Task: Find the way through the Chicago O'Hare International Airport to reach Terminal 5.
Action: Mouse moved to (246, 59)
Screenshot: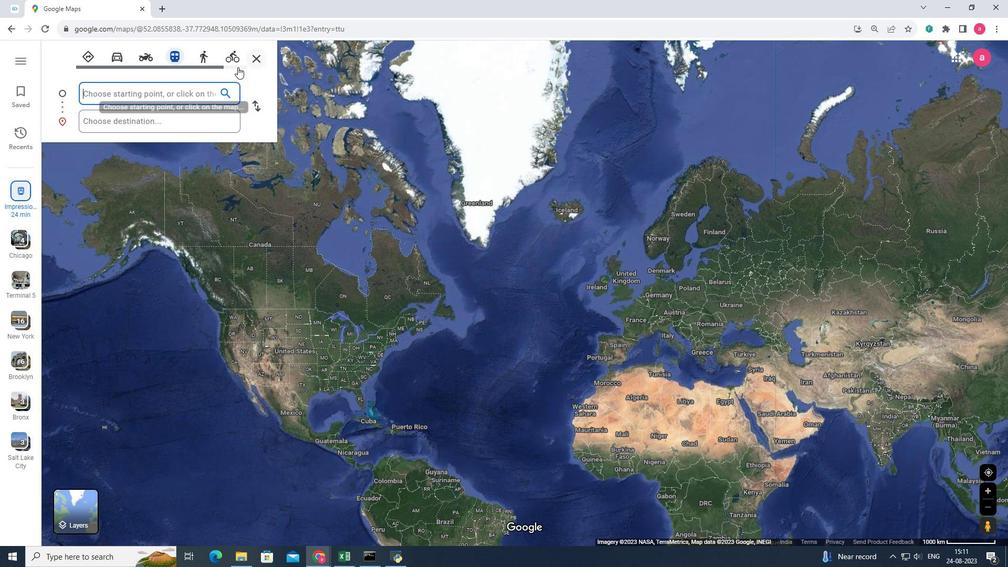 
Action: Mouse pressed left at (246, 59)
Screenshot: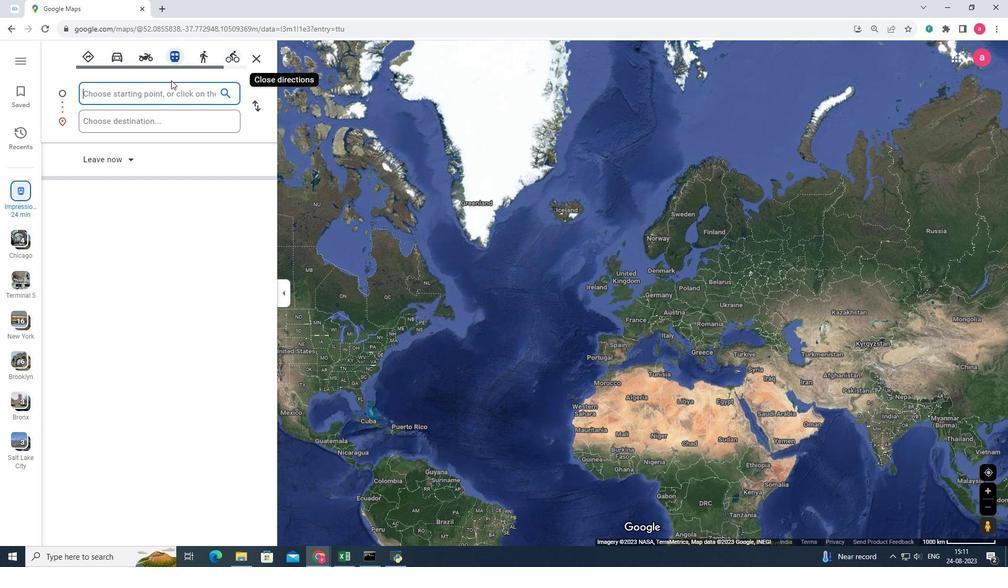 
Action: Mouse moved to (128, 91)
Screenshot: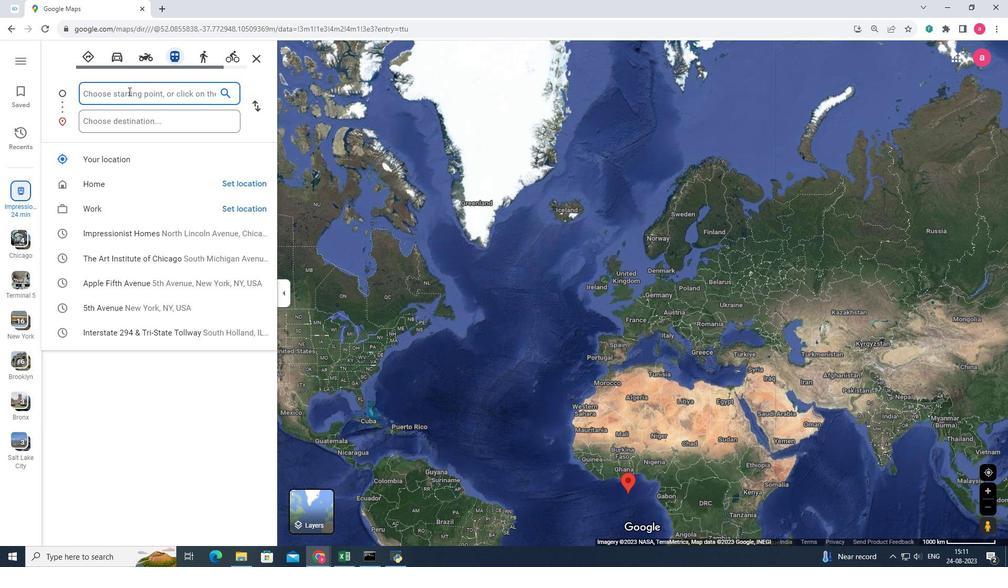 
Action: Mouse pressed left at (128, 91)
Screenshot: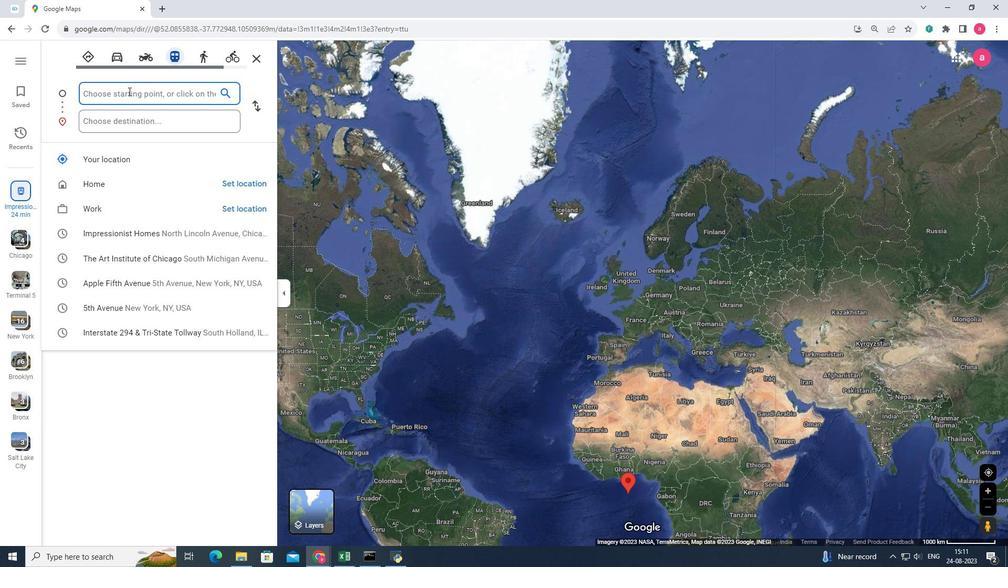 
Action: Key pressed <Key.shift>Chicago<Key.space><Key.shift>O<Key.shift_r><Key.shift_r><Key.shift_r>'<Key.shift>Hare<Key.space>international<Key.space><Key.shift>Airport<Key.enter>
Screenshot: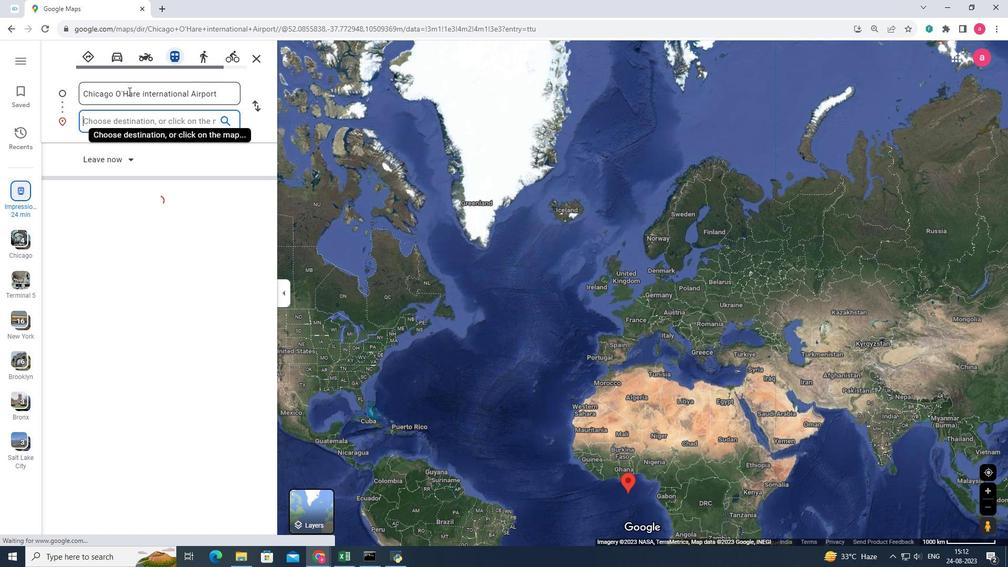 
Action: Mouse moved to (121, 122)
Screenshot: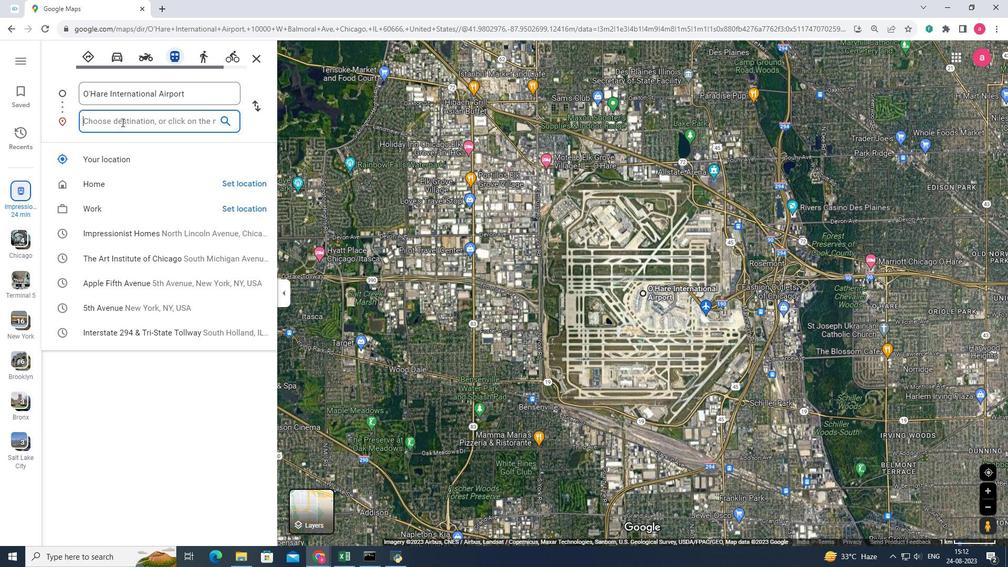 
Action: Mouse pressed left at (121, 122)
Screenshot: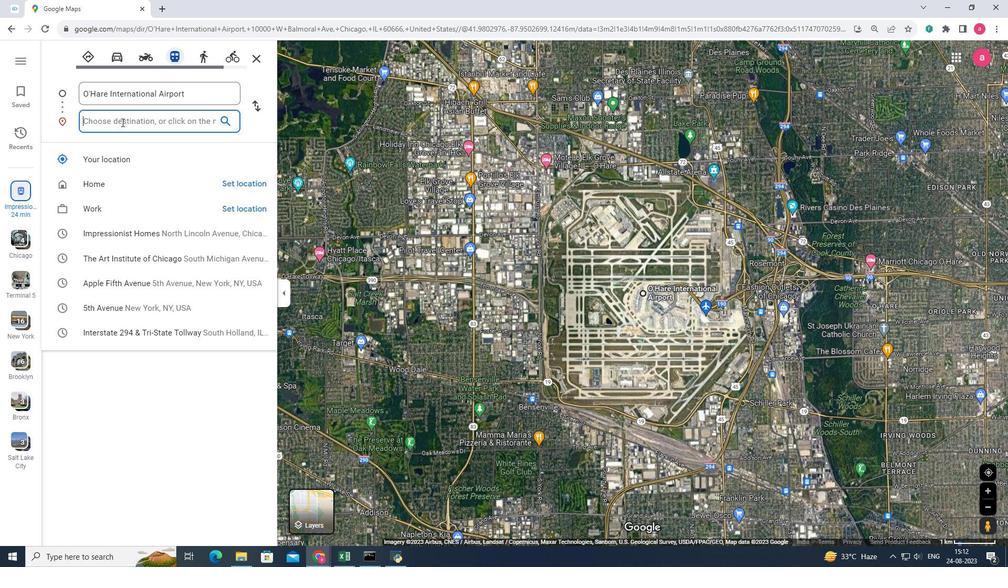 
Action: Mouse moved to (121, 122)
Screenshot: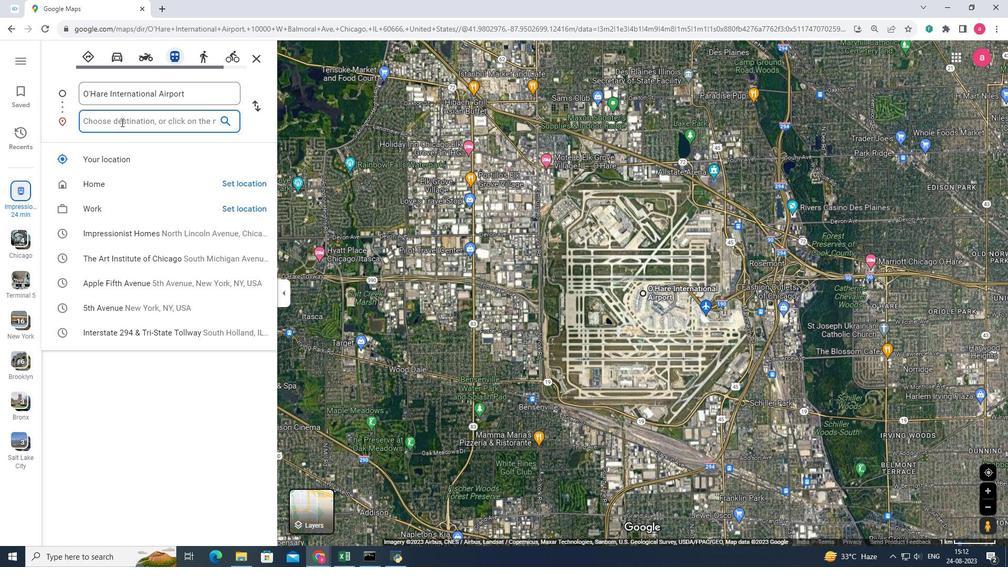 
Action: Key pressed terminal<Key.space>
Screenshot: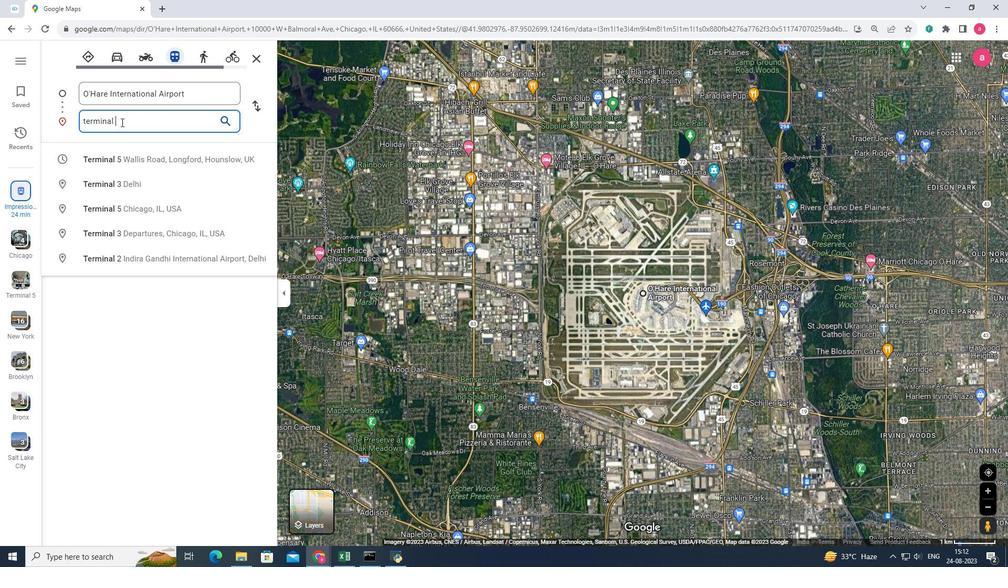 
Action: Mouse moved to (139, 212)
Screenshot: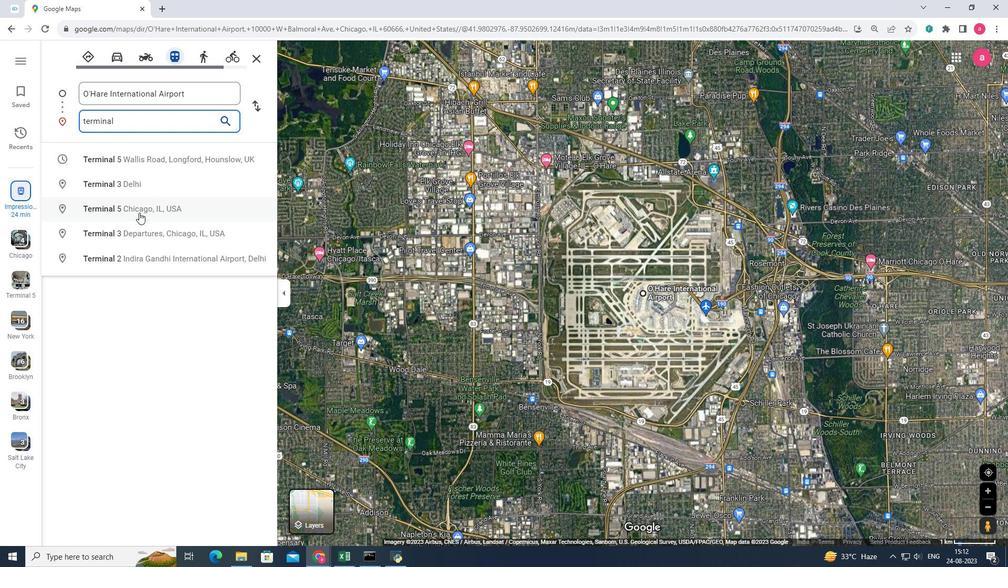 
Action: Mouse pressed left at (139, 212)
Screenshot: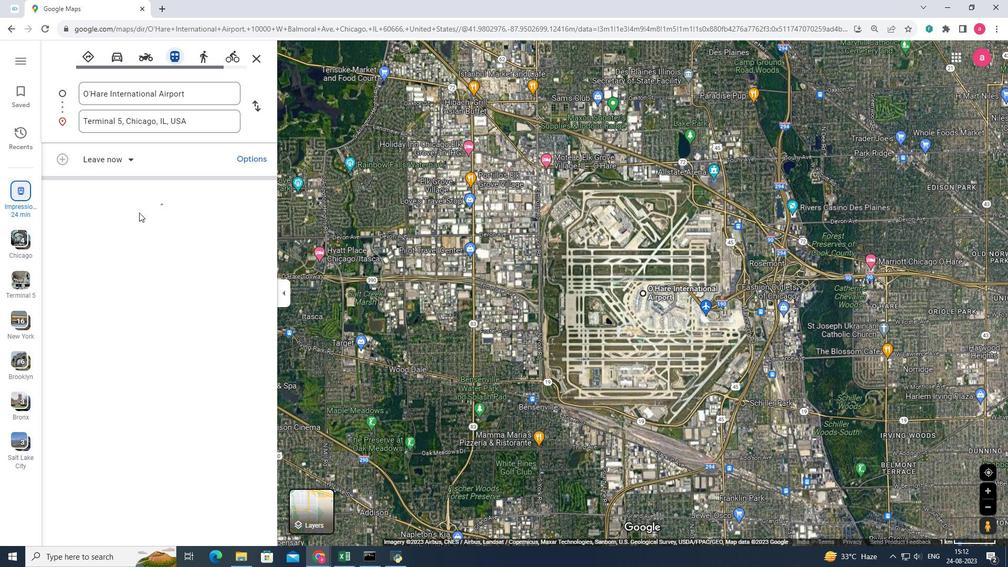 
Action: Mouse moved to (89, 292)
Screenshot: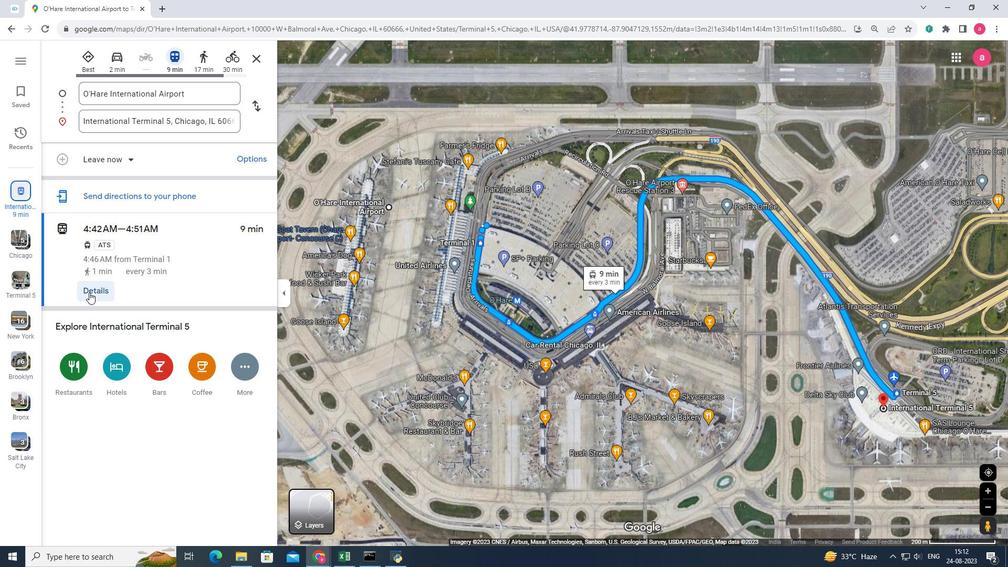 
Action: Mouse pressed left at (89, 292)
Screenshot: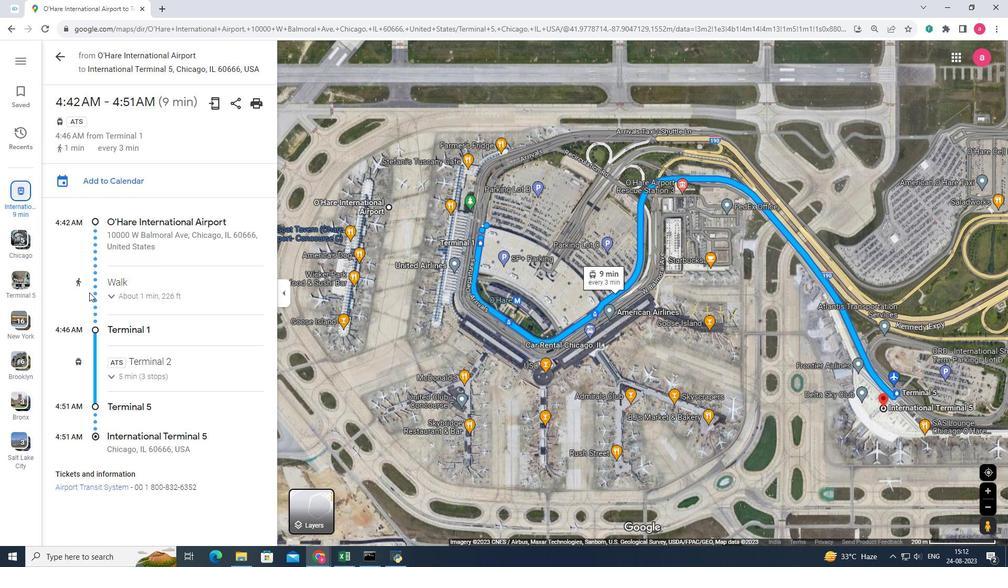 
Action: Mouse moved to (116, 298)
Screenshot: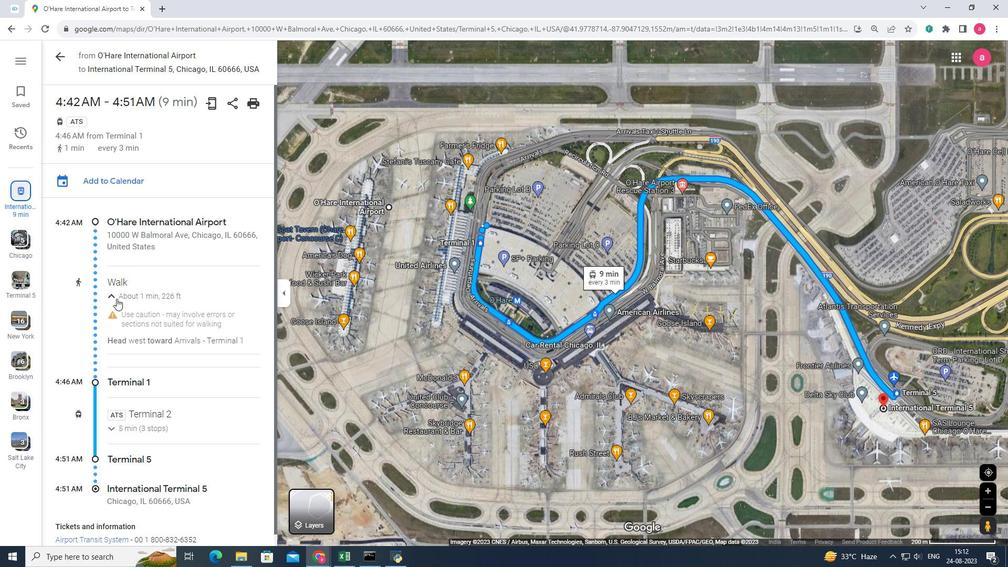 
Action: Mouse pressed left at (116, 298)
Screenshot: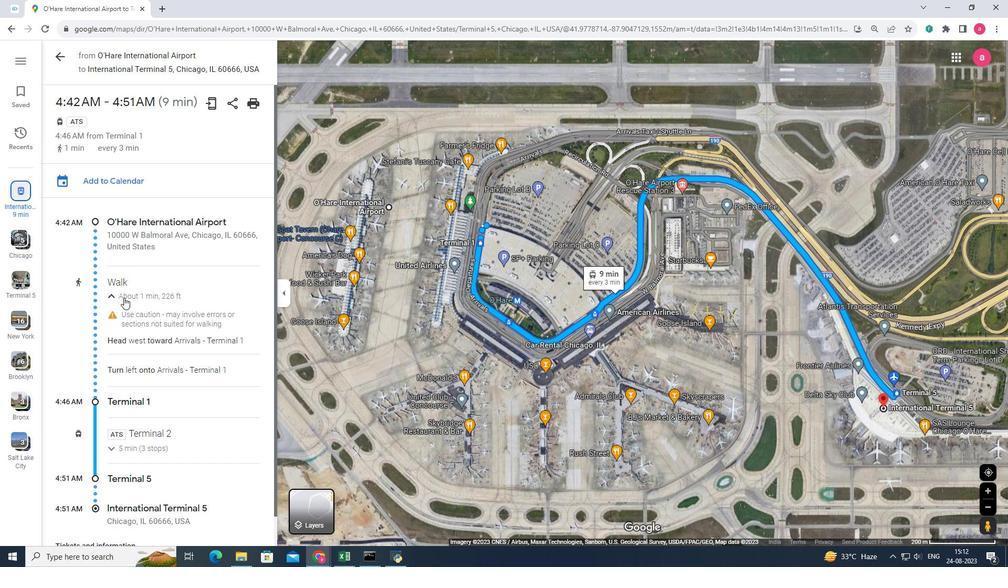 
Action: Mouse moved to (177, 269)
Screenshot: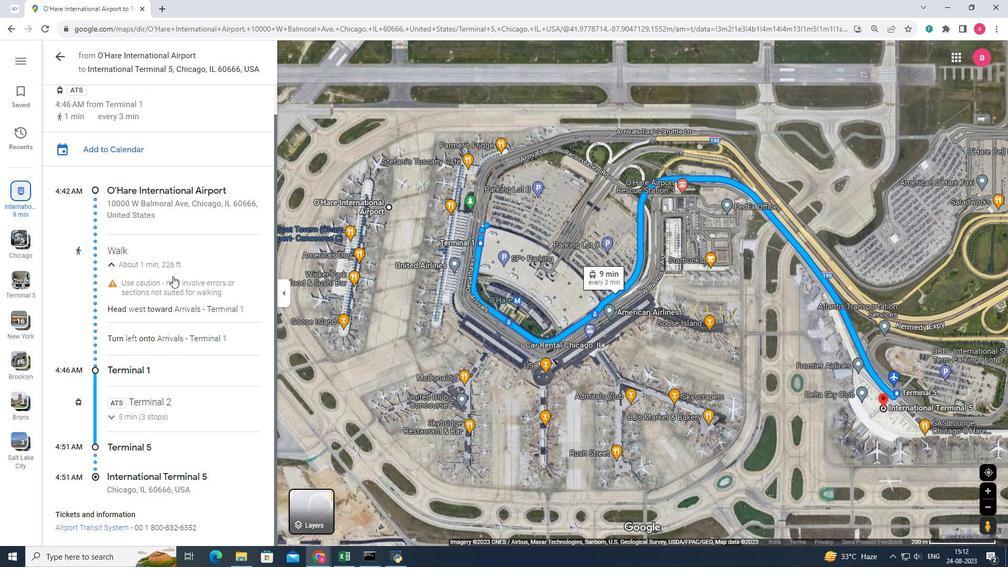 
Action: Mouse scrolled (177, 268) with delta (0, 0)
Screenshot: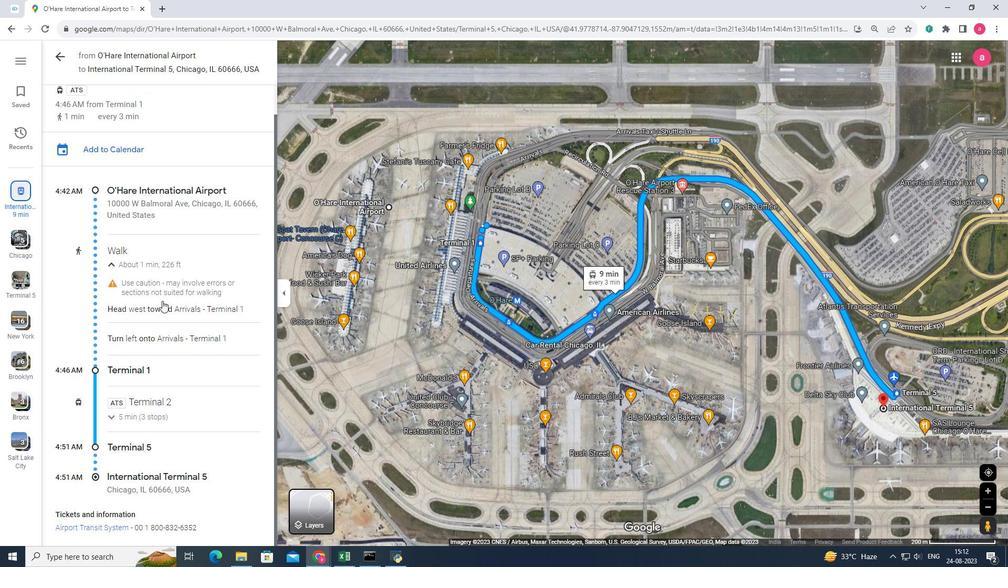 
Action: Mouse scrolled (177, 268) with delta (0, 0)
Screenshot: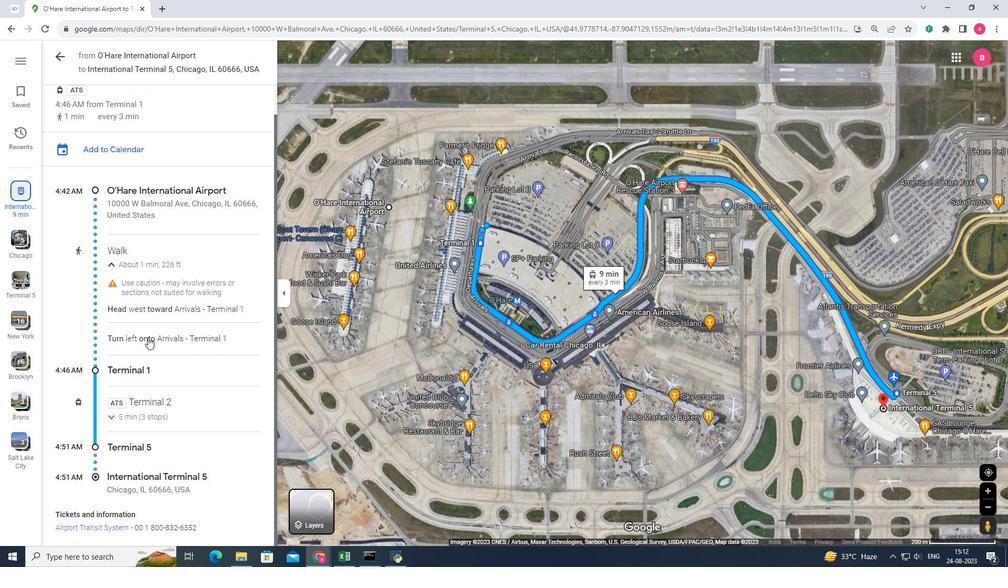 
Action: Mouse scrolled (177, 268) with delta (0, 0)
Screenshot: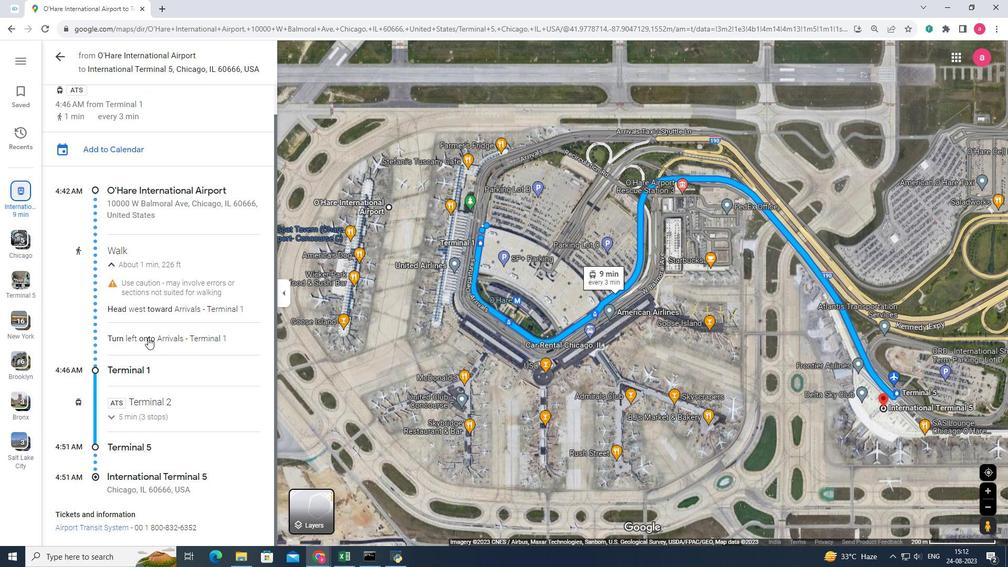 
Action: Mouse moved to (131, 418)
Screenshot: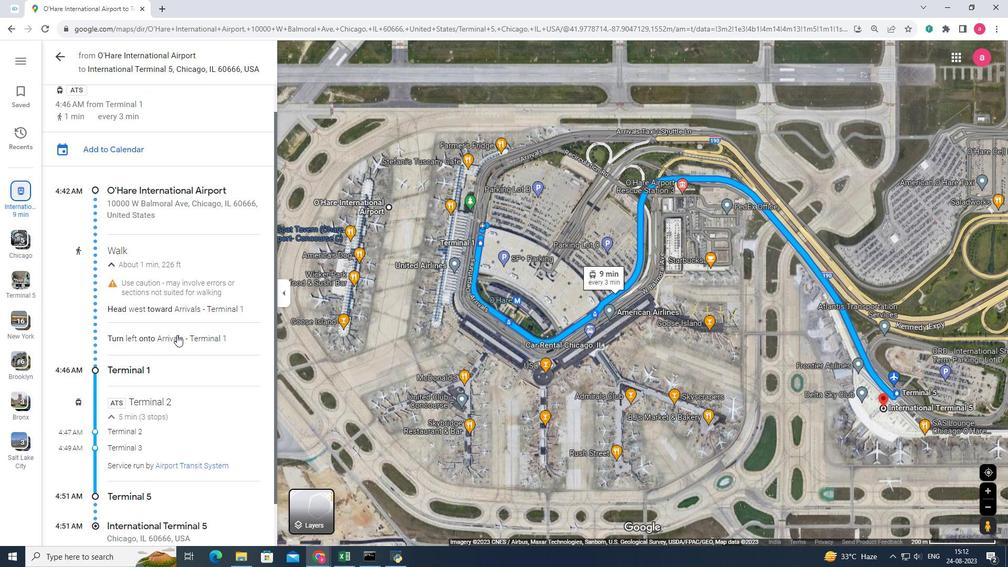 
Action: Mouse pressed left at (131, 418)
Screenshot: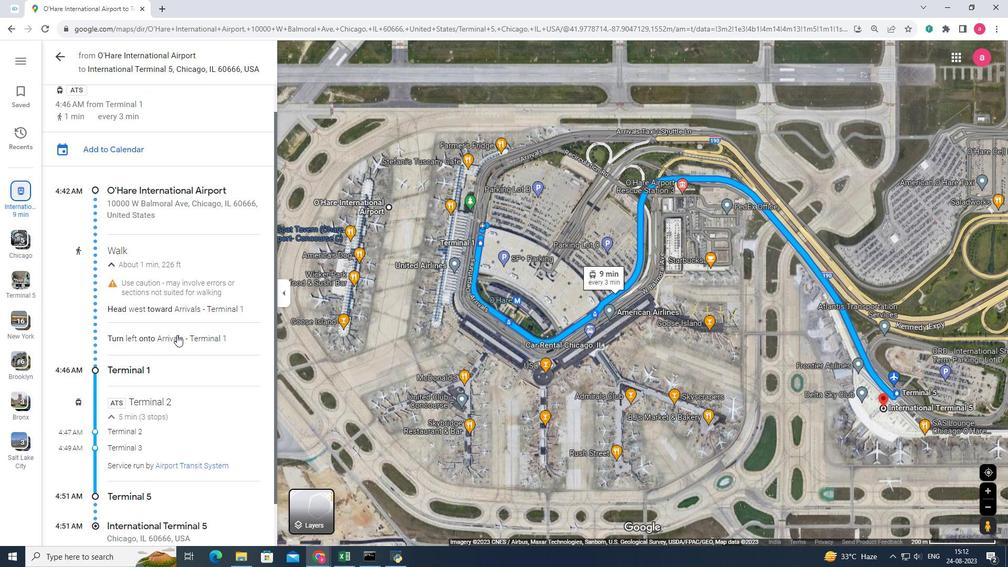 
Action: Mouse moved to (177, 335)
Screenshot: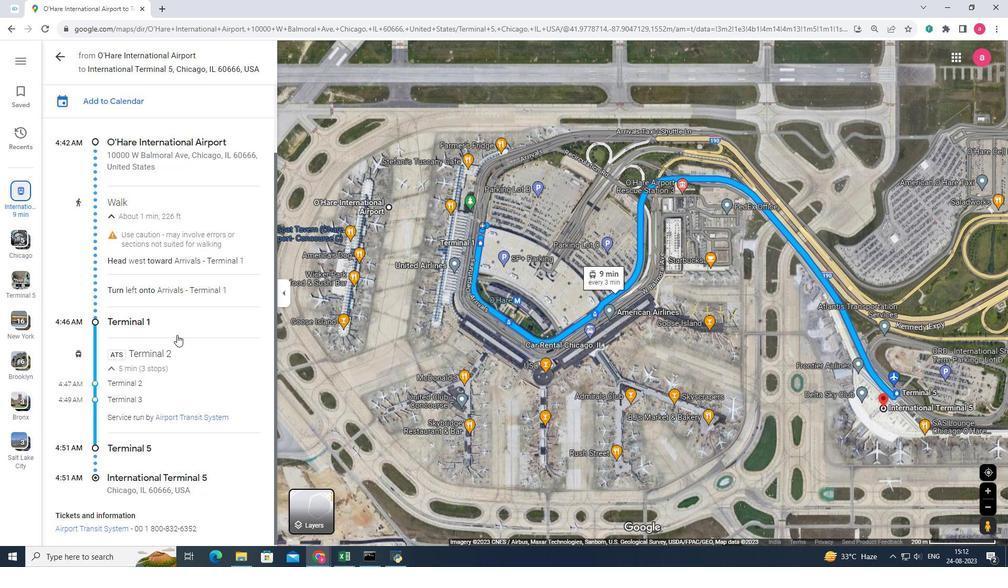 
Action: Mouse scrolled (177, 334) with delta (0, 0)
Screenshot: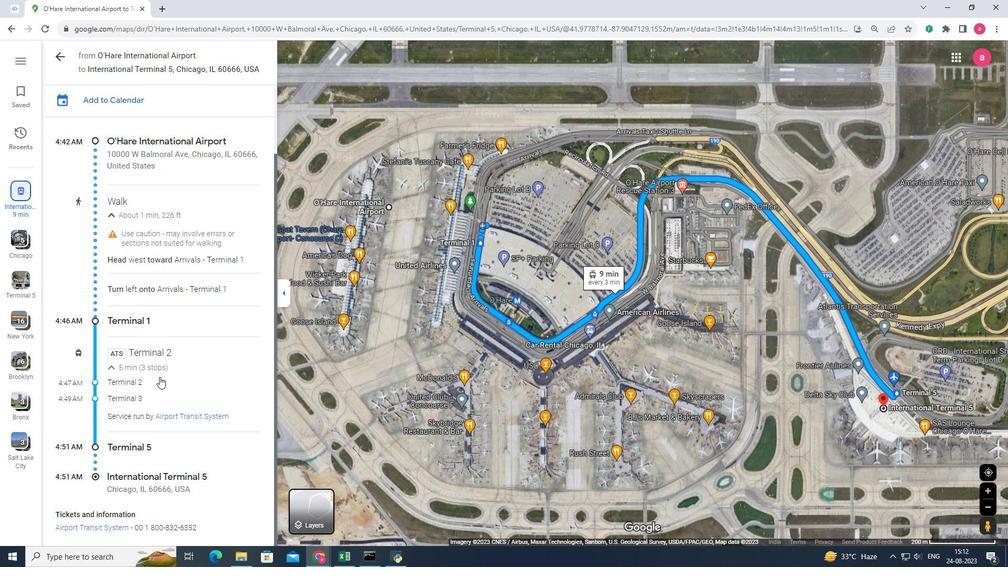 
Action: Mouse scrolled (177, 334) with delta (0, 0)
Screenshot: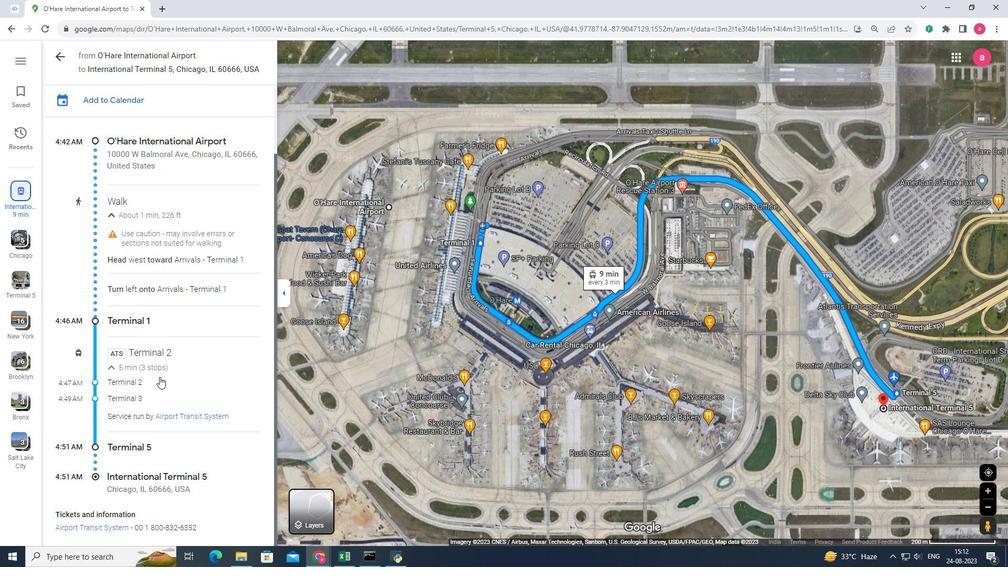 
Action: Mouse scrolled (177, 334) with delta (0, 0)
Screenshot: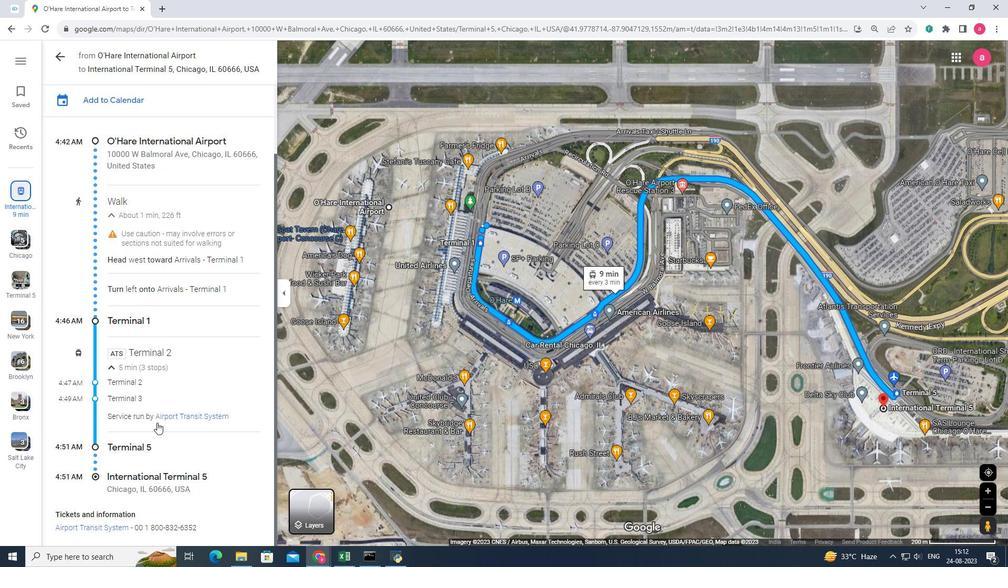 
Action: Mouse moved to (147, 384)
Screenshot: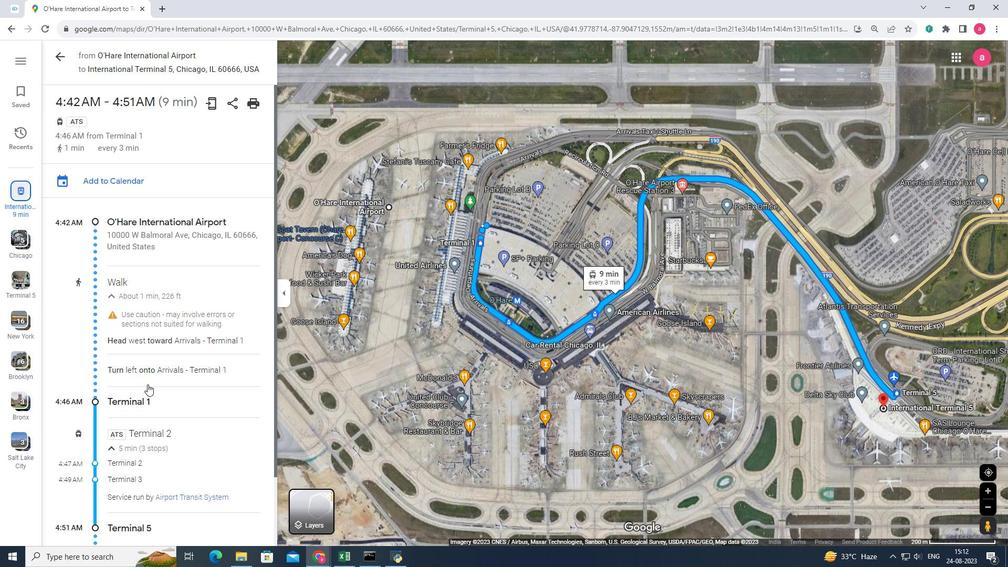 
Action: Mouse scrolled (147, 385) with delta (0, 0)
Screenshot: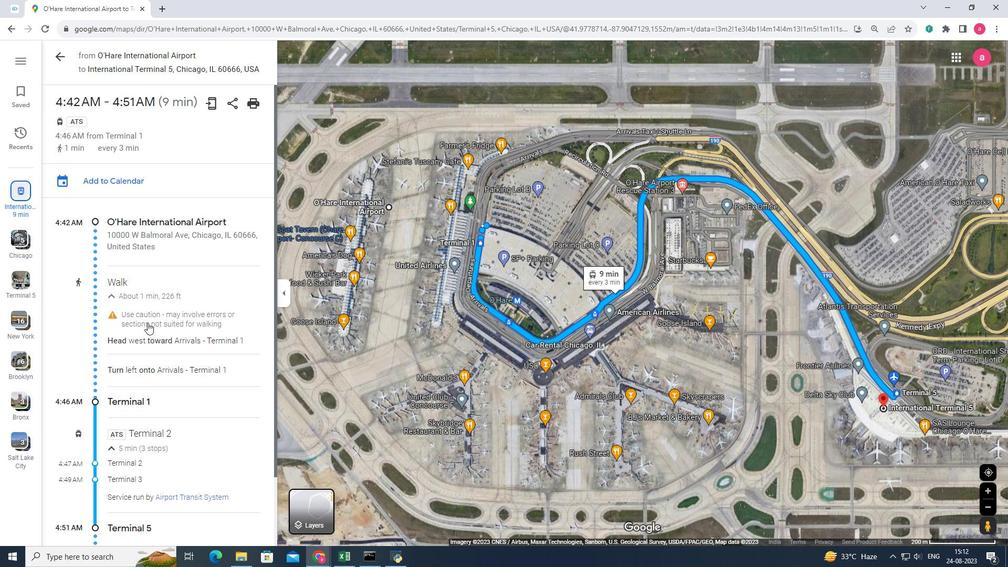 
Action: Mouse scrolled (147, 385) with delta (0, 0)
Screenshot: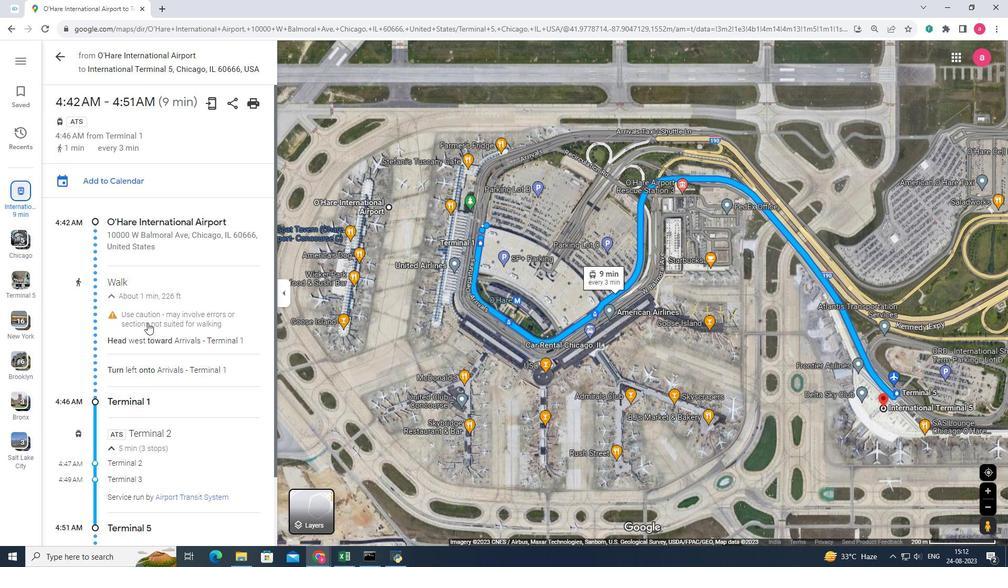 
Action: Mouse scrolled (147, 385) with delta (0, 0)
Screenshot: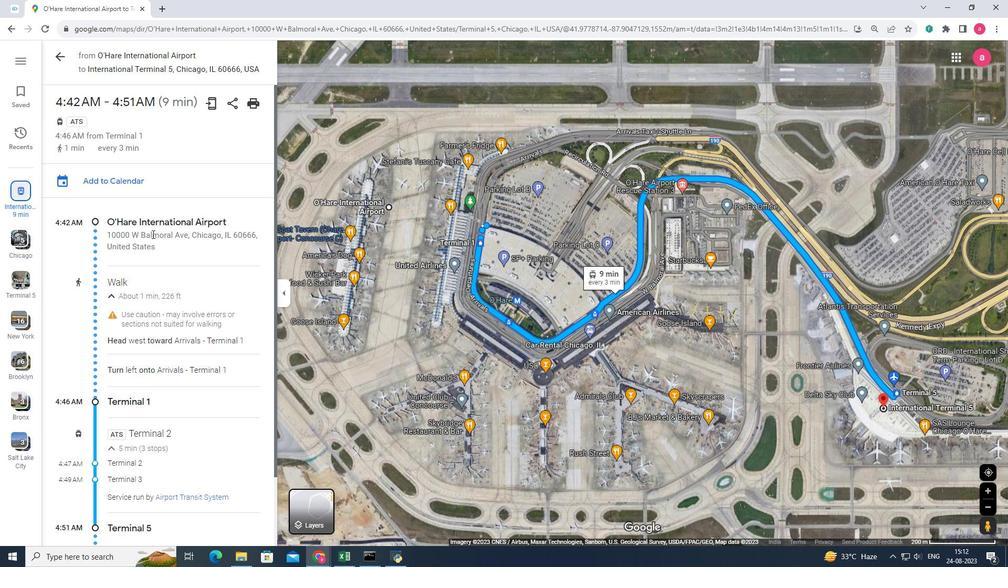 
Action: Mouse scrolled (147, 385) with delta (0, 0)
Screenshot: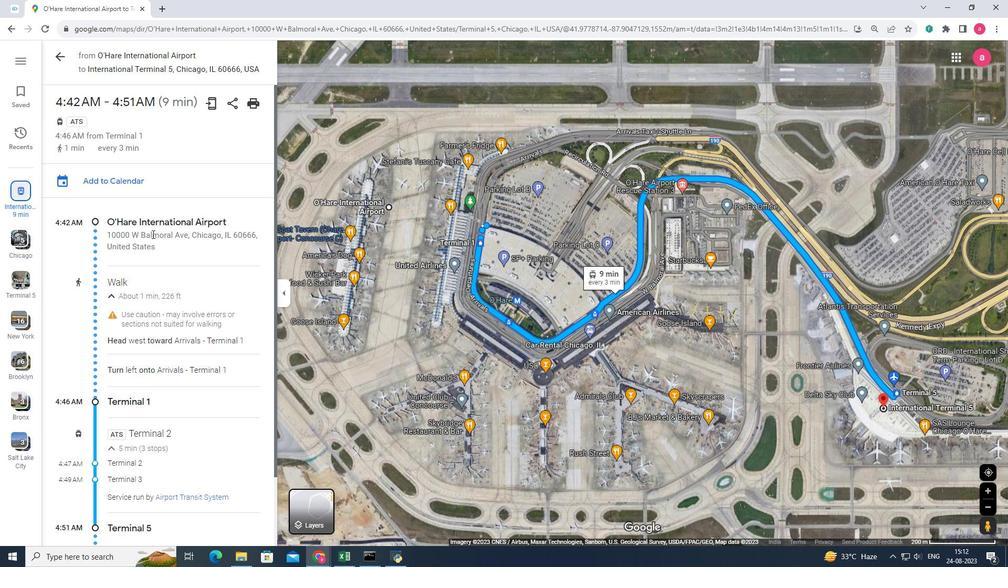 
Action: Mouse scrolled (147, 385) with delta (0, 0)
Screenshot: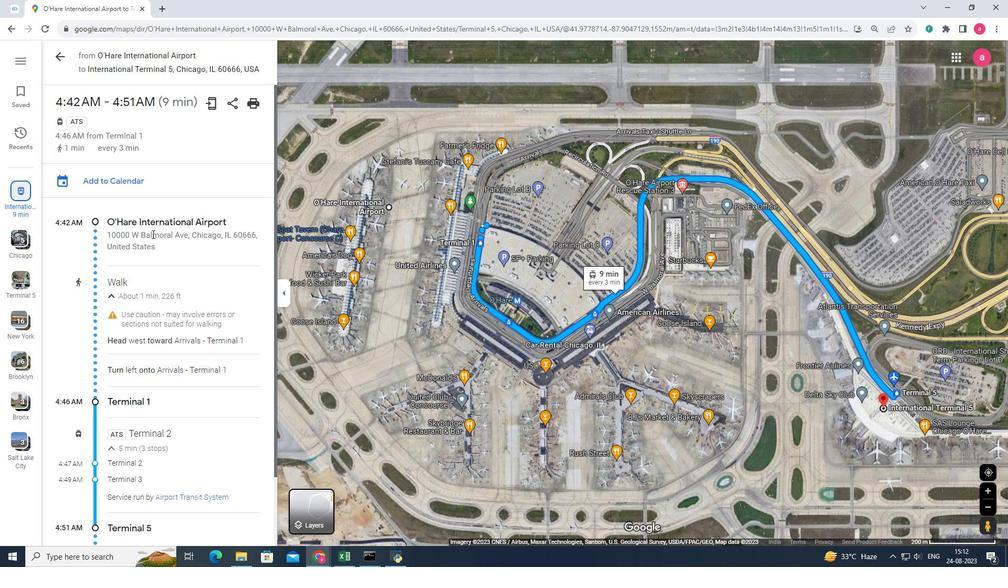 
Action: Mouse scrolled (147, 385) with delta (0, 0)
Screenshot: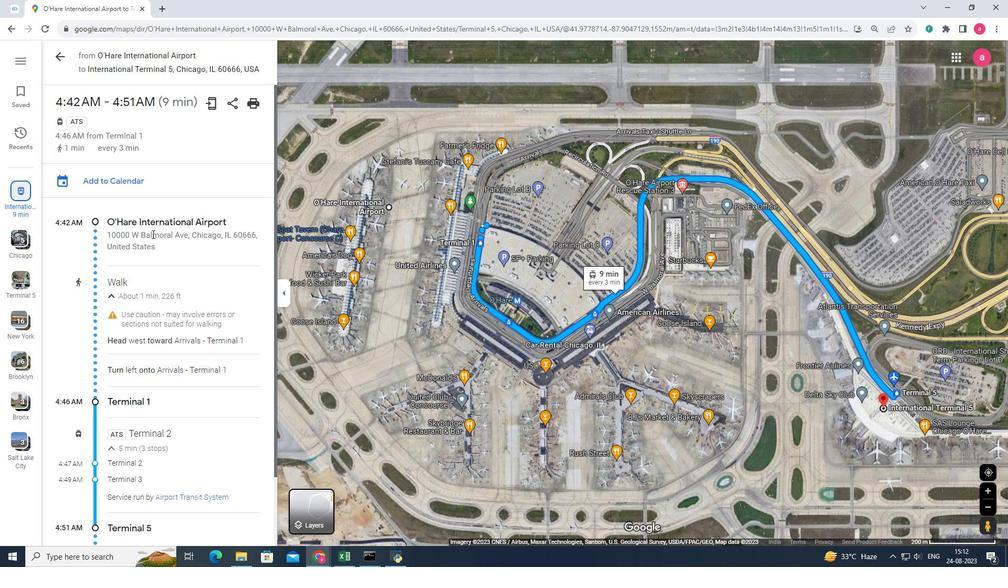 
Action: Mouse scrolled (147, 385) with delta (0, 0)
Screenshot: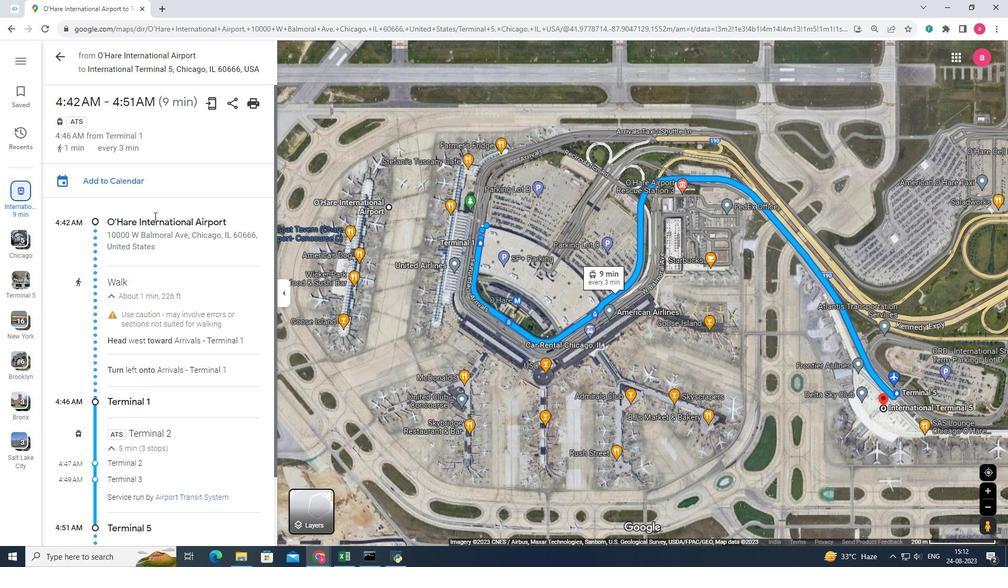 
Action: Mouse scrolled (147, 385) with delta (0, 0)
Screenshot: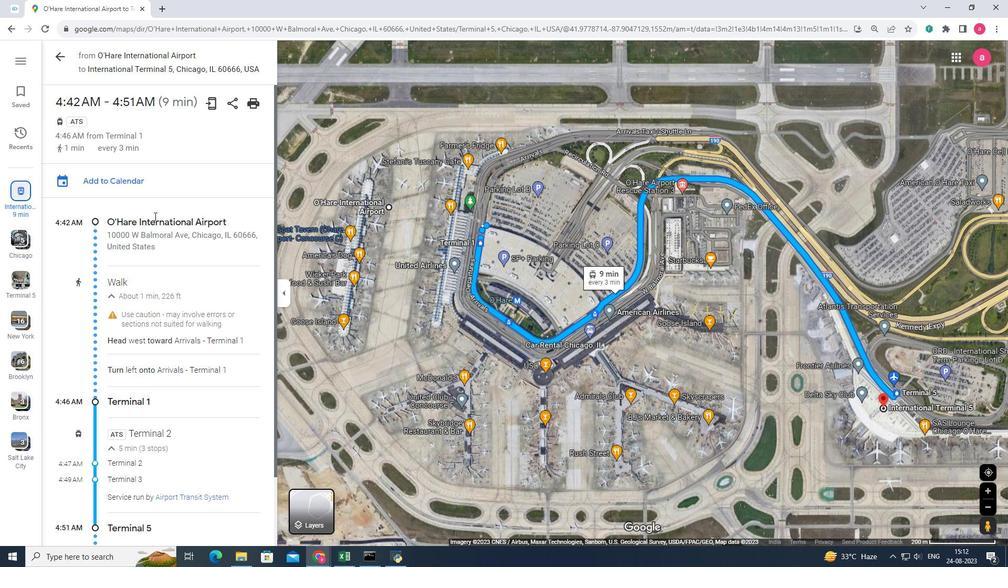 
Action: Mouse scrolled (147, 385) with delta (0, 0)
Screenshot: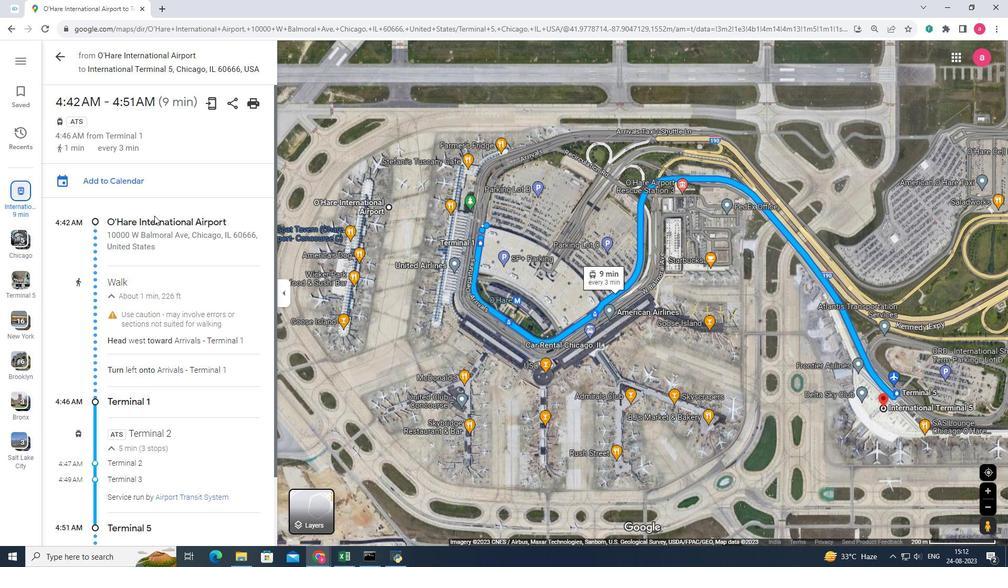 
Action: Mouse moved to (57, 56)
Screenshot: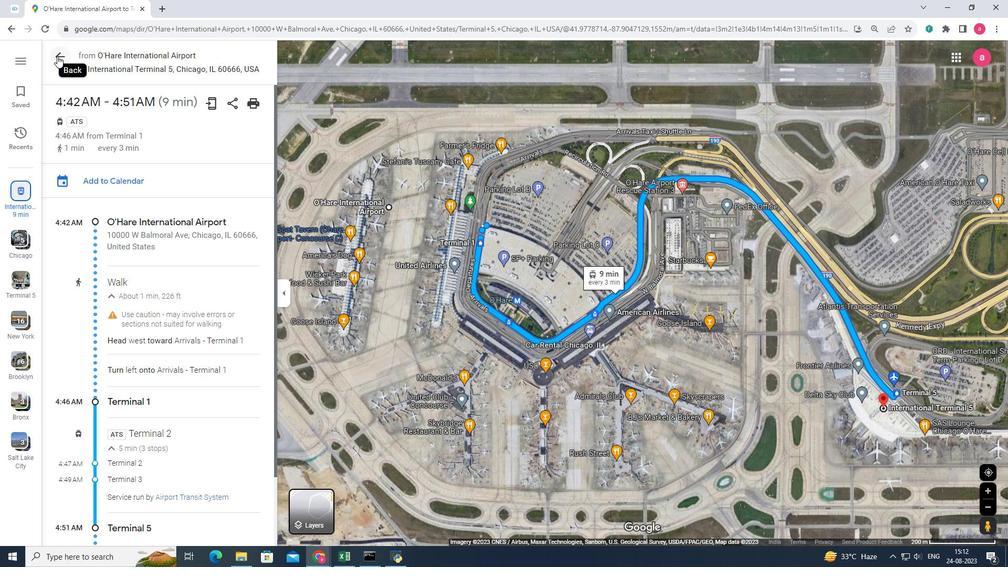 
Action: Mouse pressed left at (57, 56)
Screenshot: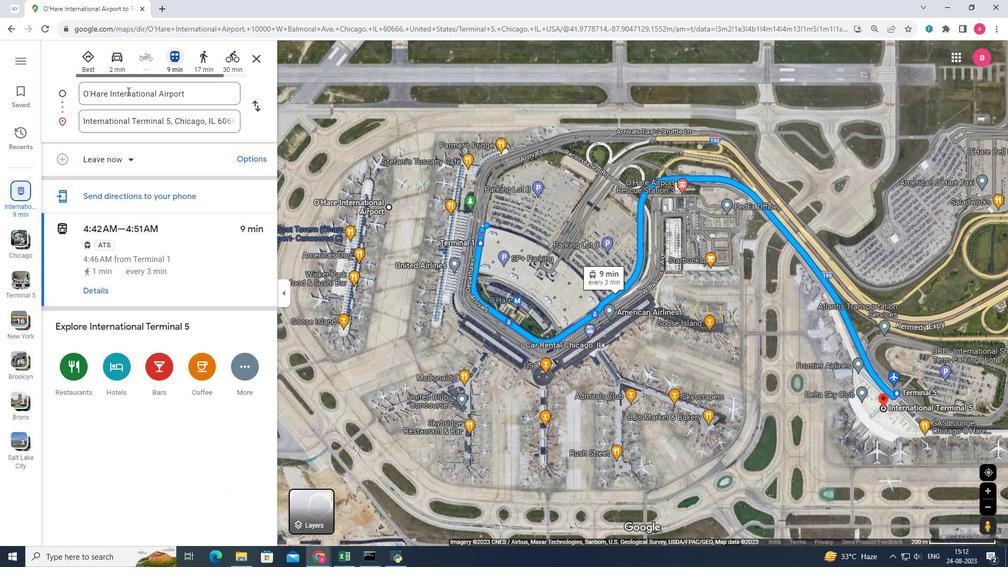 
Action: Mouse moved to (221, 60)
Screenshot: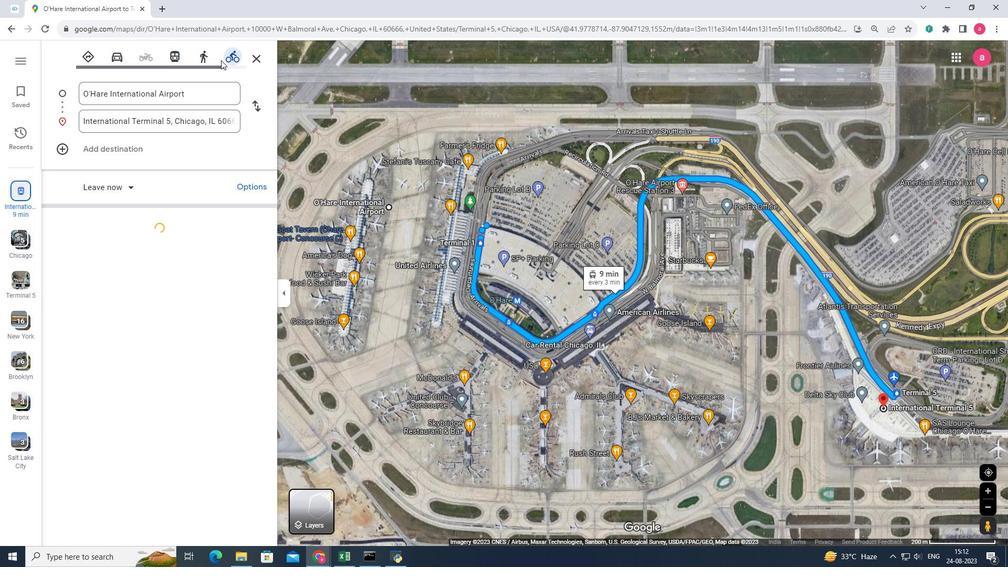 
Action: Mouse pressed left at (221, 60)
Screenshot: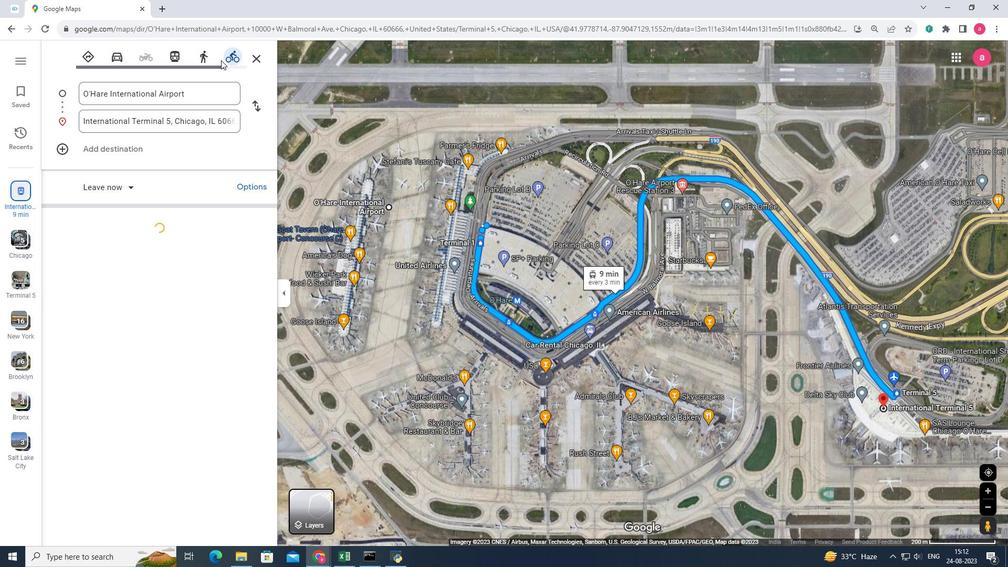 
Action: Mouse moved to (105, 298)
Screenshot: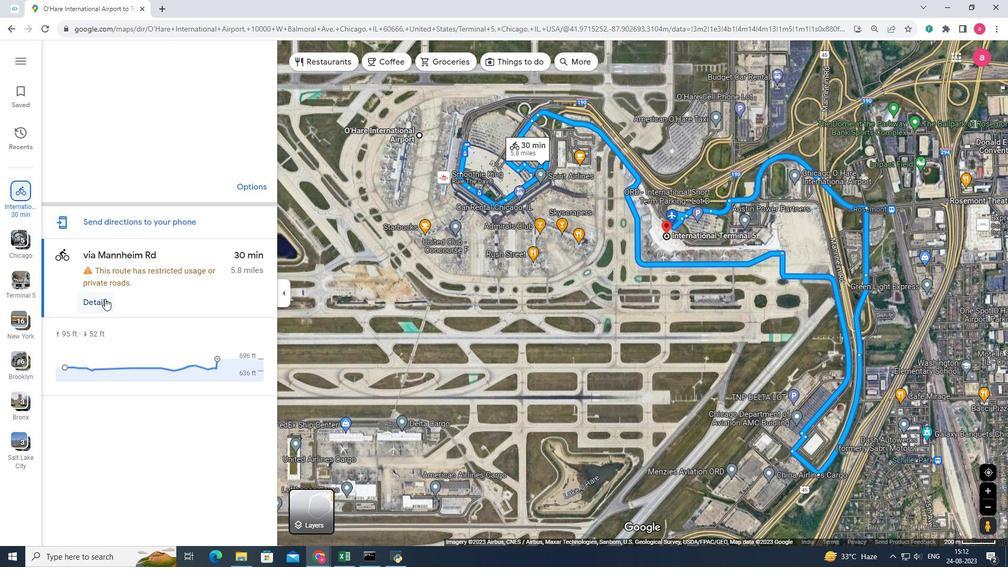 
Action: Mouse pressed left at (105, 298)
Screenshot: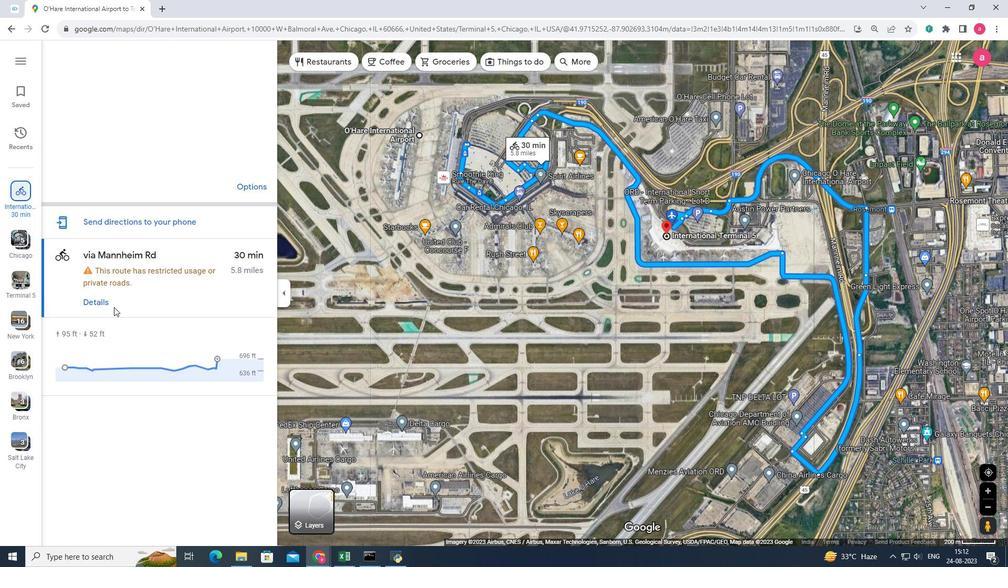 
Action: Mouse moved to (161, 256)
Screenshot: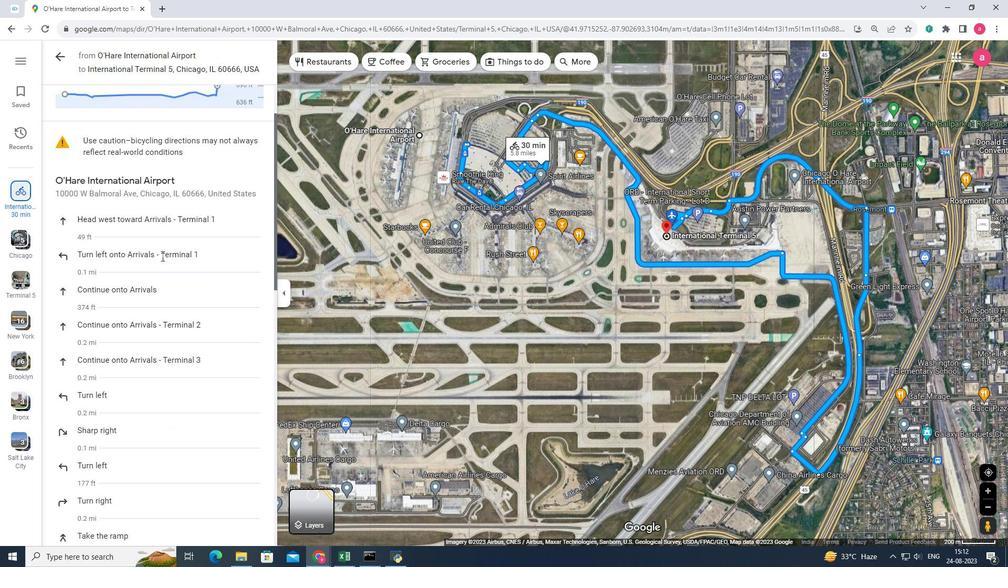 
Action: Mouse scrolled (161, 256) with delta (0, 0)
Screenshot: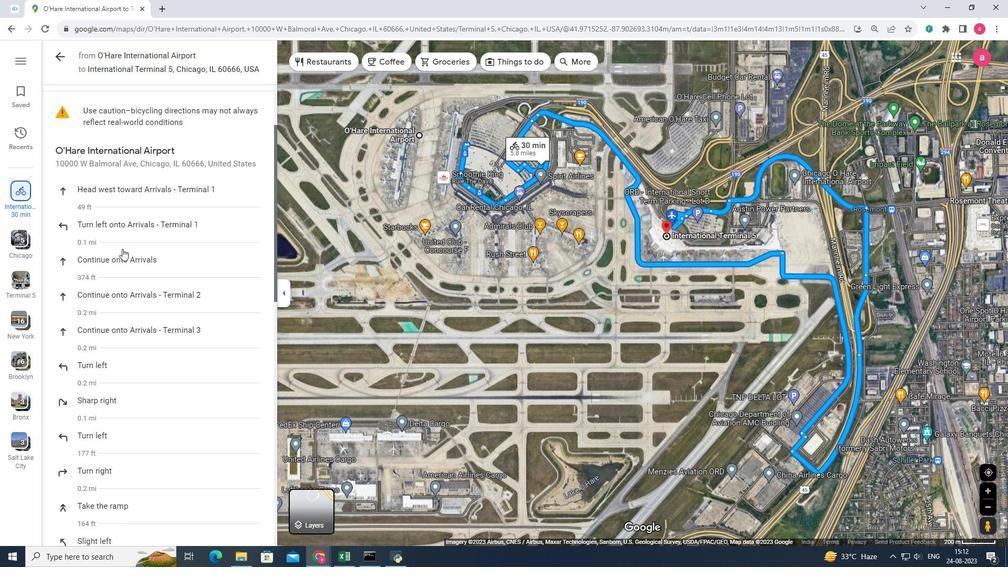 
Action: Mouse scrolled (161, 256) with delta (0, 0)
Screenshot: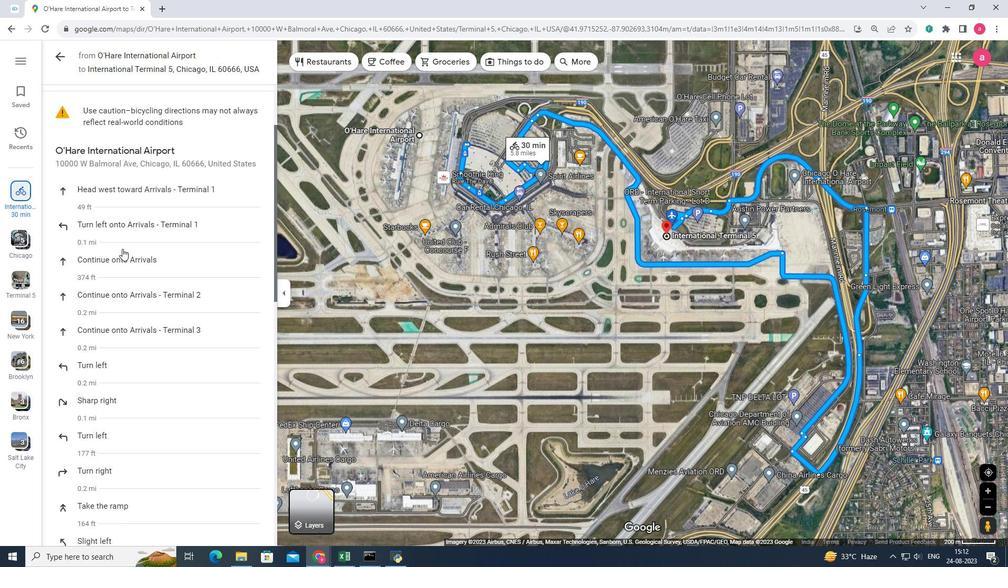 
Action: Mouse moved to (197, 305)
Screenshot: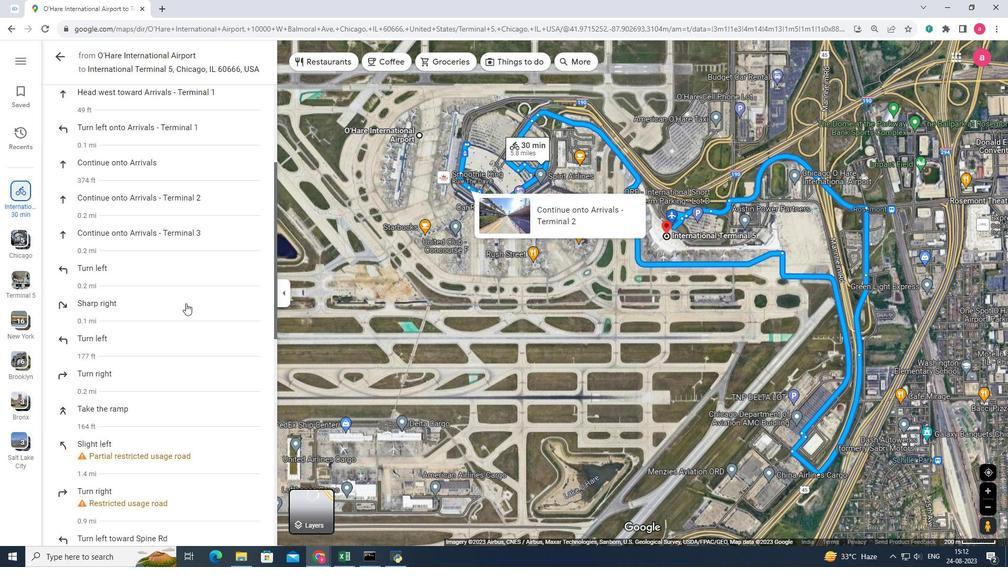 
Action: Mouse scrolled (197, 305) with delta (0, 0)
Screenshot: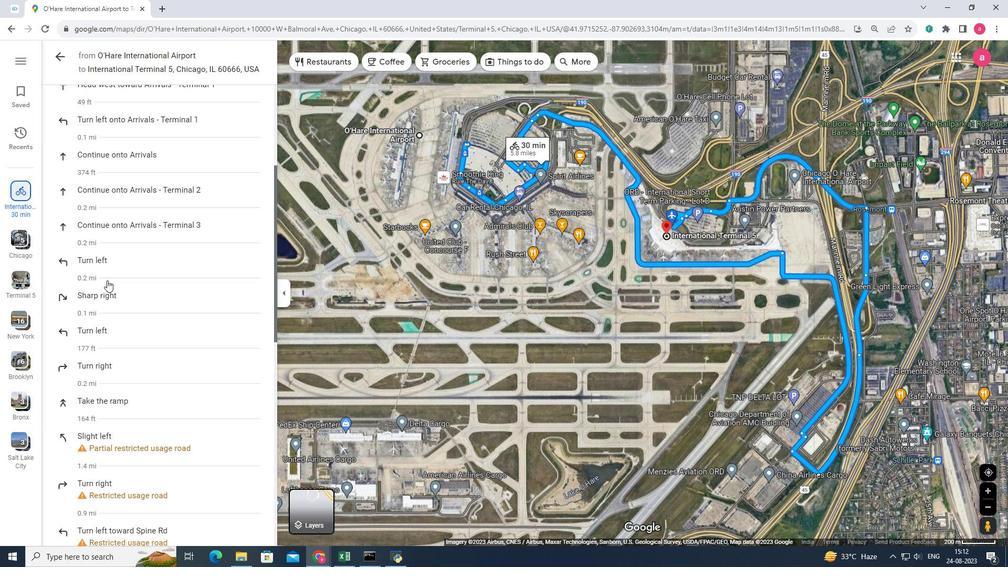 
Action: Mouse scrolled (197, 305) with delta (0, 0)
Screenshot: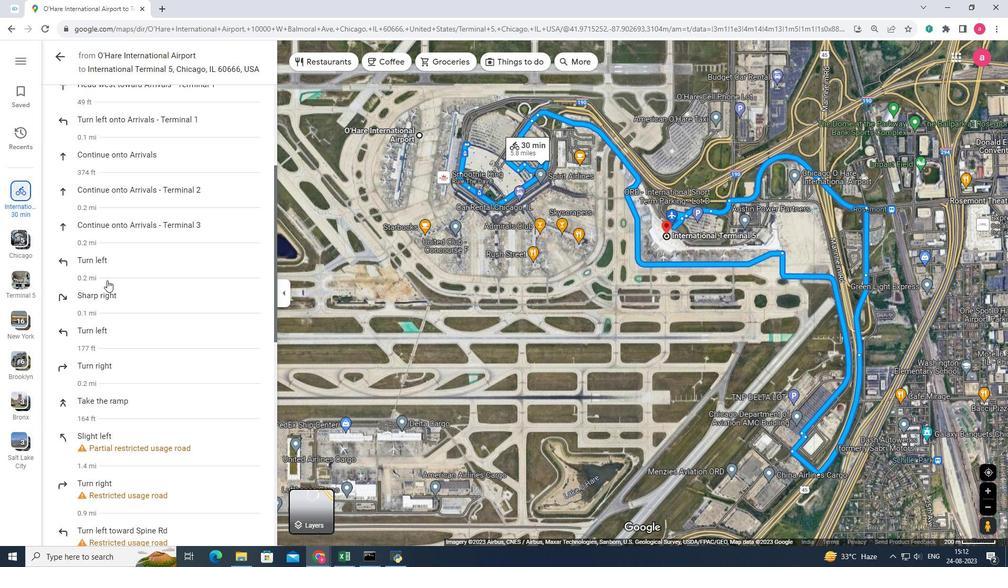 
Action: Mouse moved to (152, 280)
Screenshot: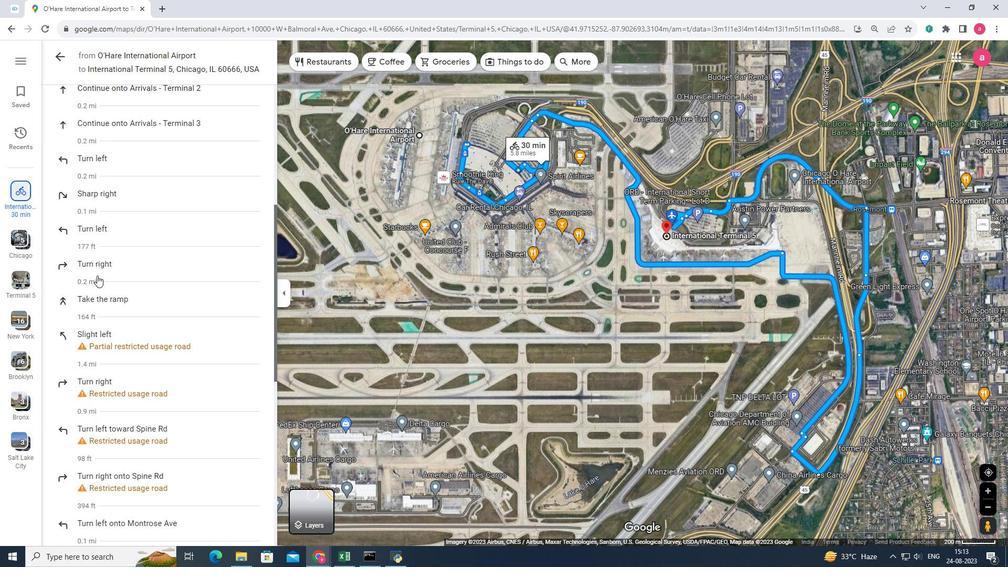 
Action: Mouse scrolled (152, 279) with delta (0, 0)
Screenshot: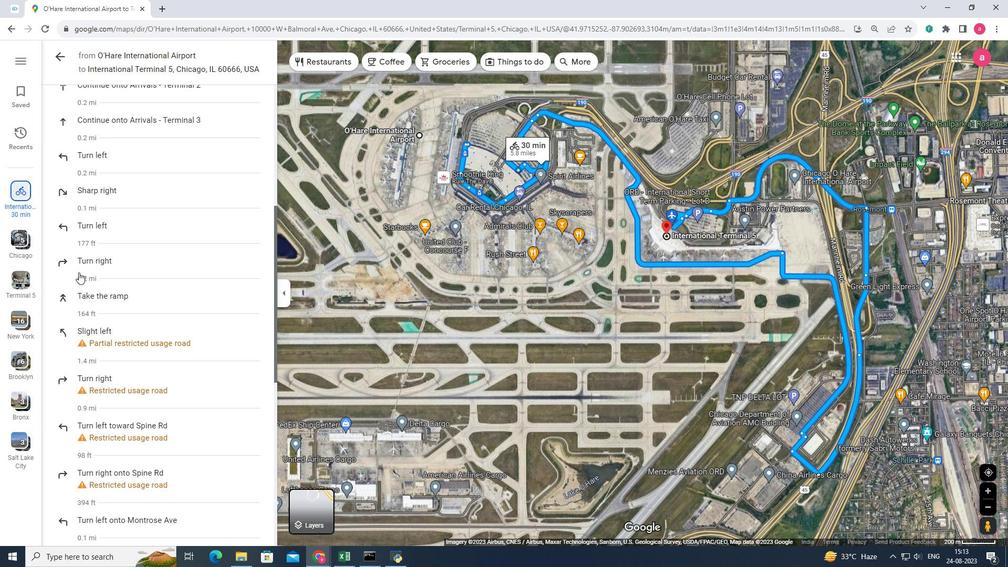 
Action: Mouse scrolled (152, 279) with delta (0, 0)
Screenshot: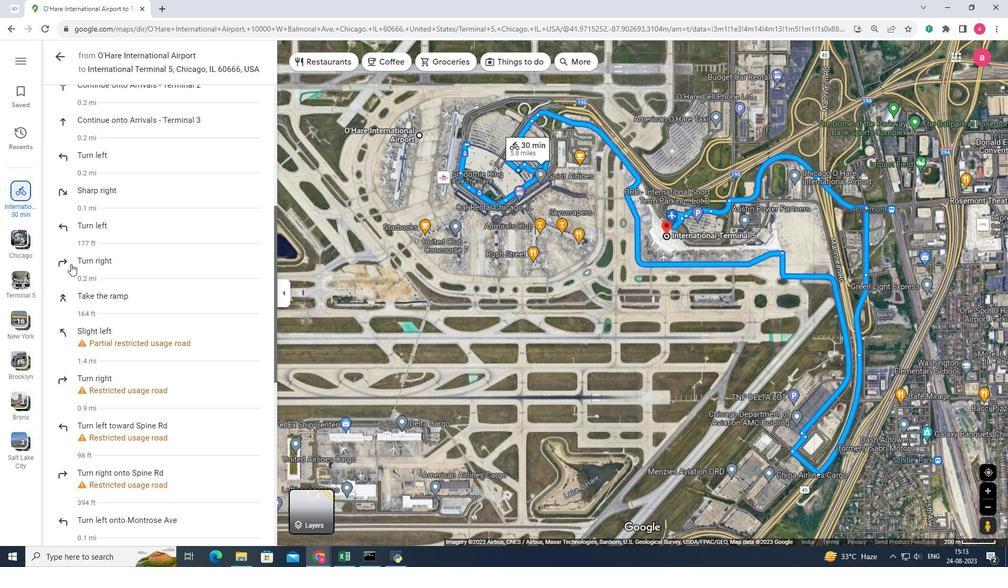 
Action: Mouse moved to (167, 307)
Screenshot: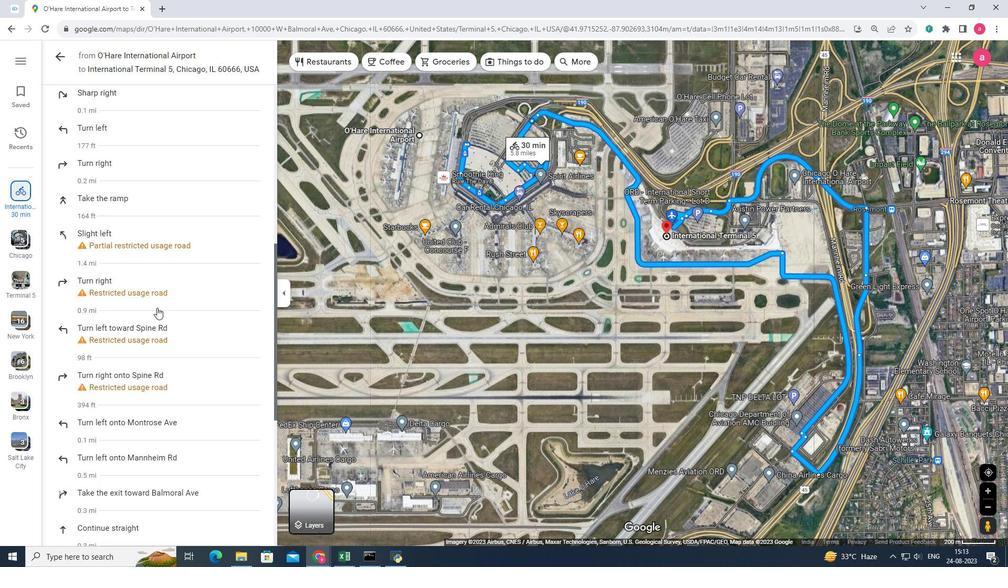 
Action: Mouse scrolled (167, 307) with delta (0, 0)
Screenshot: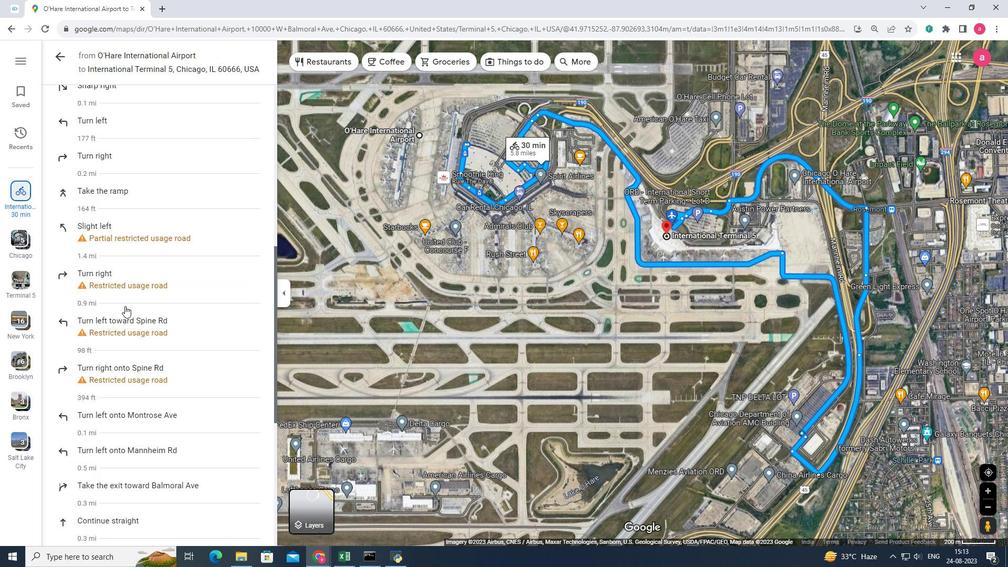 
Action: Mouse moved to (167, 307)
Screenshot: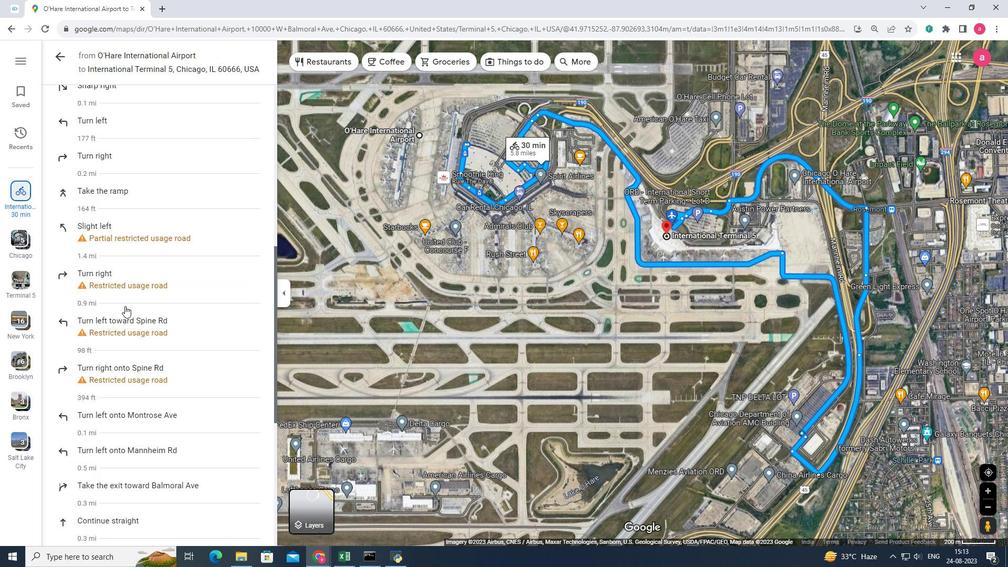 
Action: Mouse scrolled (167, 307) with delta (0, 0)
Screenshot: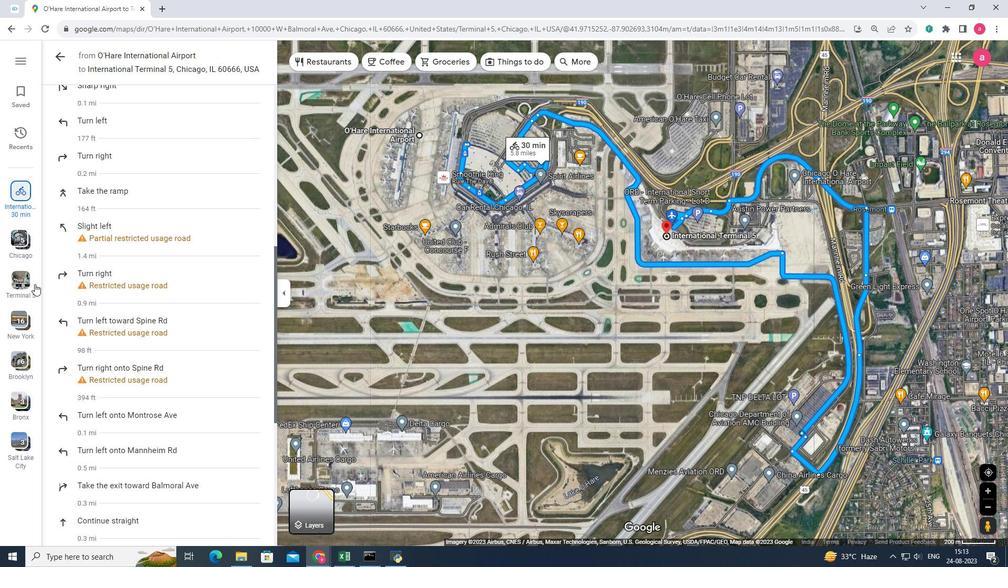 
Action: Mouse moved to (168, 304)
Screenshot: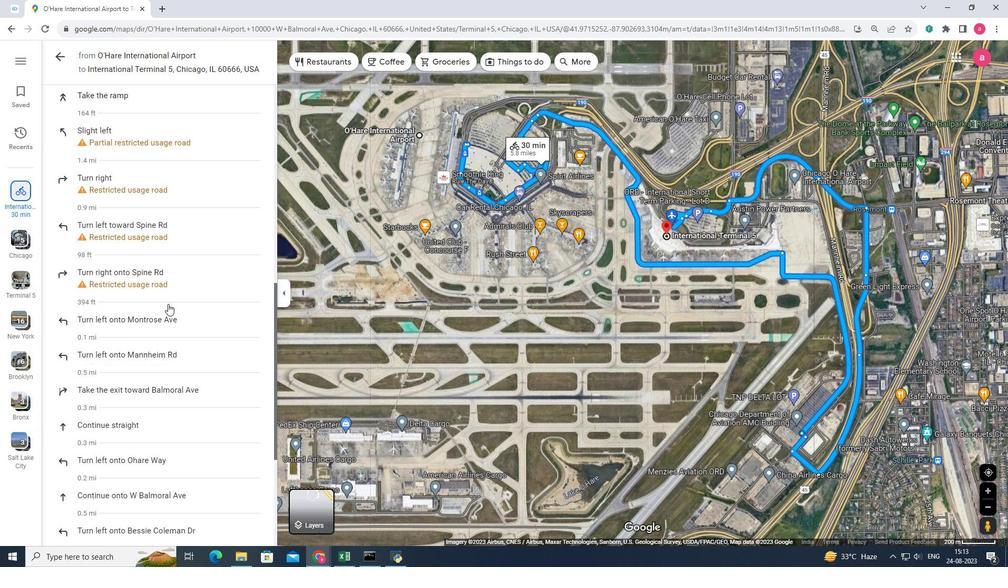 
Action: Mouse scrolled (168, 303) with delta (0, 0)
Screenshot: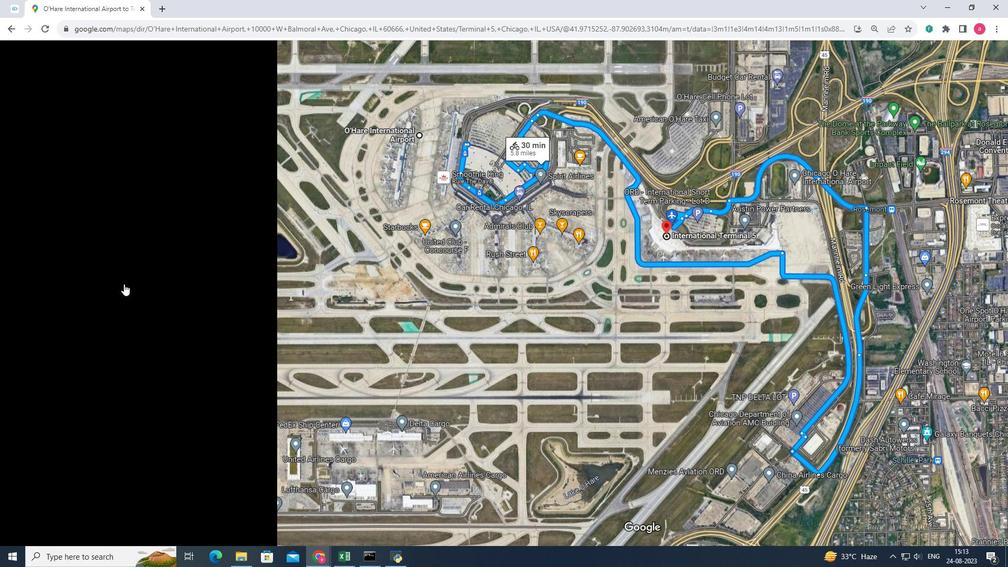 
Action: Mouse scrolled (168, 303) with delta (0, 0)
Screenshot: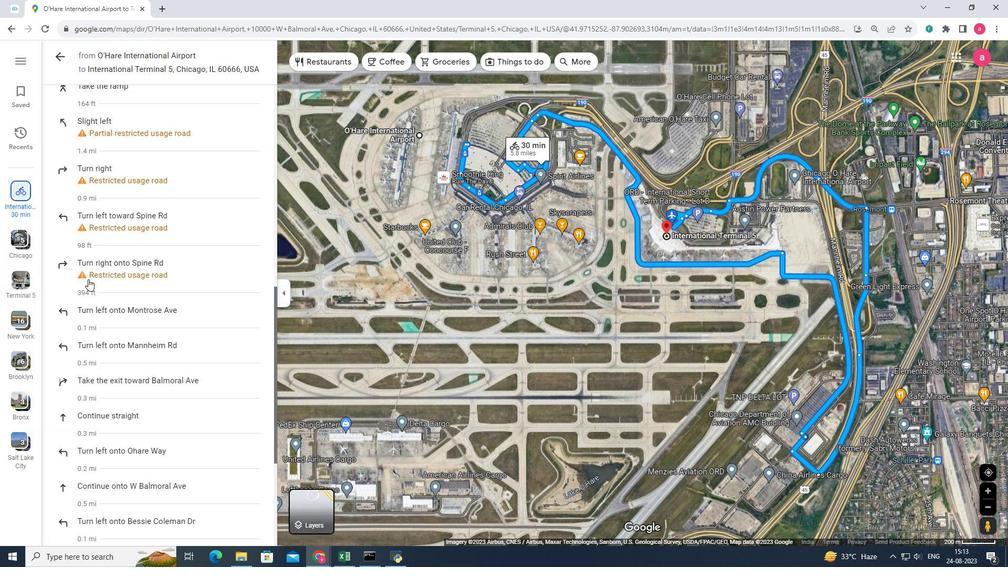 
Action: Mouse moved to (188, 295)
Screenshot: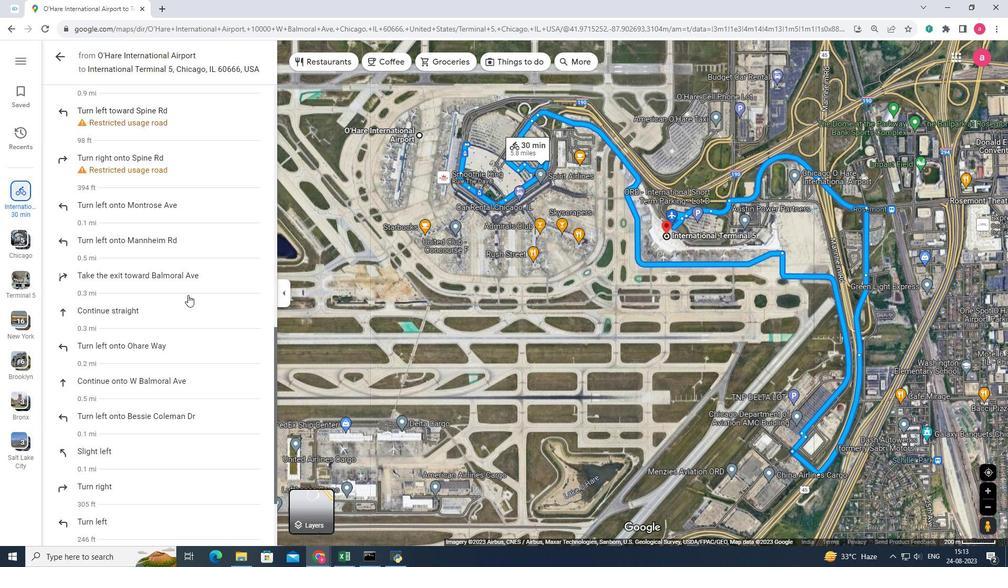 
Action: Mouse scrolled (188, 294) with delta (0, 0)
Screenshot: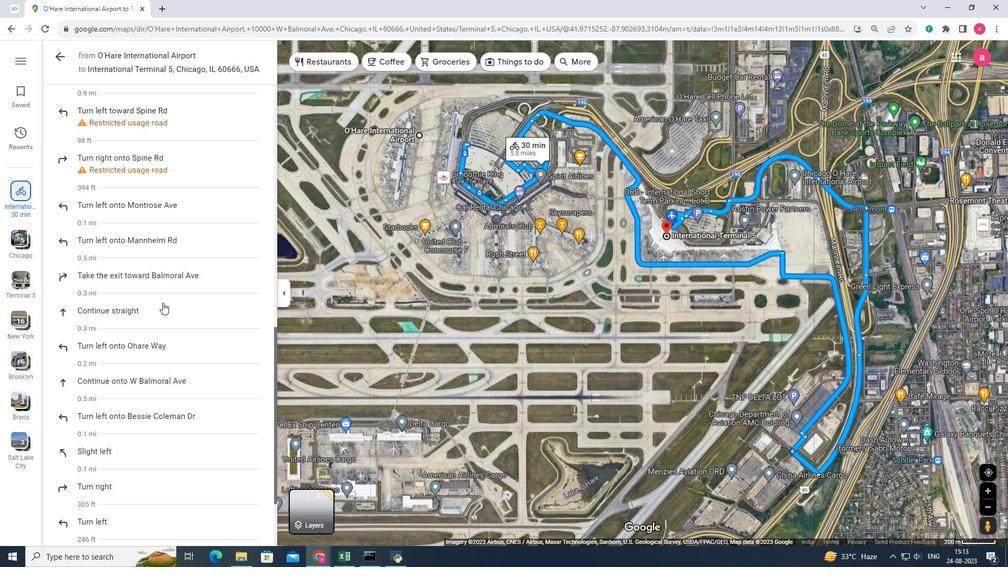 
Action: Mouse scrolled (188, 294) with delta (0, 0)
Screenshot: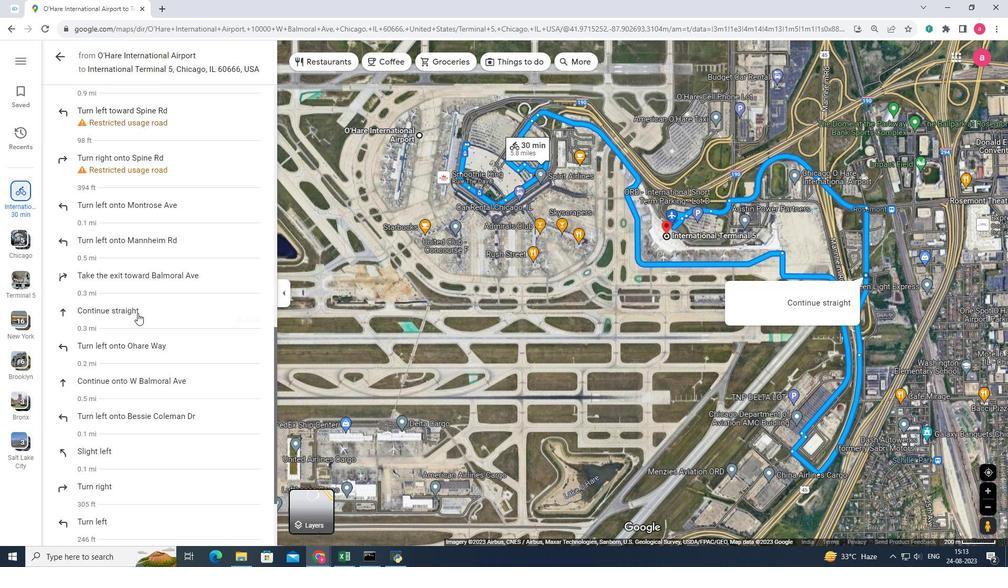 
Action: Mouse moved to (160, 353)
Screenshot: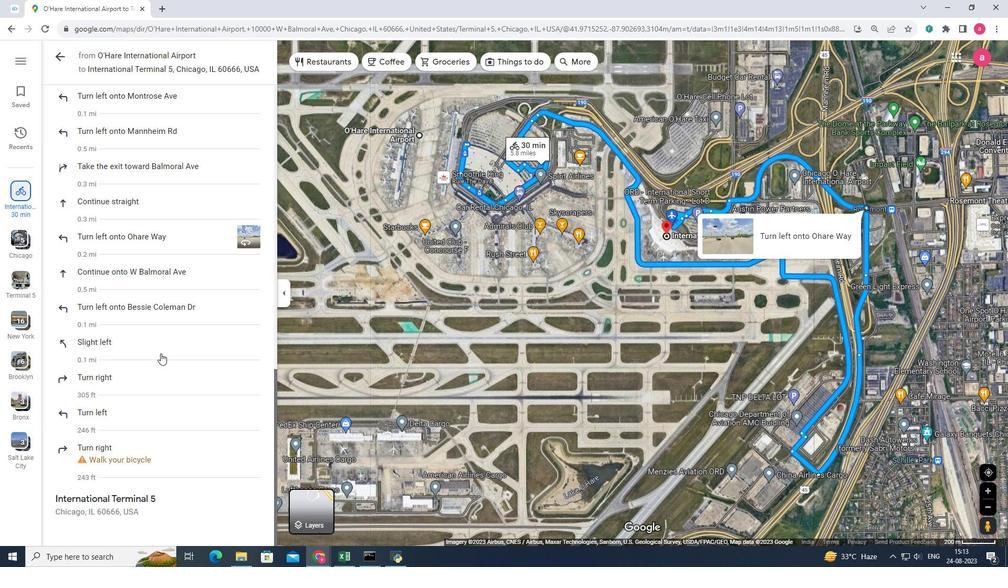 
Action: Mouse scrolled (160, 353) with delta (0, 0)
Screenshot: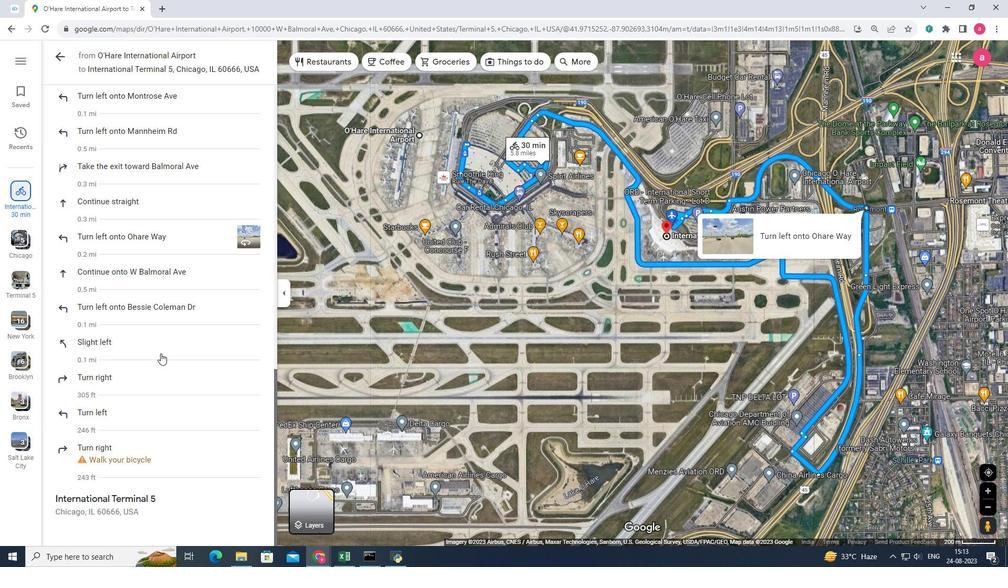 
Action: Mouse scrolled (160, 353) with delta (0, 0)
Screenshot: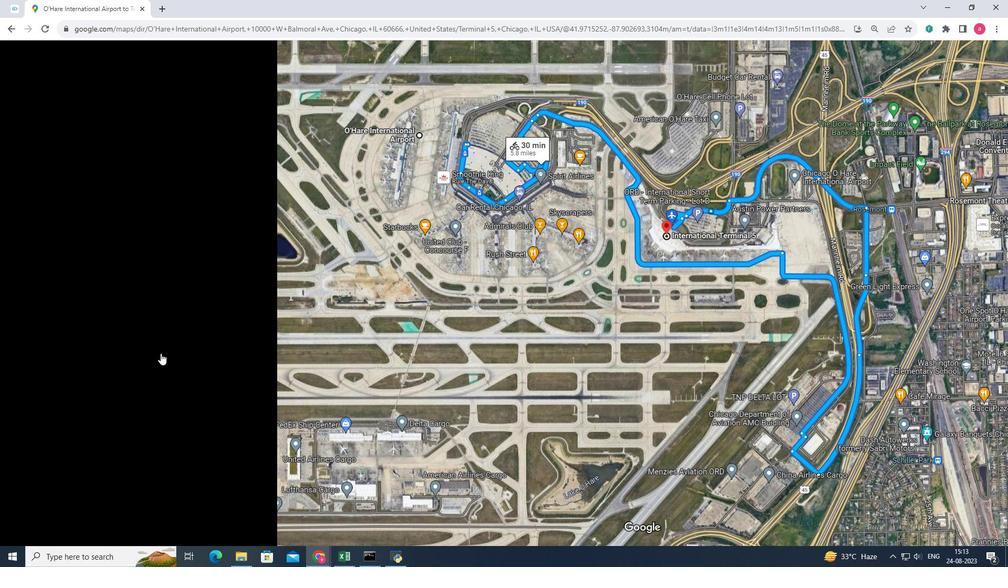 
Action: Mouse scrolled (160, 353) with delta (0, 0)
Screenshot: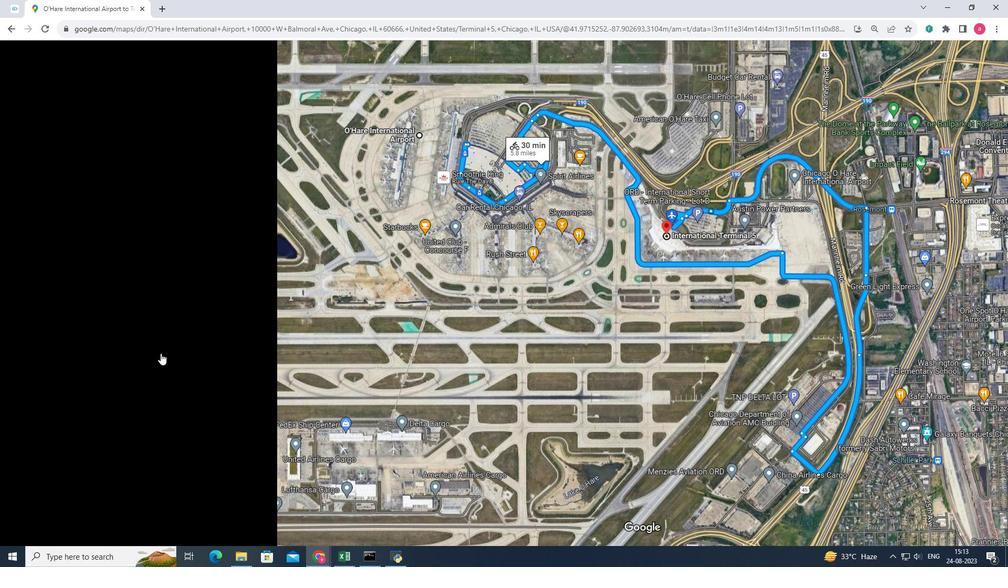 
Action: Mouse scrolled (160, 353) with delta (0, 0)
Screenshot: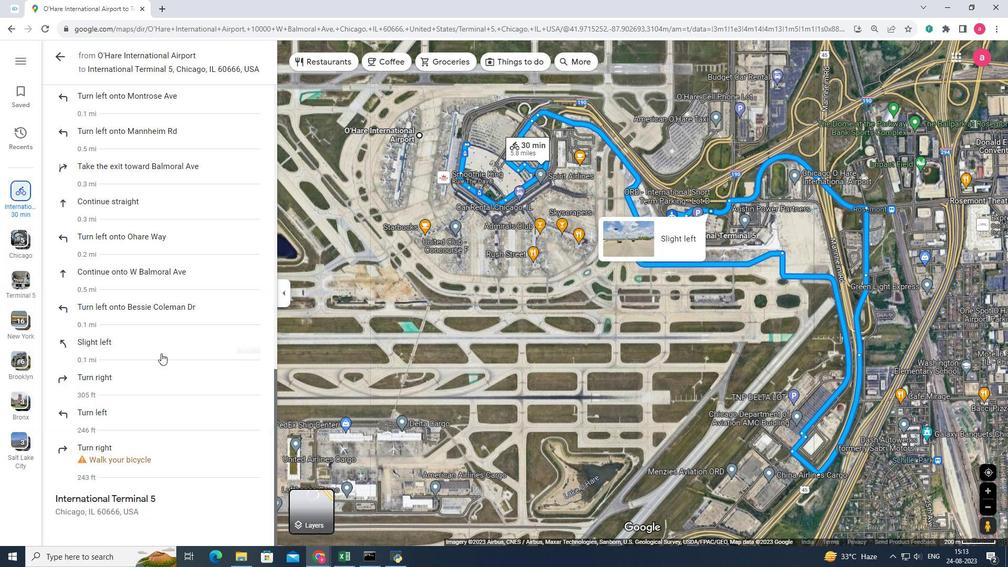 
Action: Mouse moved to (161, 353)
Screenshot: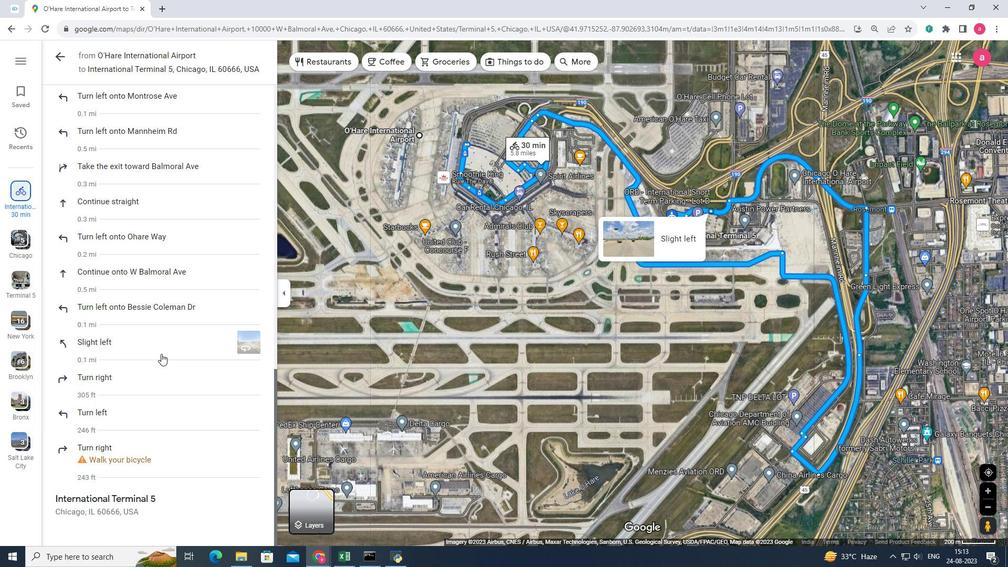 
Action: Mouse scrolled (161, 353) with delta (0, 0)
Screenshot: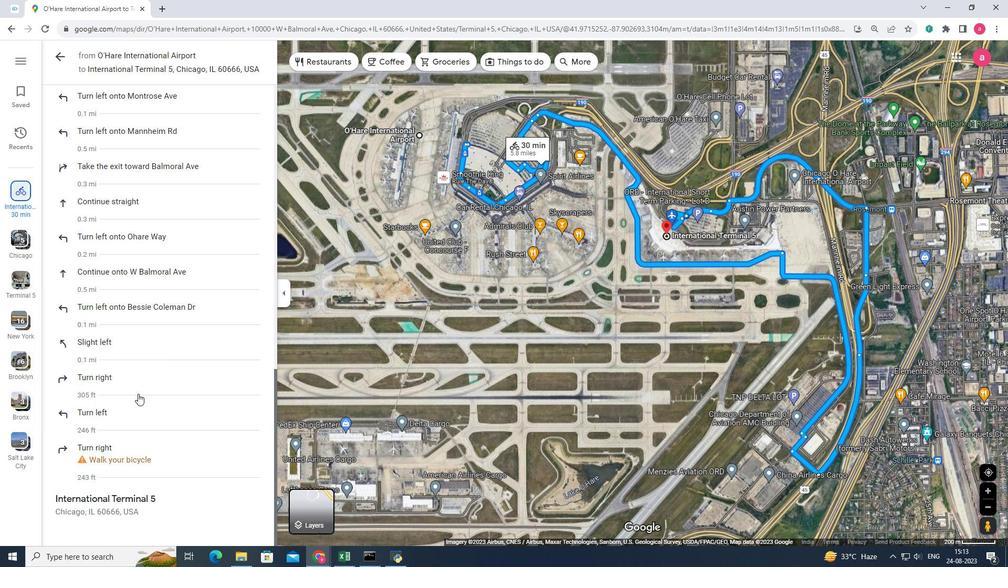 
Action: Mouse scrolled (161, 353) with delta (0, 0)
Screenshot: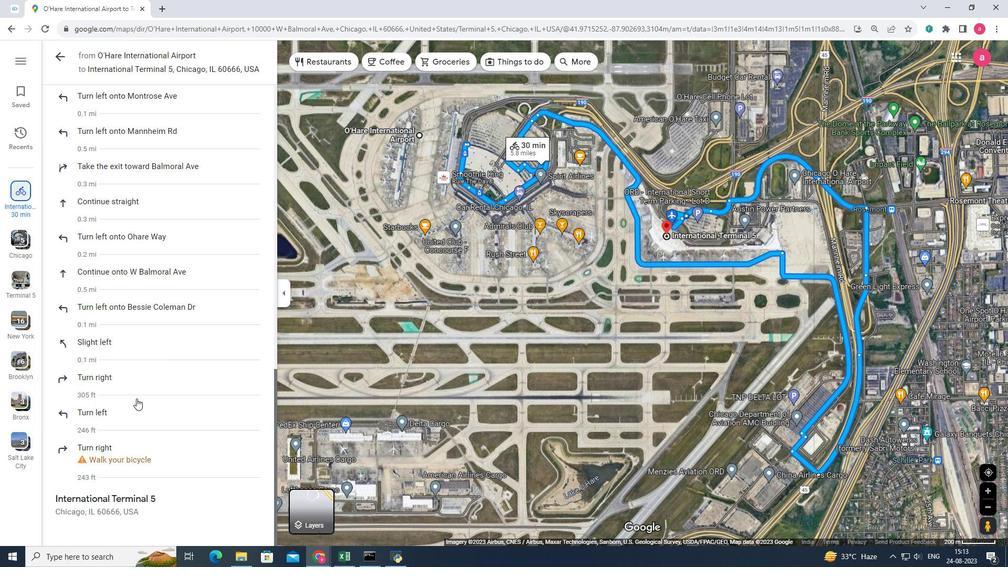 
Action: Mouse moved to (63, 59)
Screenshot: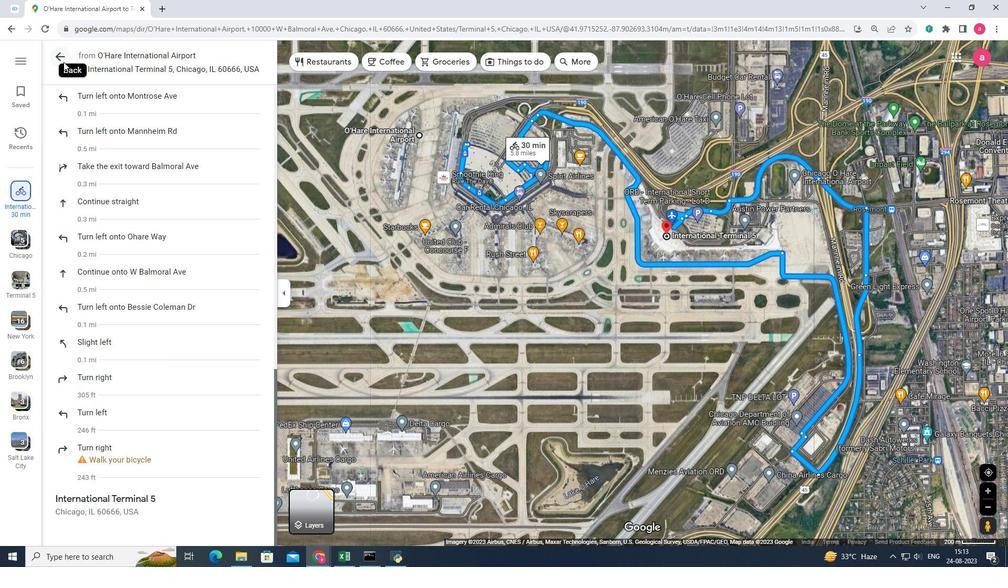 
Action: Mouse pressed left at (63, 59)
Screenshot: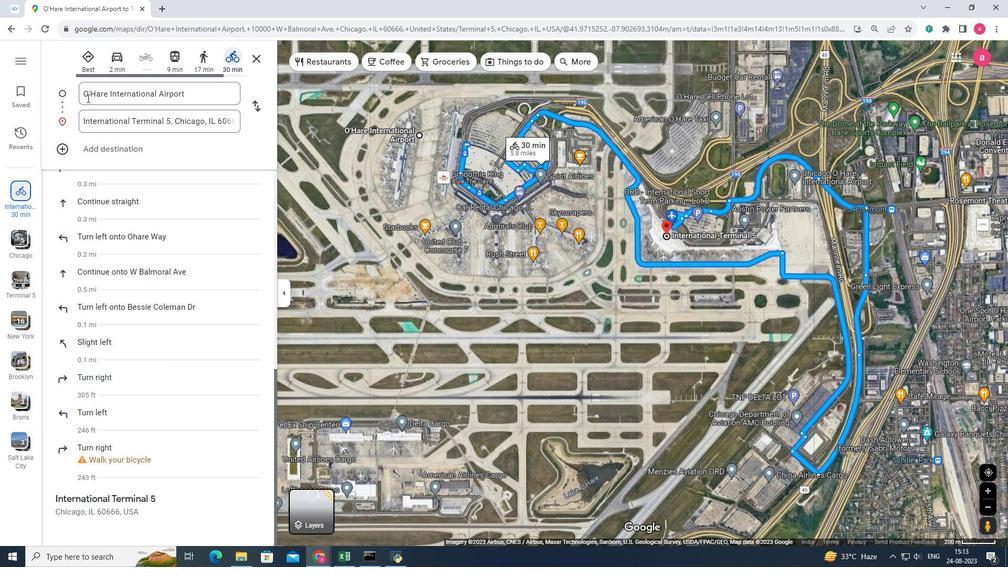
Action: Mouse moved to (171, 55)
Screenshot: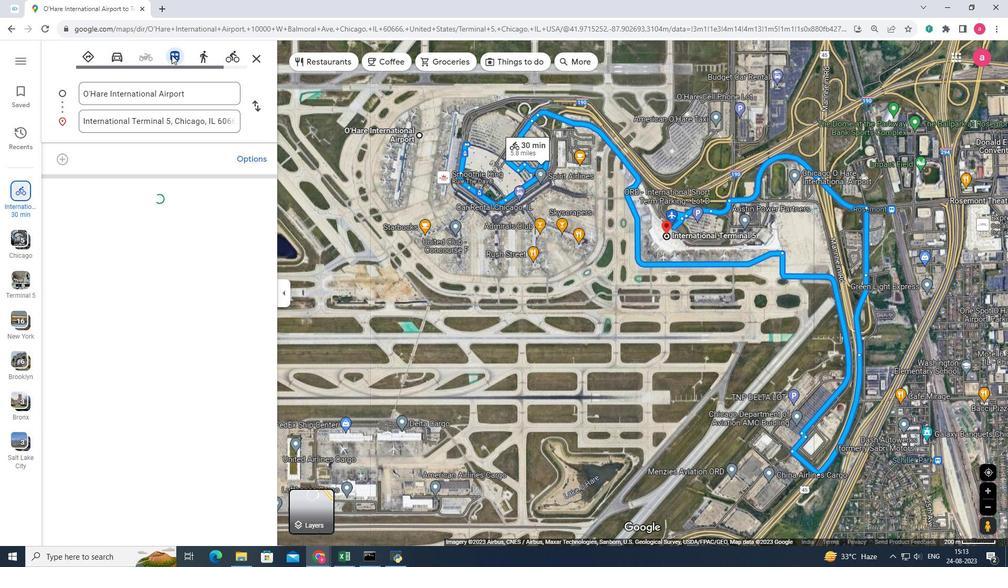 
Action: Mouse pressed left at (171, 55)
Screenshot: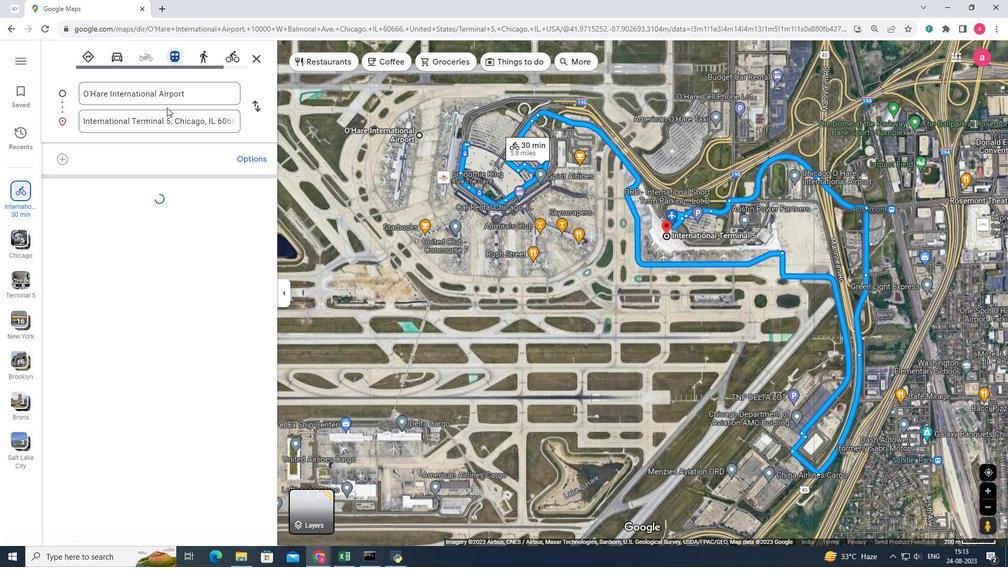 
Action: Mouse moved to (105, 297)
Screenshot: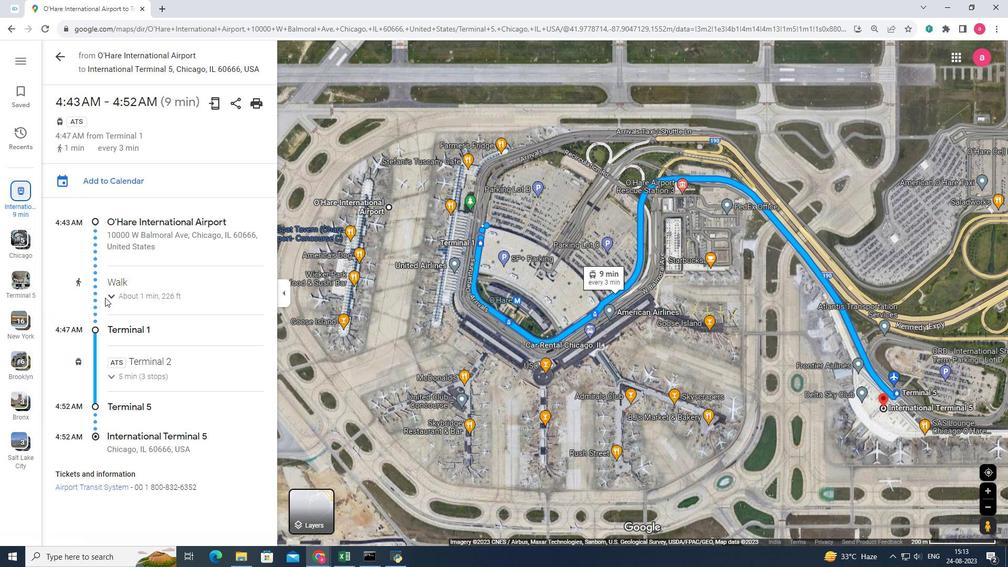 
Action: Mouse pressed left at (105, 297)
Screenshot: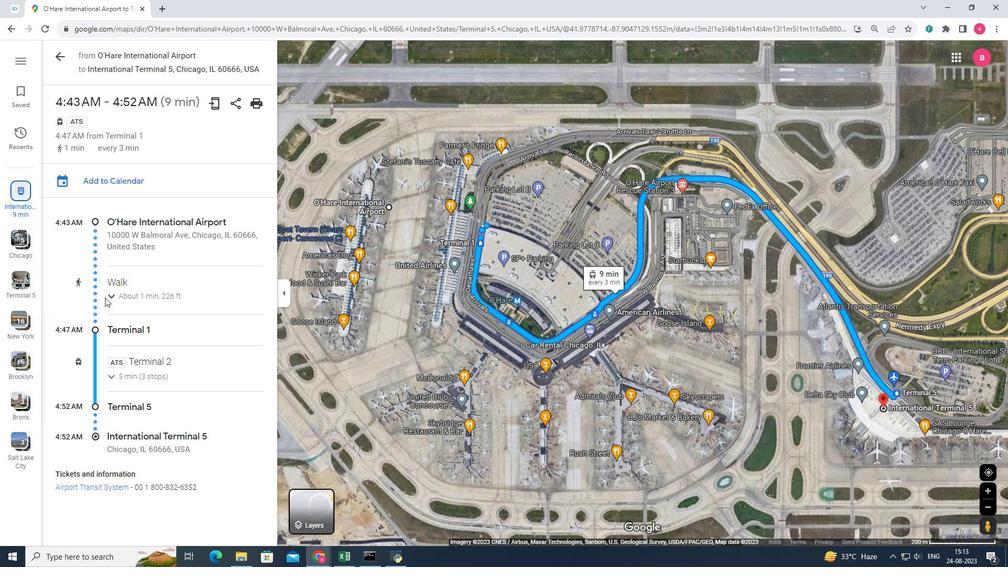 
Action: Mouse moved to (125, 289)
Screenshot: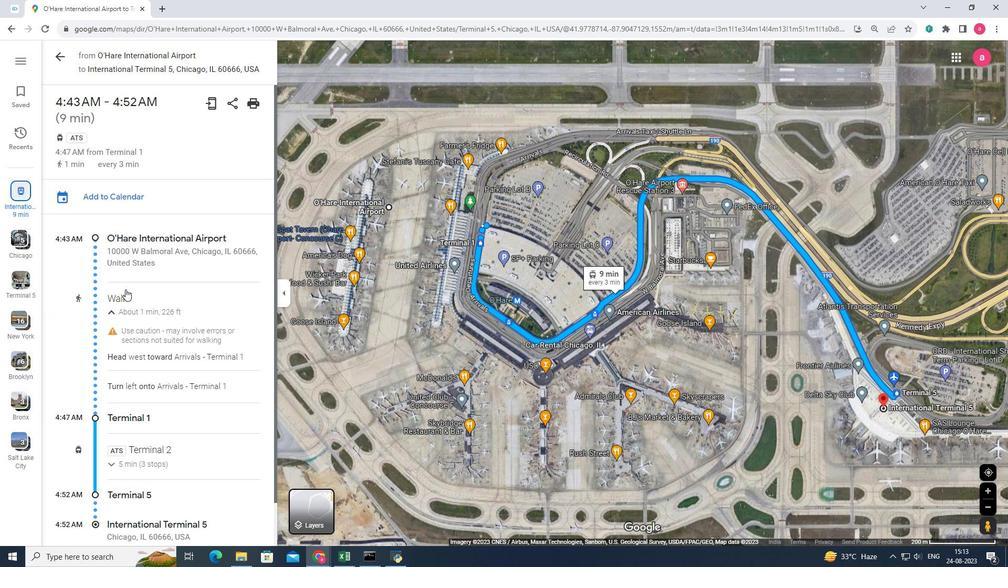 
Action: Mouse pressed left at (125, 289)
Screenshot: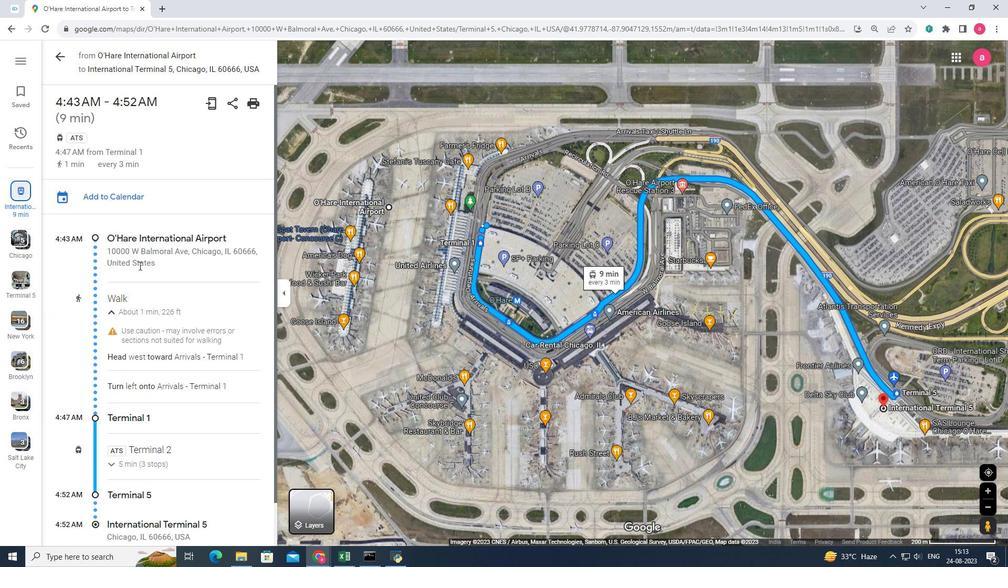
Action: Mouse moved to (142, 255)
Screenshot: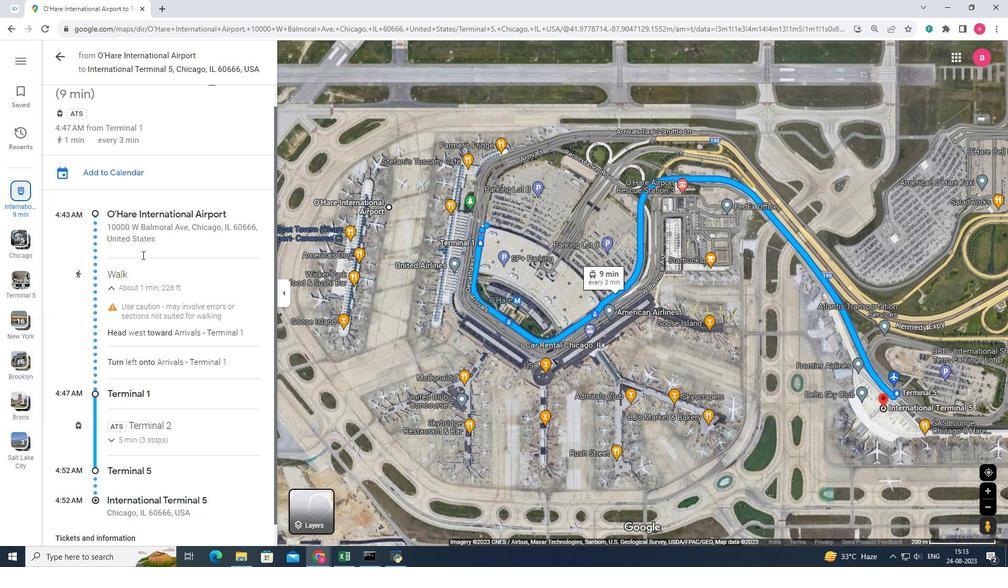 
Action: Mouse scrolled (142, 254) with delta (0, 0)
Screenshot: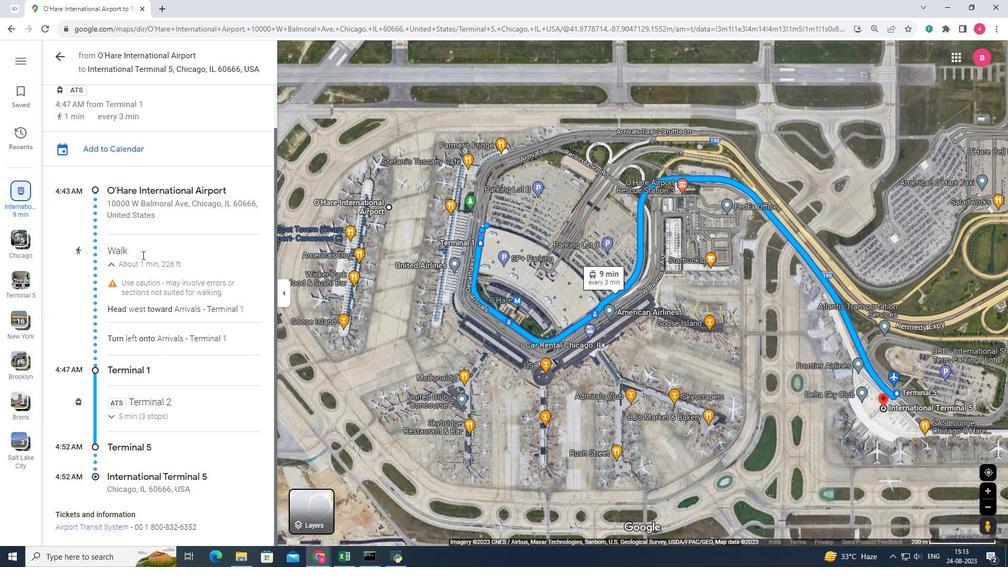 
Action: Mouse scrolled (142, 254) with delta (0, 0)
Screenshot: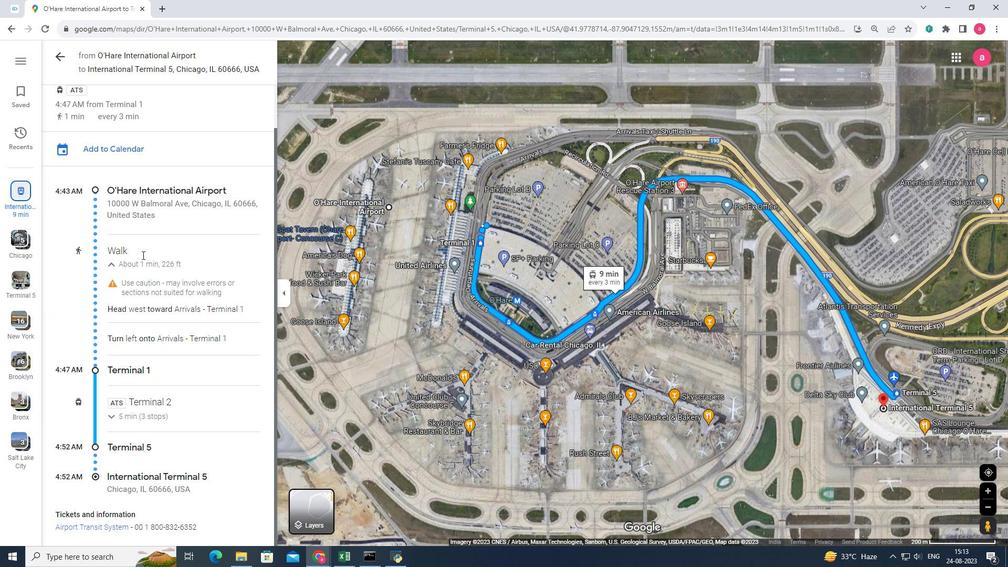 
Action: Mouse moved to (142, 260)
Screenshot: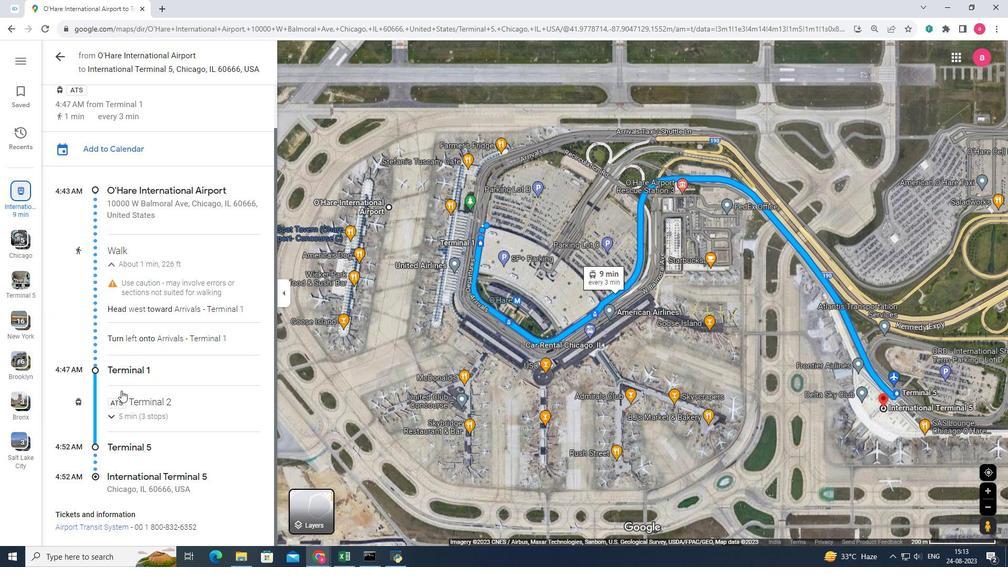 
Action: Mouse scrolled (142, 257) with delta (0, 0)
Screenshot: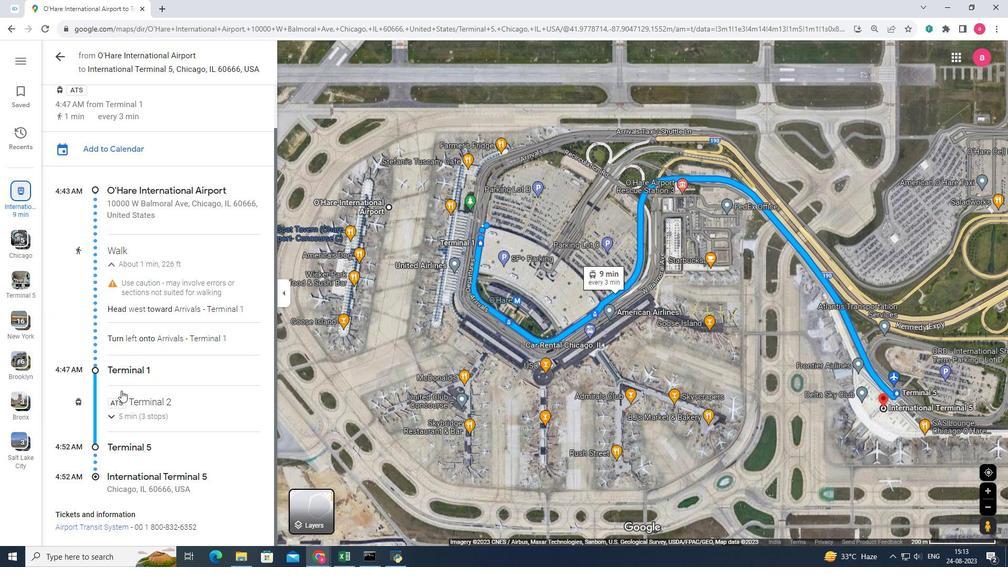 
Action: Mouse moved to (123, 424)
Screenshot: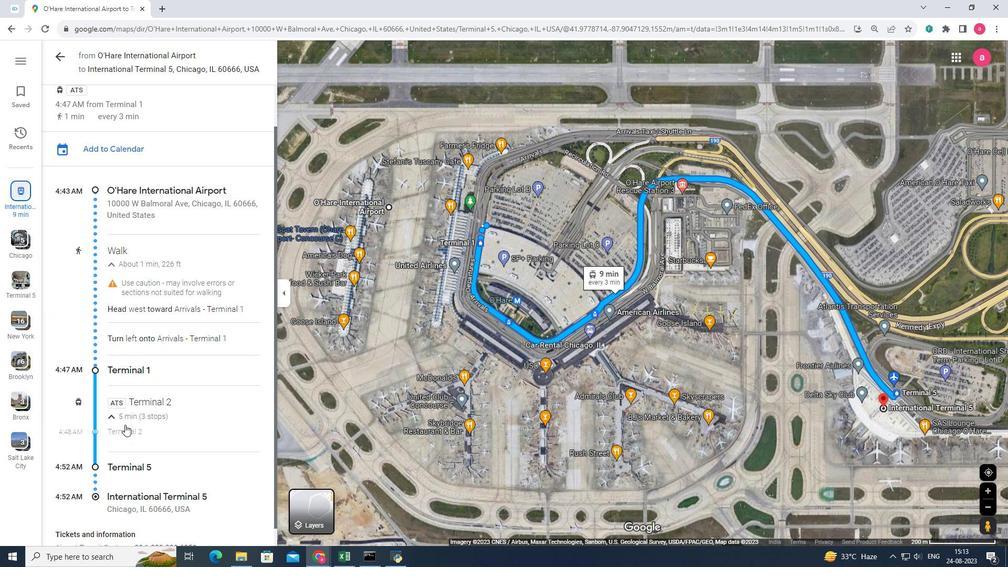 
Action: Mouse pressed left at (123, 424)
Screenshot: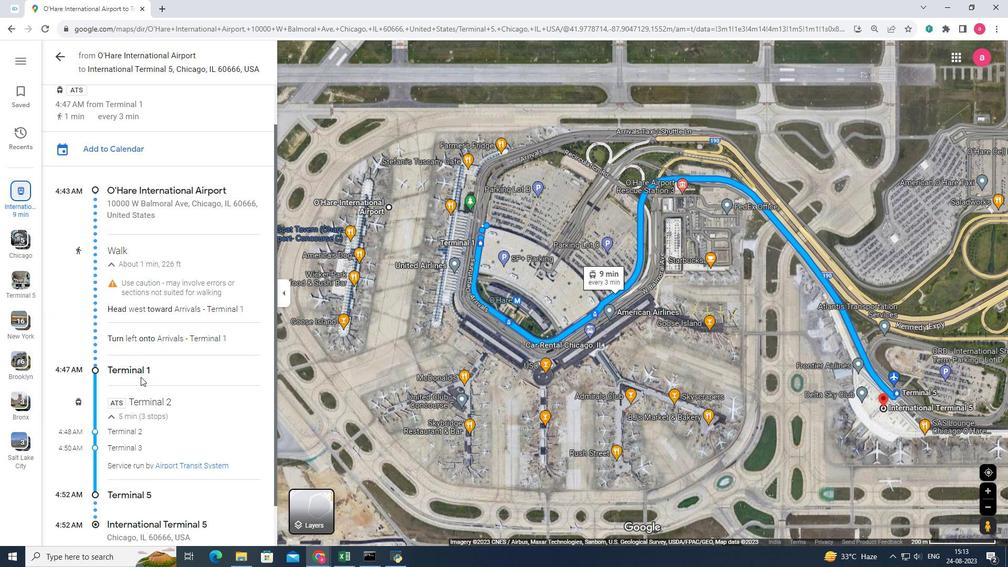 
Action: Mouse moved to (141, 376)
Screenshot: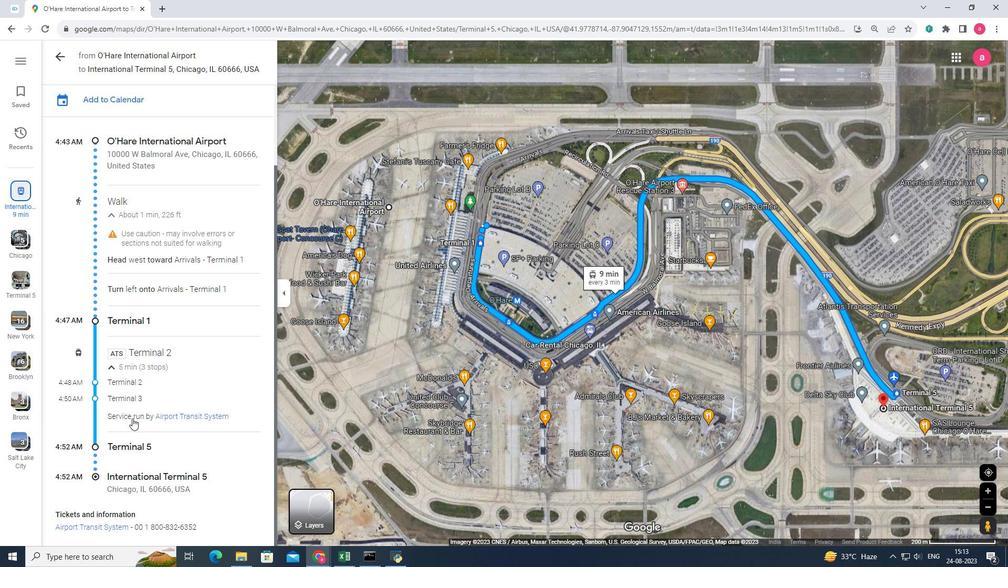 
Action: Mouse scrolled (141, 375) with delta (0, 0)
Screenshot: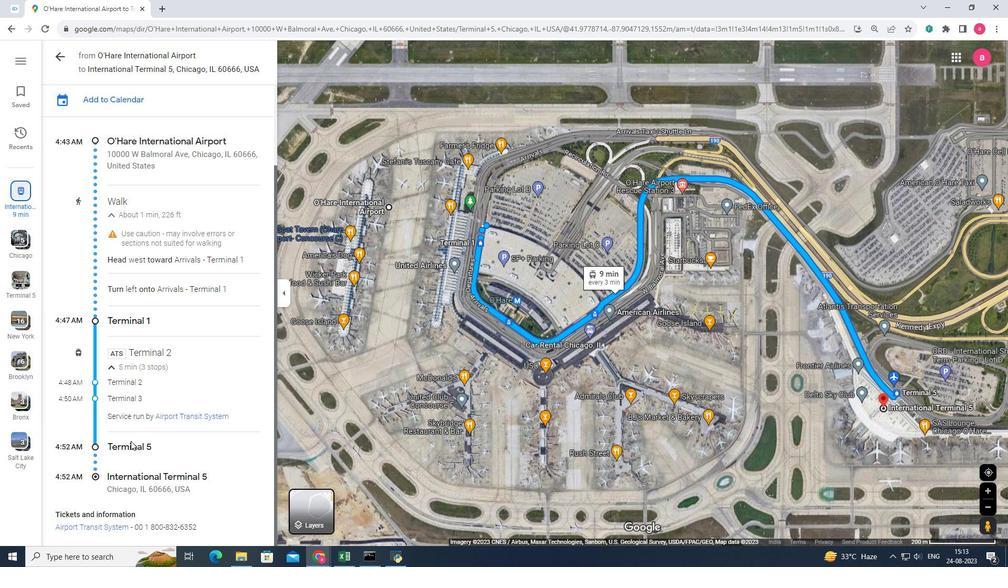 
Action: Mouse scrolled (141, 375) with delta (0, 0)
Screenshot: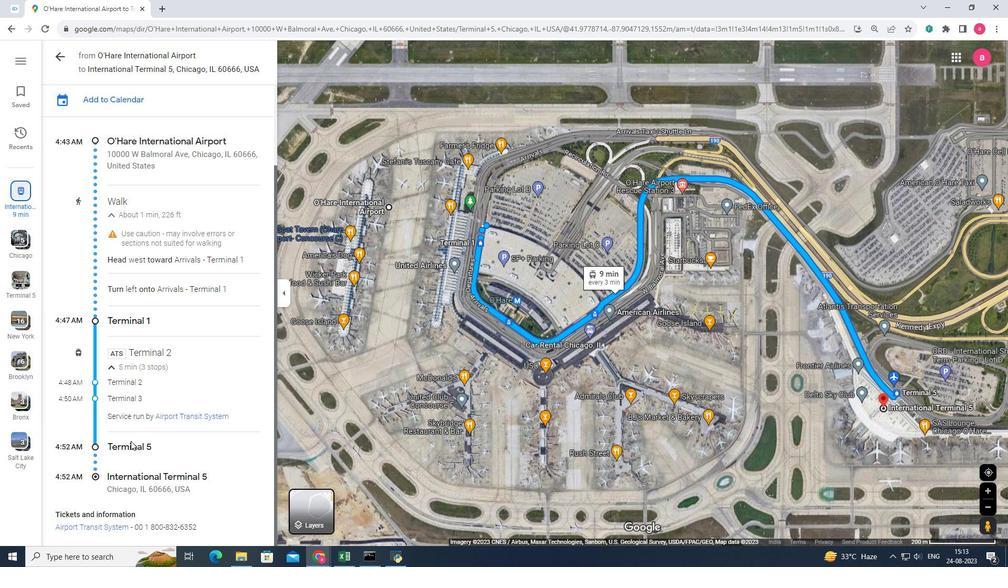 
Action: Mouse scrolled (141, 375) with delta (0, 0)
Screenshot: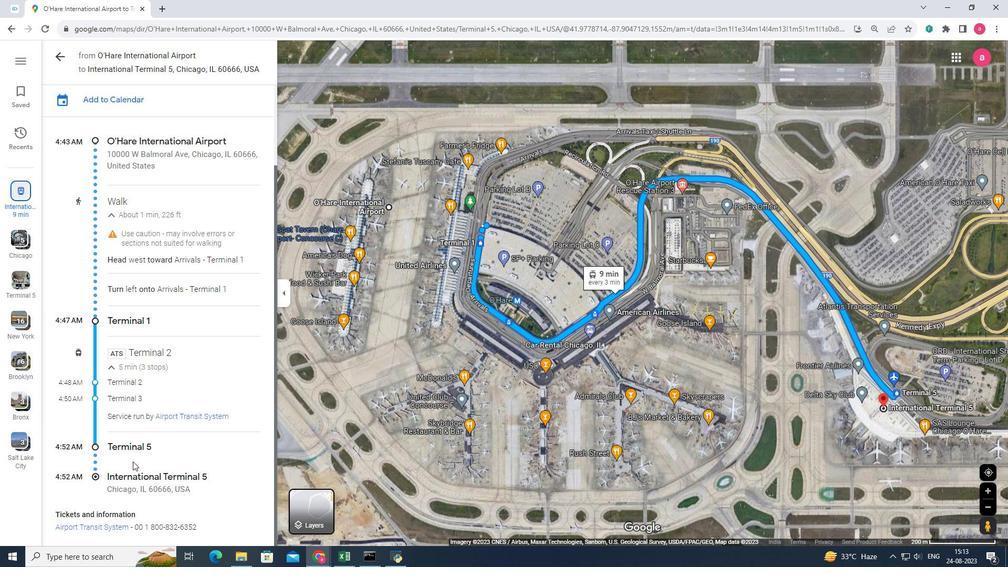 
Action: Mouse scrolled (141, 375) with delta (0, 0)
Screenshot: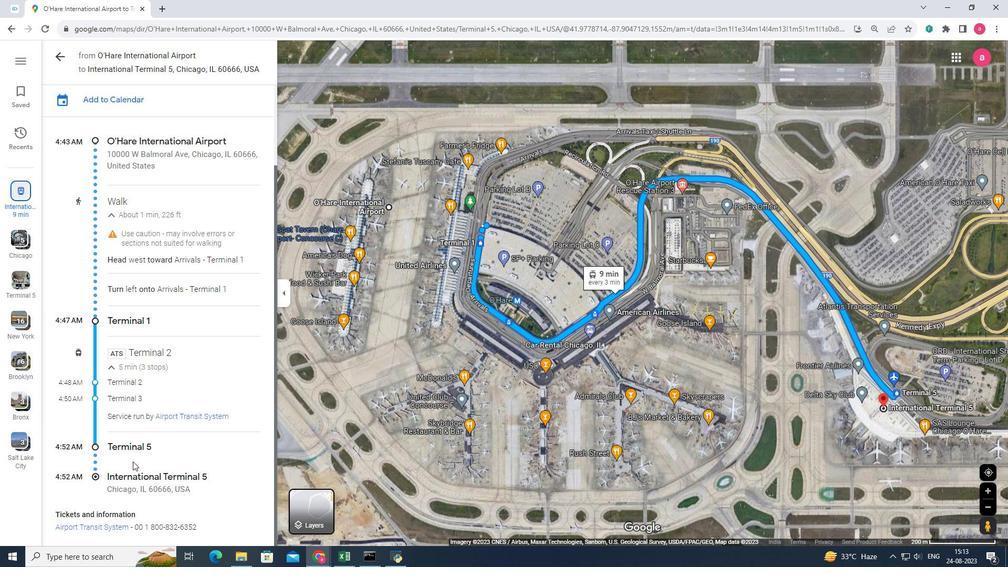 
Action: Mouse scrolled (141, 375) with delta (0, 0)
Screenshot: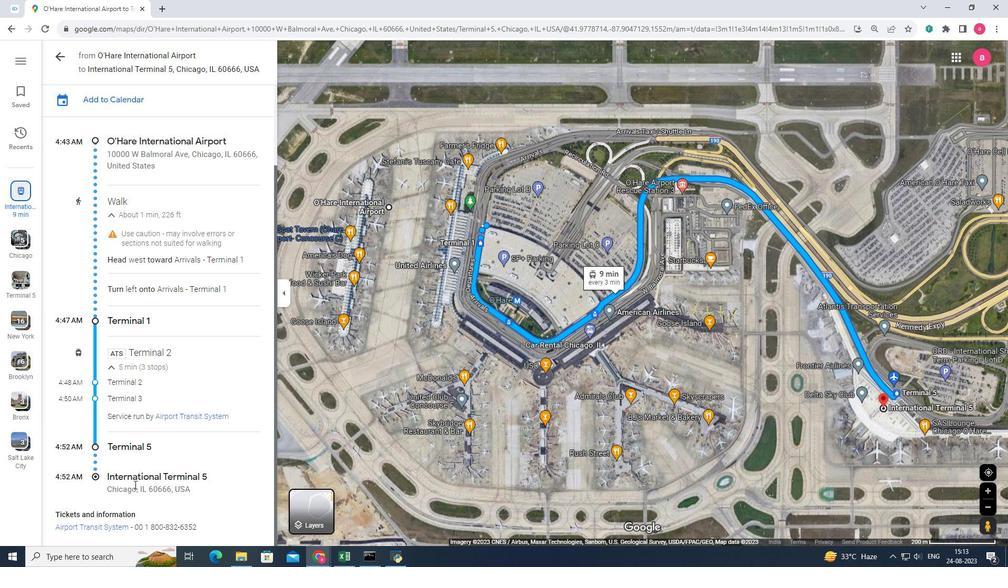
Action: Mouse moved to (125, 392)
Screenshot: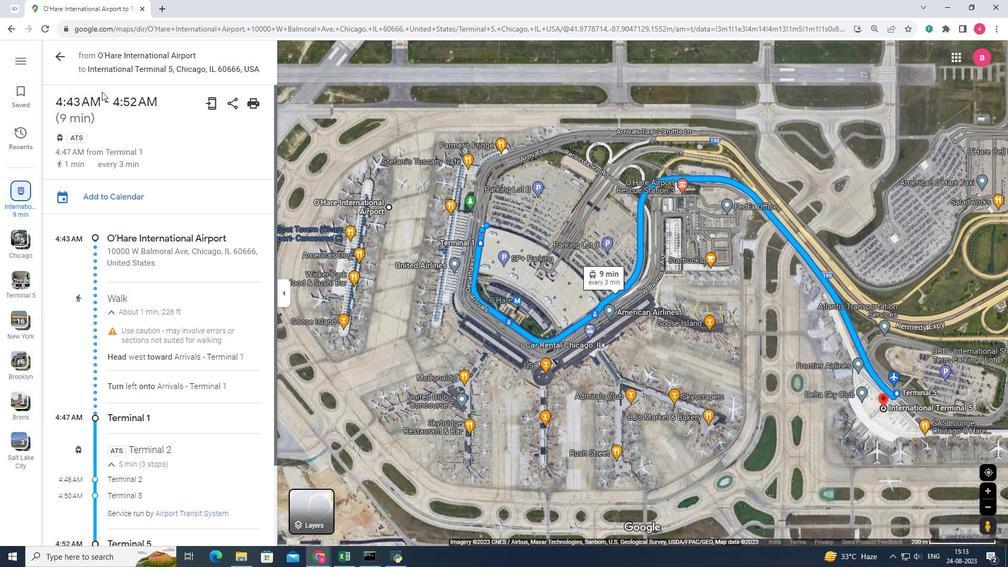 
Action: Mouse scrolled (125, 393) with delta (0, 0)
Screenshot: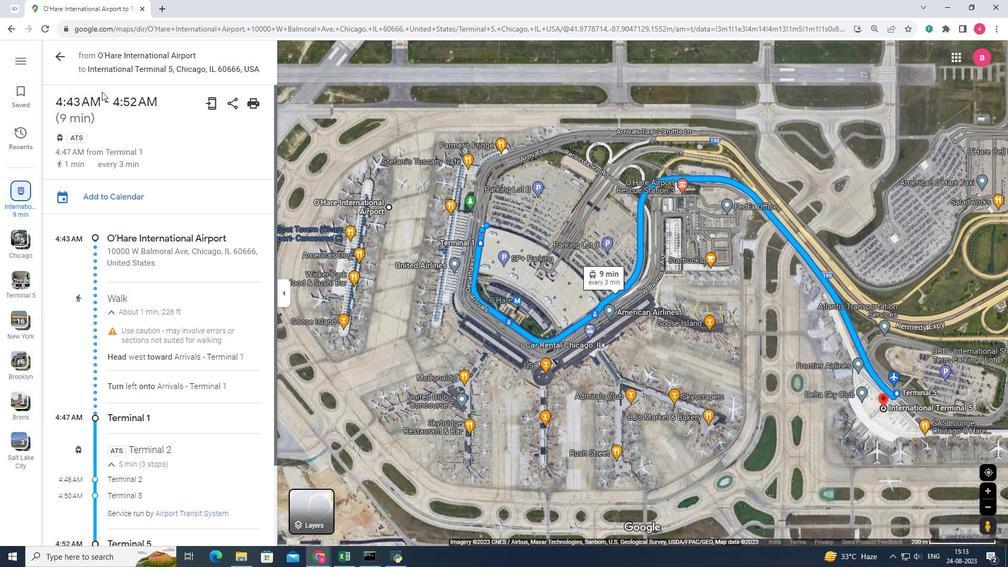 
Action: Mouse moved to (127, 385)
Screenshot: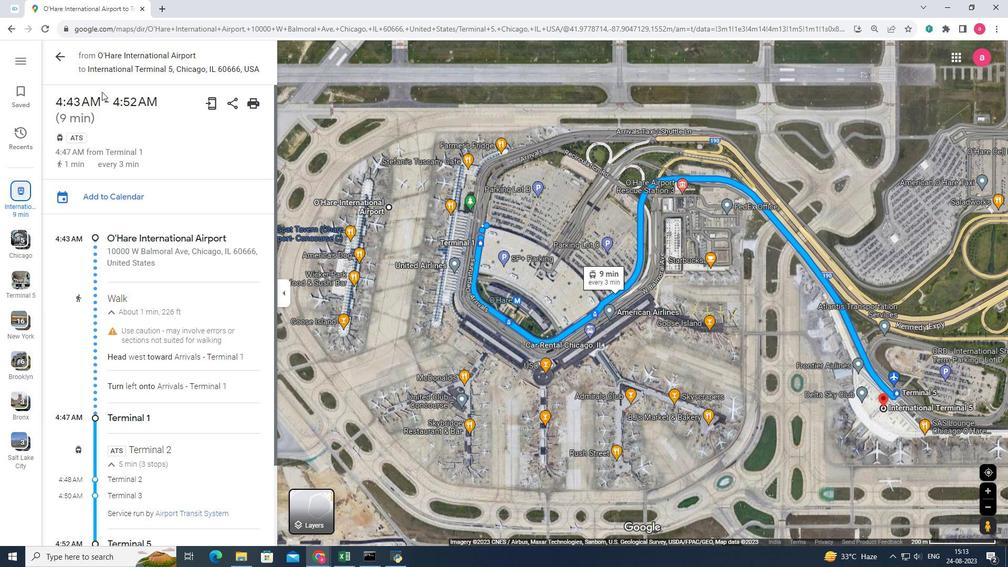 
Action: Mouse scrolled (127, 385) with delta (0, 0)
Screenshot: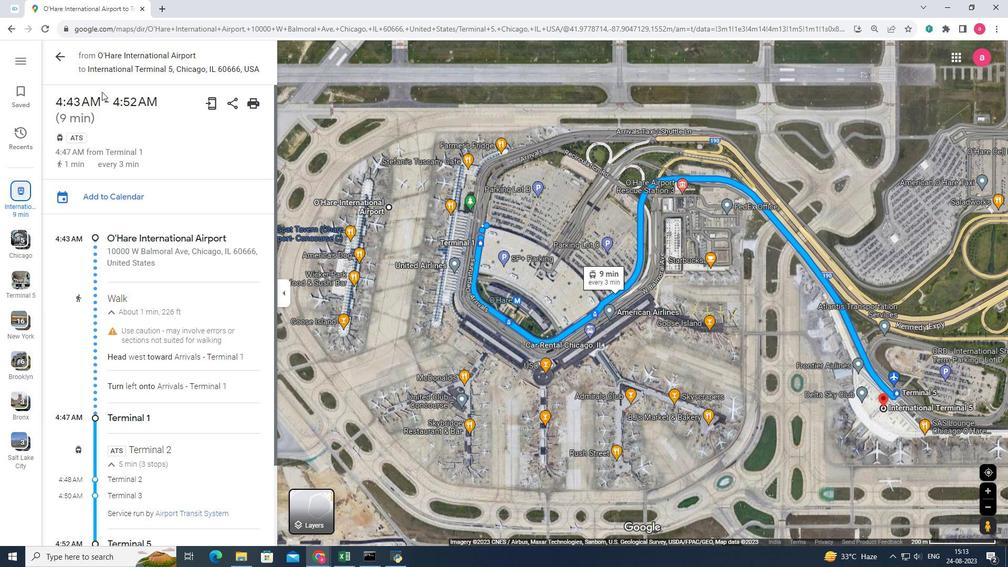 
Action: Mouse moved to (132, 369)
Screenshot: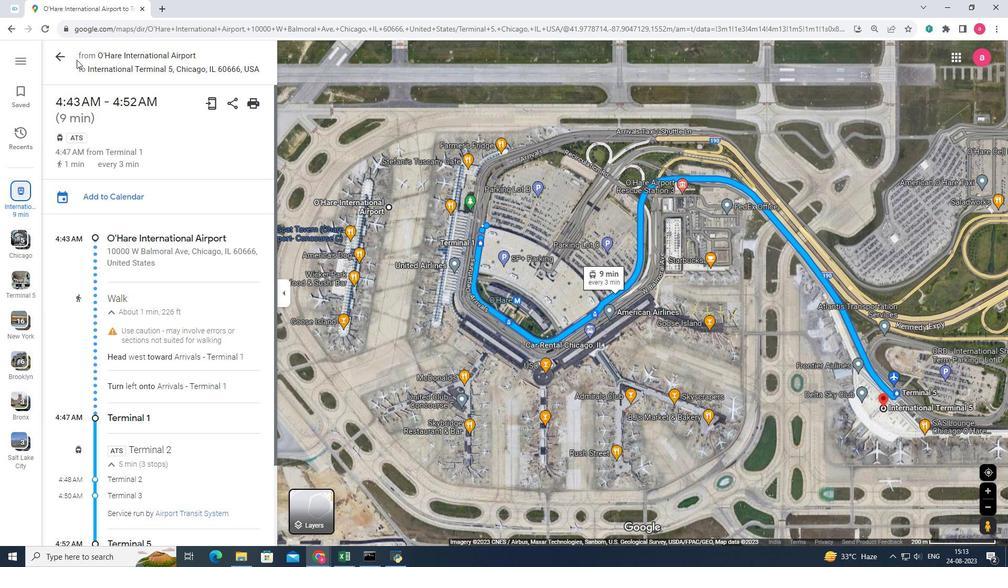 
Action: Mouse scrolled (131, 375) with delta (0, 0)
Screenshot: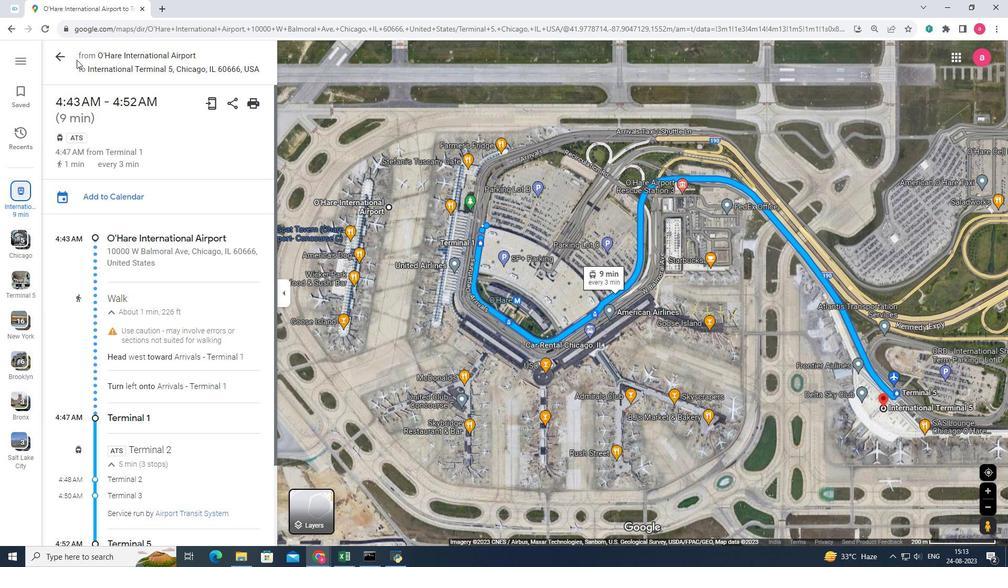 
Action: Mouse moved to (134, 365)
Screenshot: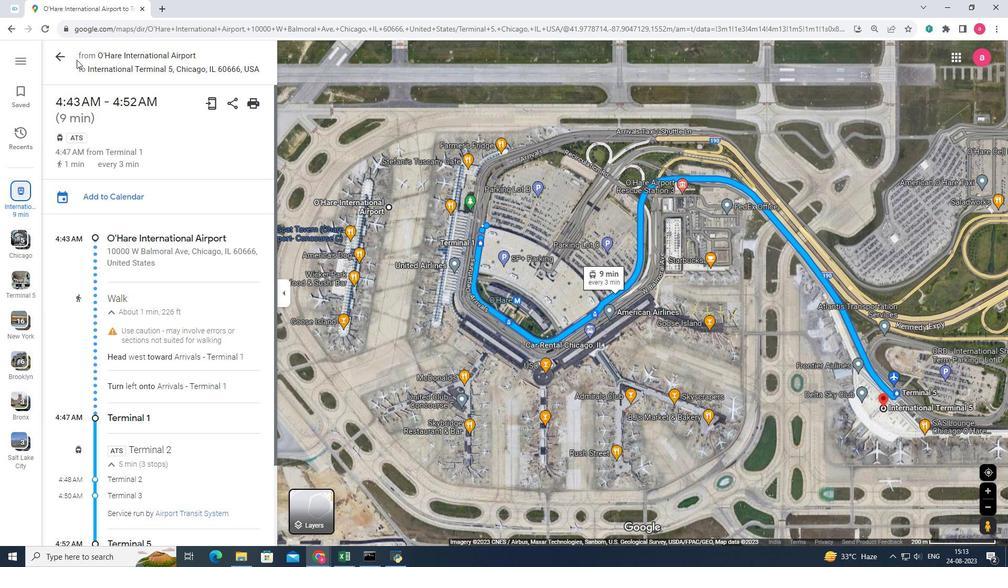 
Action: Mouse scrolled (132, 369) with delta (0, 0)
Screenshot: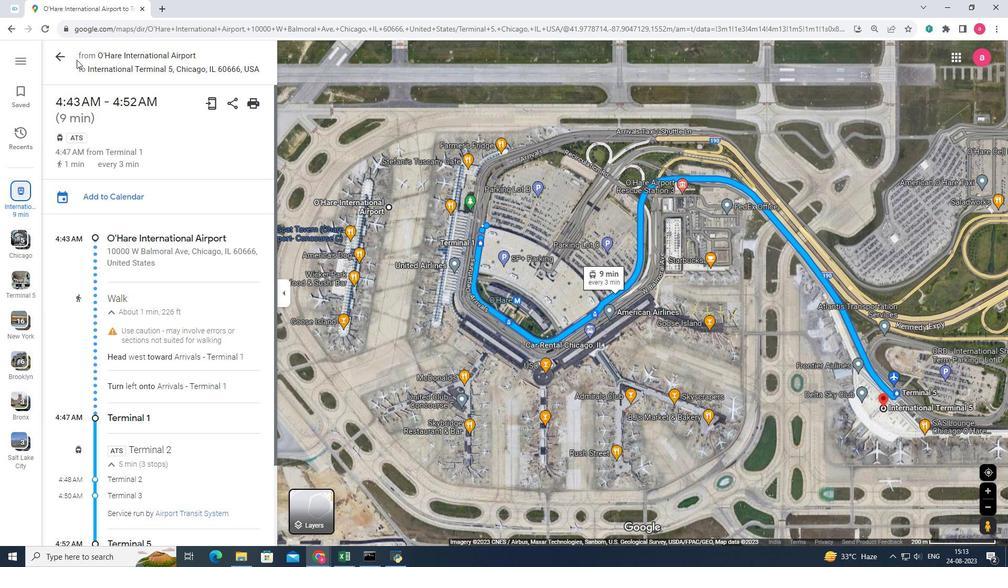 
Action: Mouse moved to (137, 358)
Screenshot: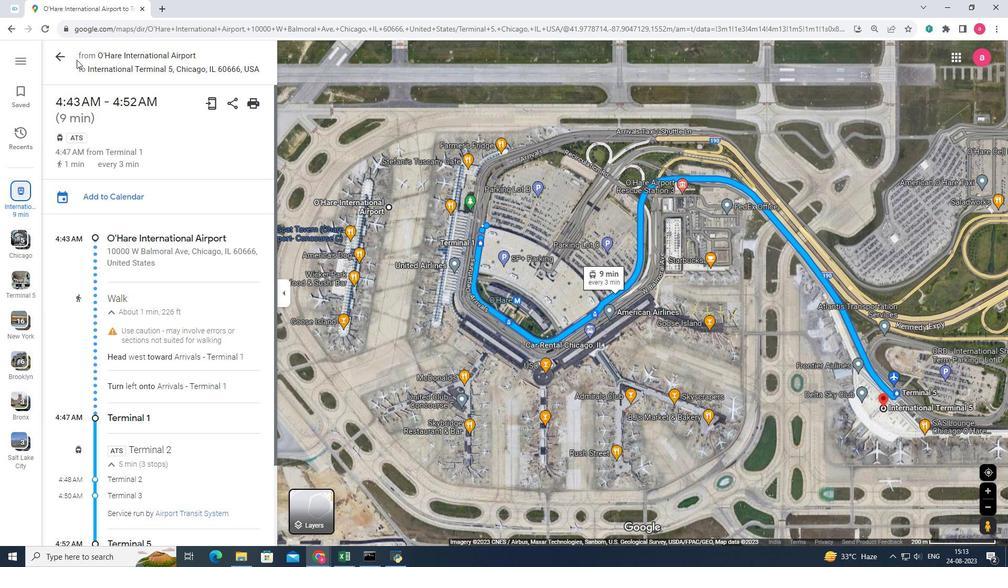
Action: Mouse scrolled (134, 366) with delta (0, 0)
Screenshot: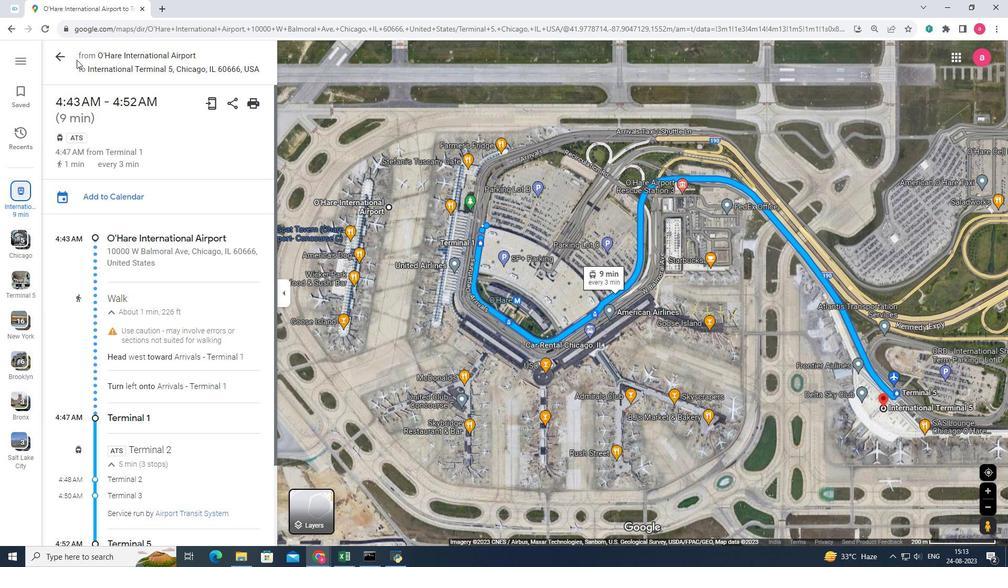 
Action: Mouse moved to (141, 345)
Screenshot: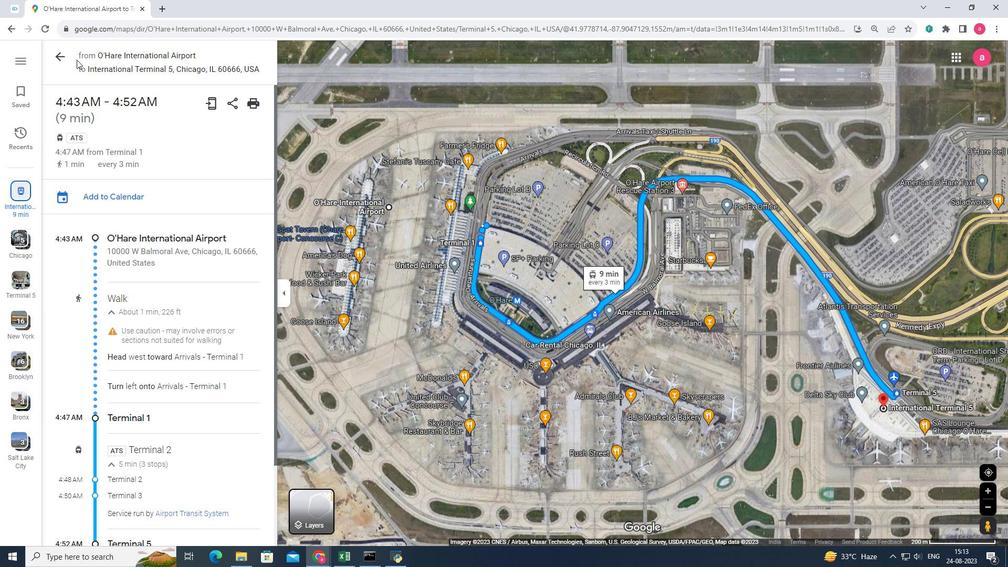 
Action: Mouse scrolled (138, 355) with delta (0, 0)
Screenshot: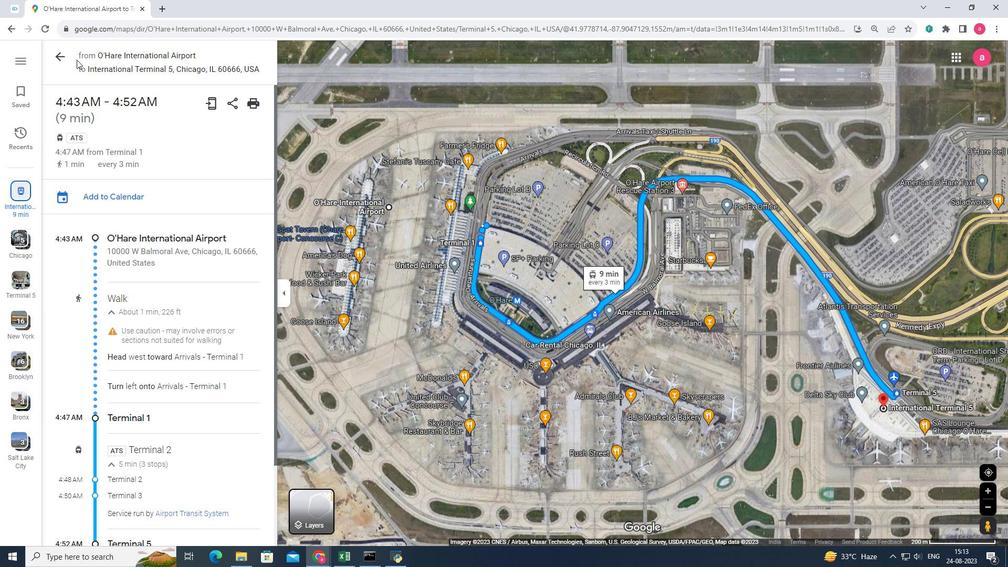 
Action: Mouse moved to (154, 285)
Screenshot: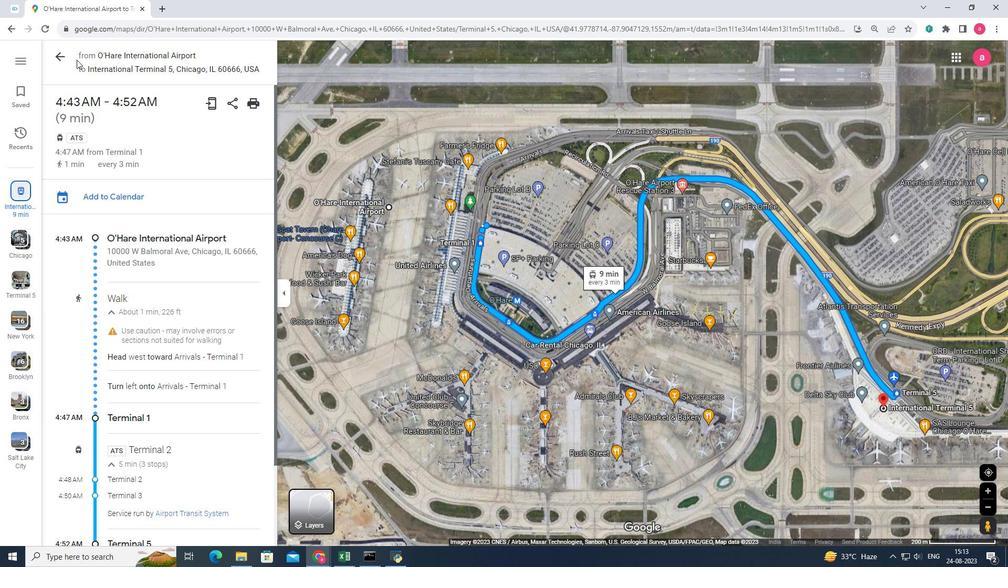 
Action: Mouse scrolled (142, 339) with delta (0, 0)
Screenshot: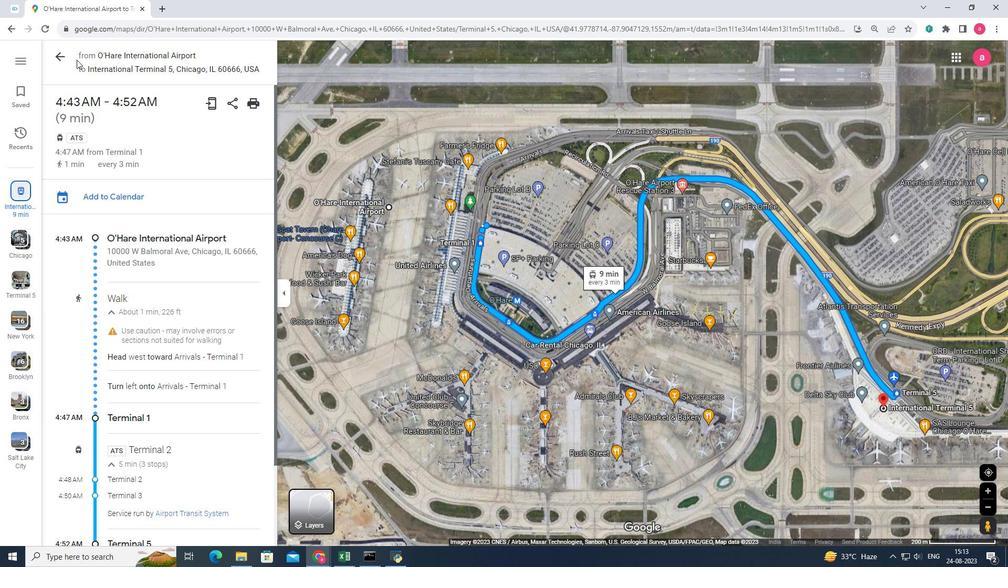 
Action: Mouse moved to (60, 60)
Screenshot: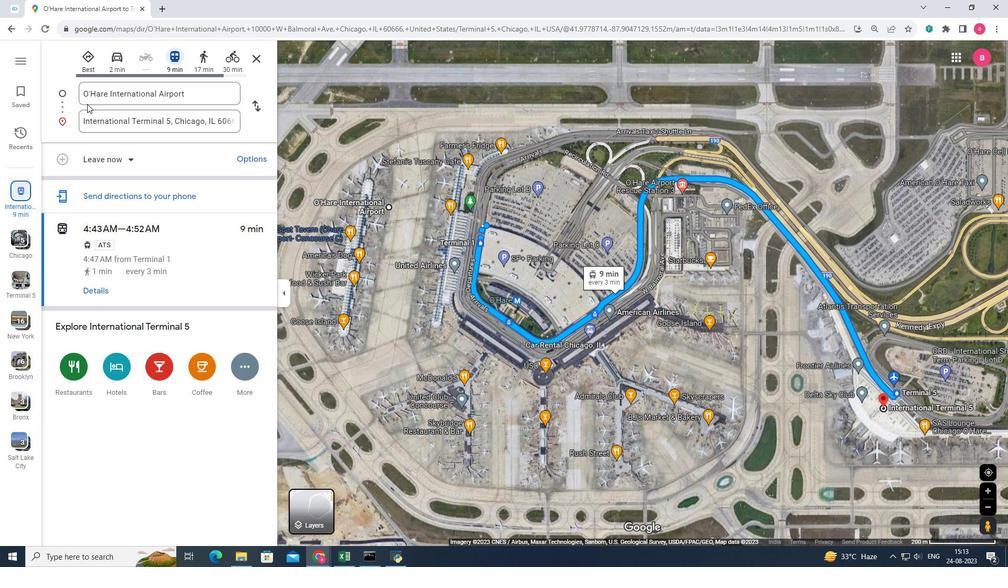 
Action: Mouse pressed left at (60, 60)
Screenshot: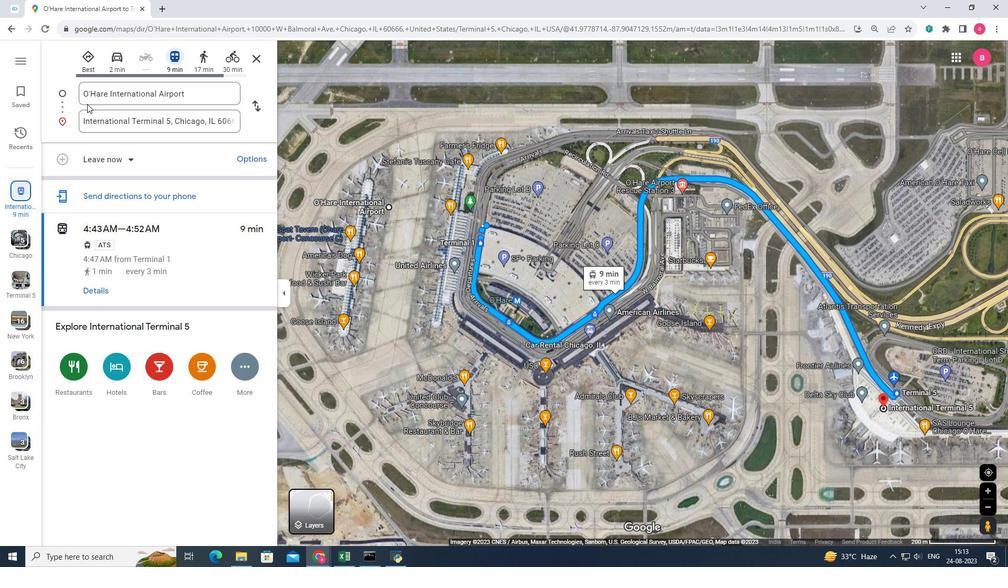 
Action: Mouse moved to (115, 67)
Screenshot: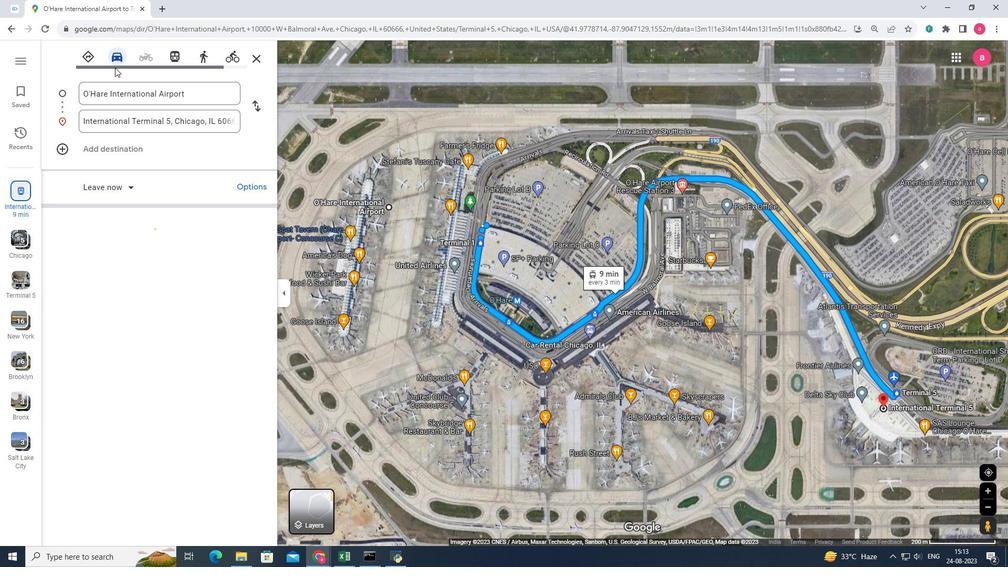 
Action: Mouse pressed left at (115, 67)
Screenshot: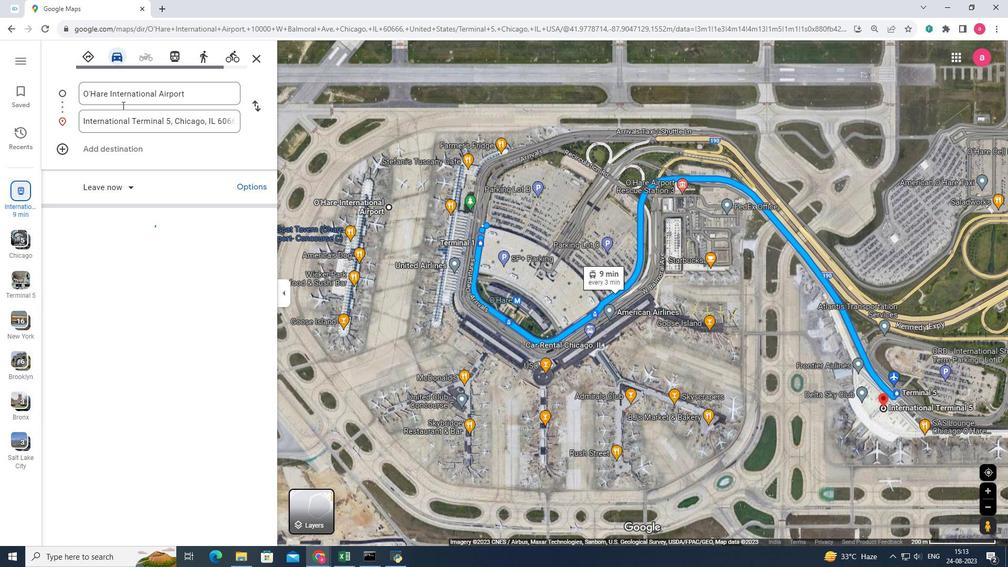 
Action: Mouse moved to (100, 312)
Screenshot: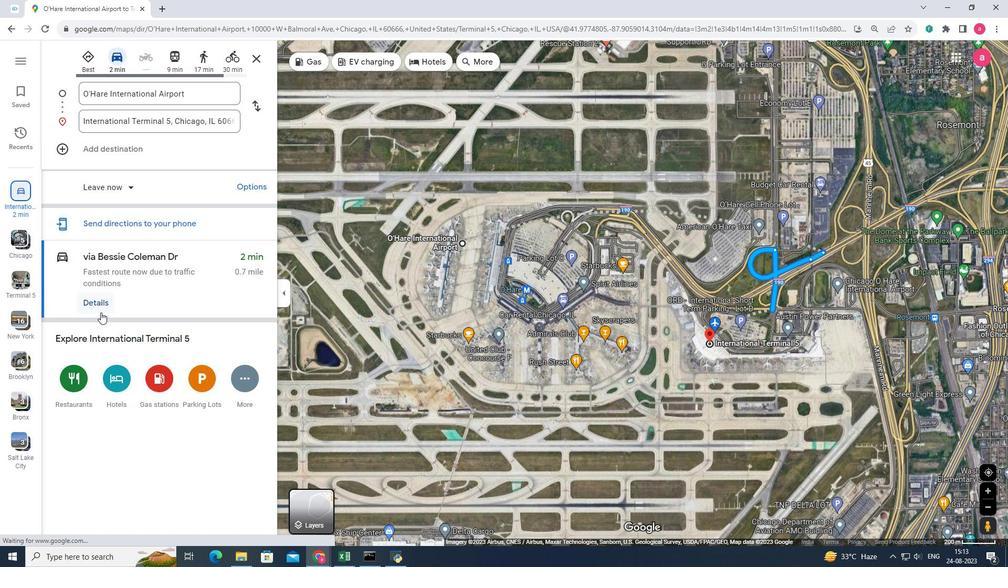 
Action: Mouse pressed left at (100, 312)
Screenshot: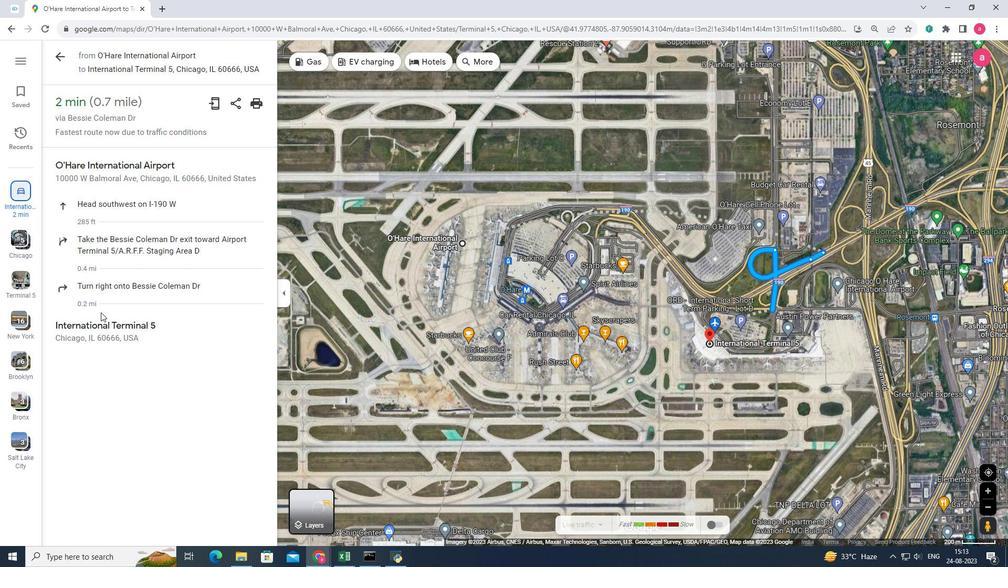 
Action: Mouse moved to (128, 249)
Screenshot: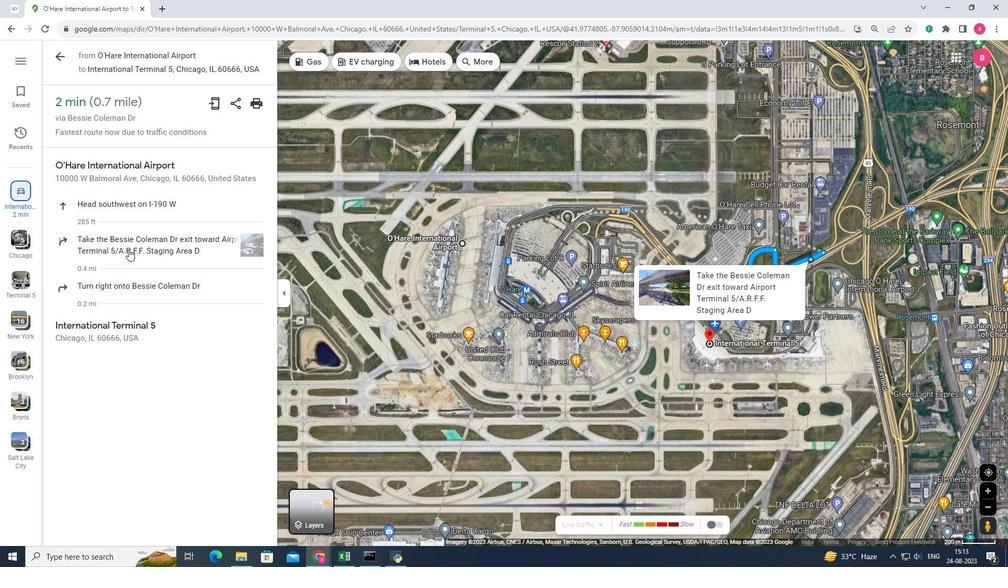 
Action: Mouse scrolled (128, 250) with delta (0, 0)
Screenshot: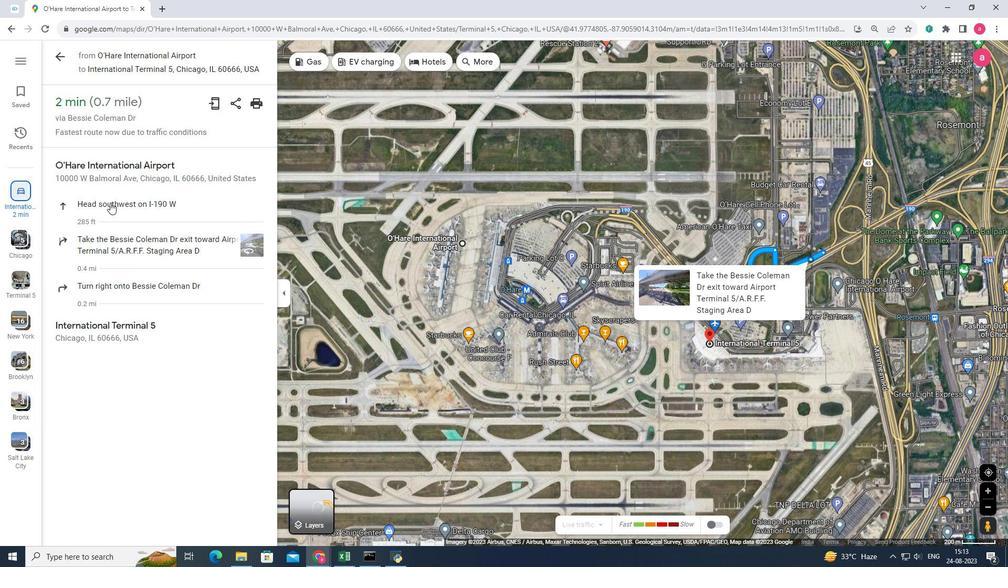 
Action: Mouse scrolled (128, 250) with delta (0, 0)
Screenshot: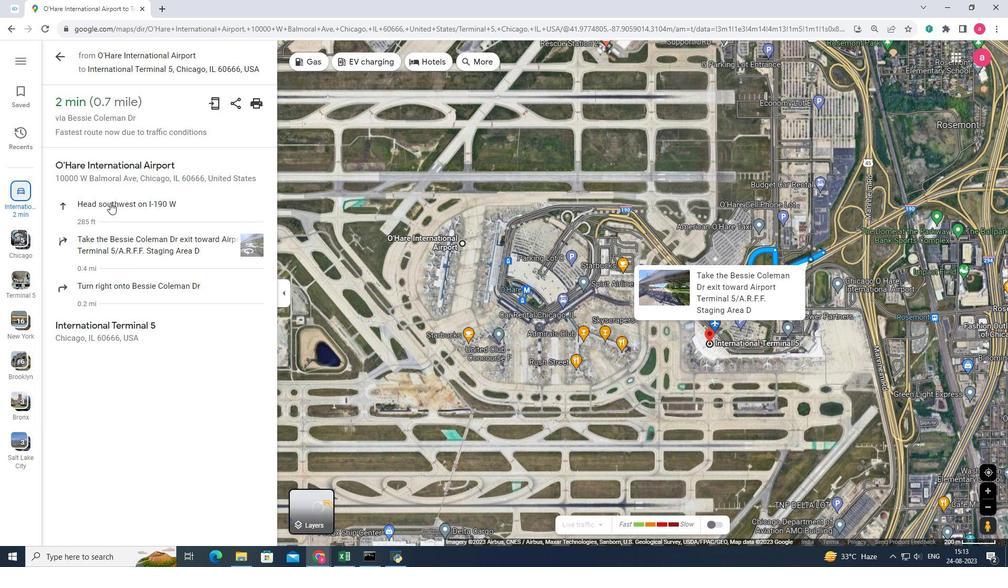 
Action: Mouse scrolled (128, 250) with delta (0, 0)
Screenshot: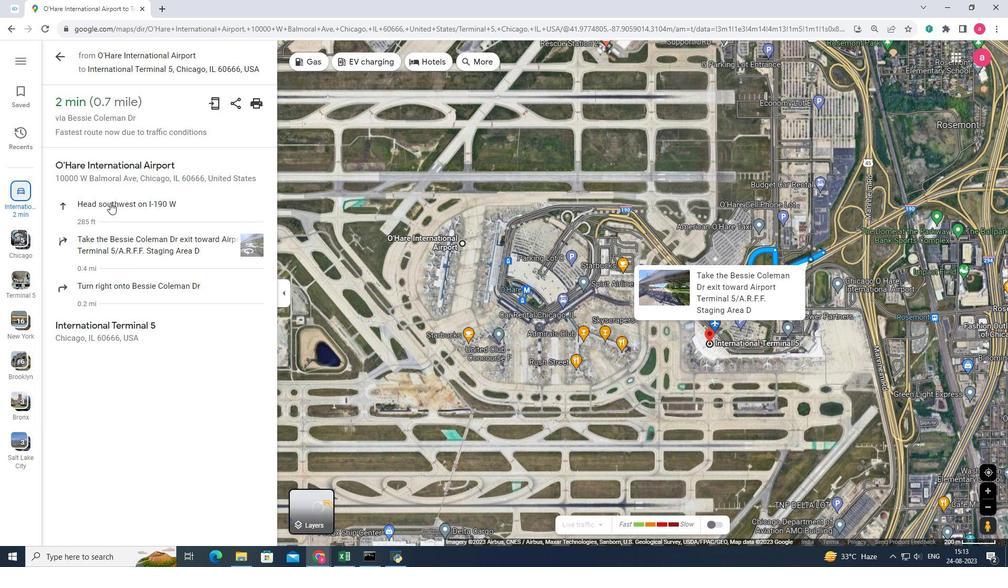 
Action: Mouse scrolled (128, 250) with delta (0, 0)
Screenshot: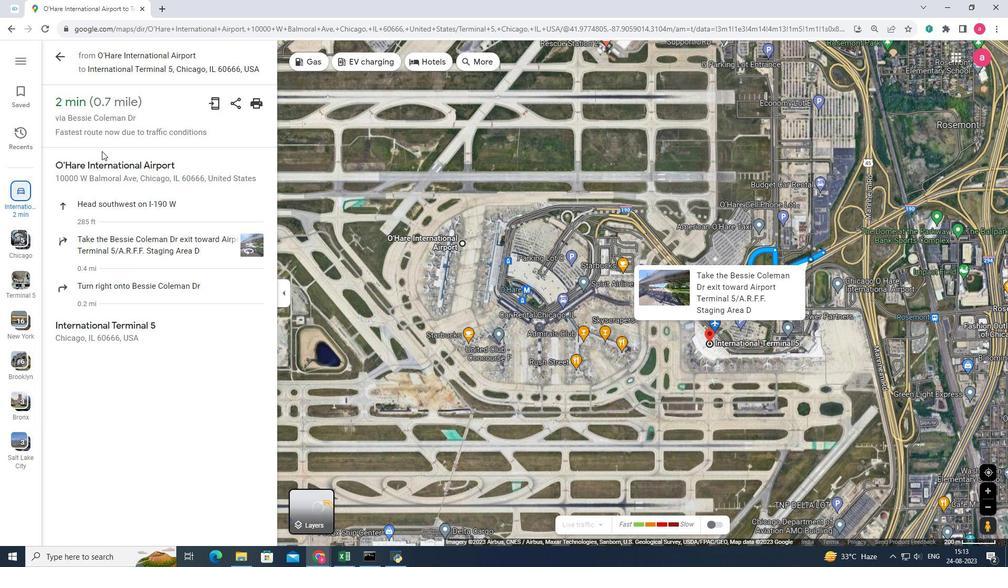 
Action: Mouse scrolled (128, 250) with delta (0, 0)
Screenshot: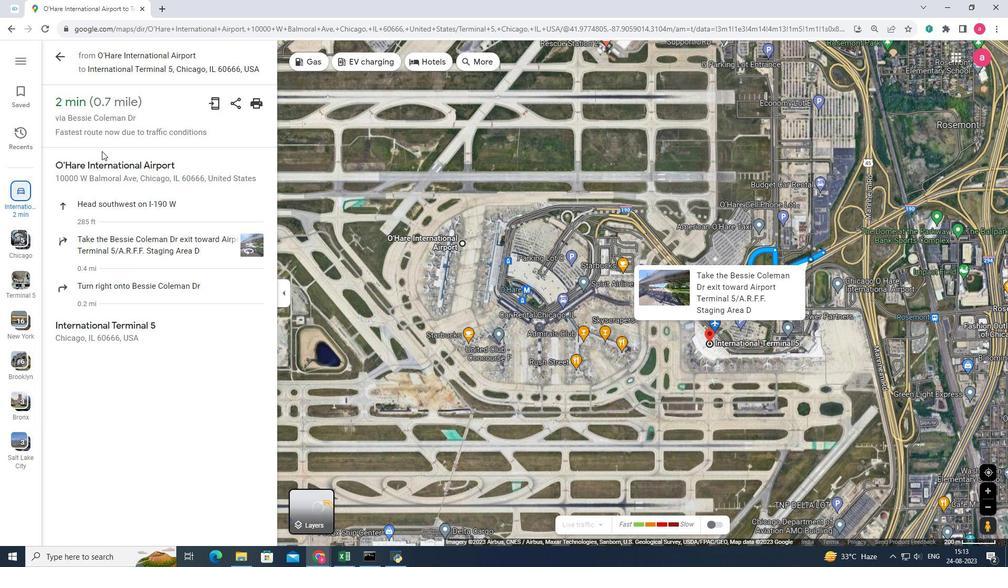 
Action: Mouse scrolled (128, 250) with delta (0, 0)
Screenshot: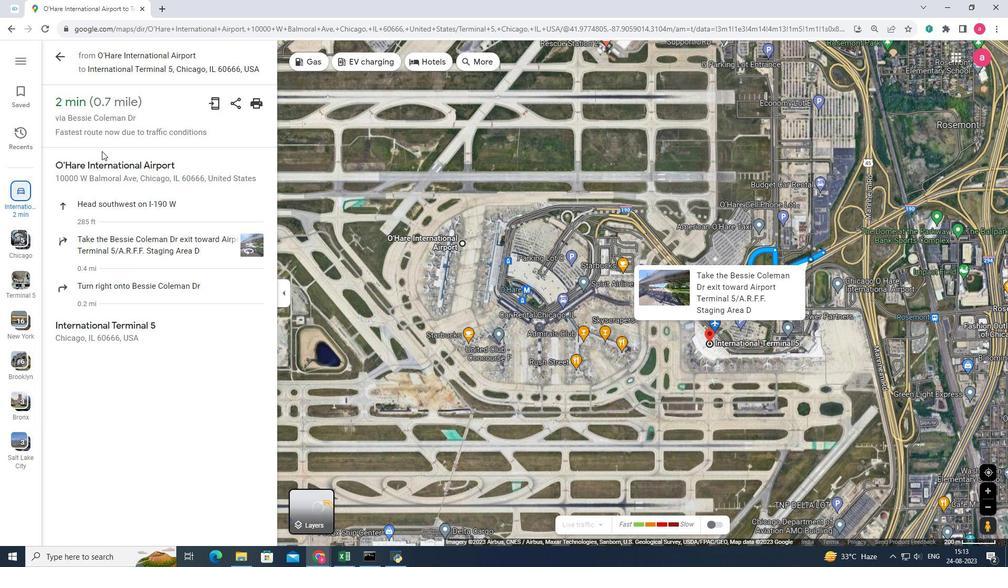 
Action: Mouse scrolled (128, 250) with delta (0, 0)
Screenshot: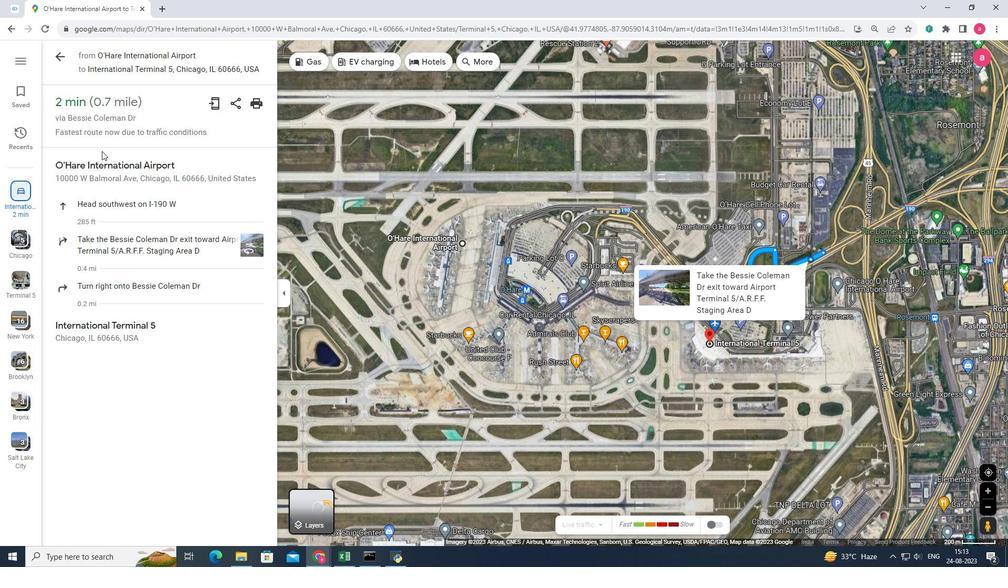 
Action: Mouse scrolled (128, 250) with delta (0, 0)
Screenshot: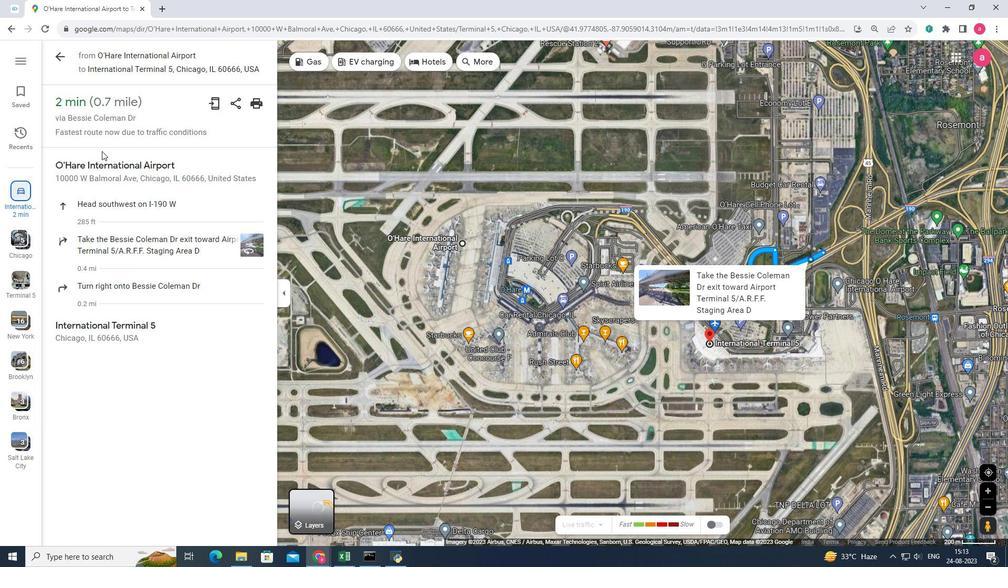 
Action: Mouse moved to (61, 57)
Screenshot: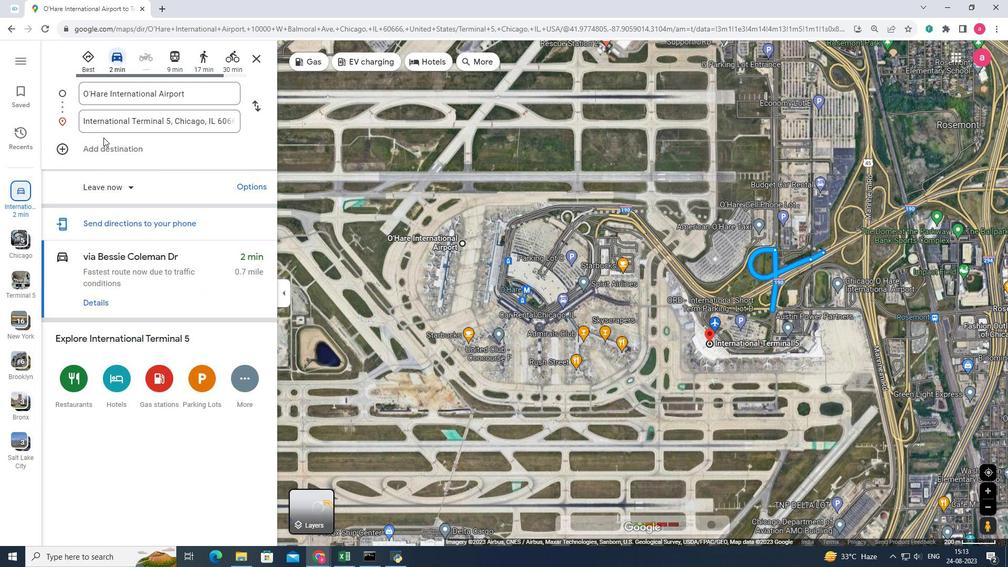 
Action: Mouse pressed left at (61, 57)
Screenshot: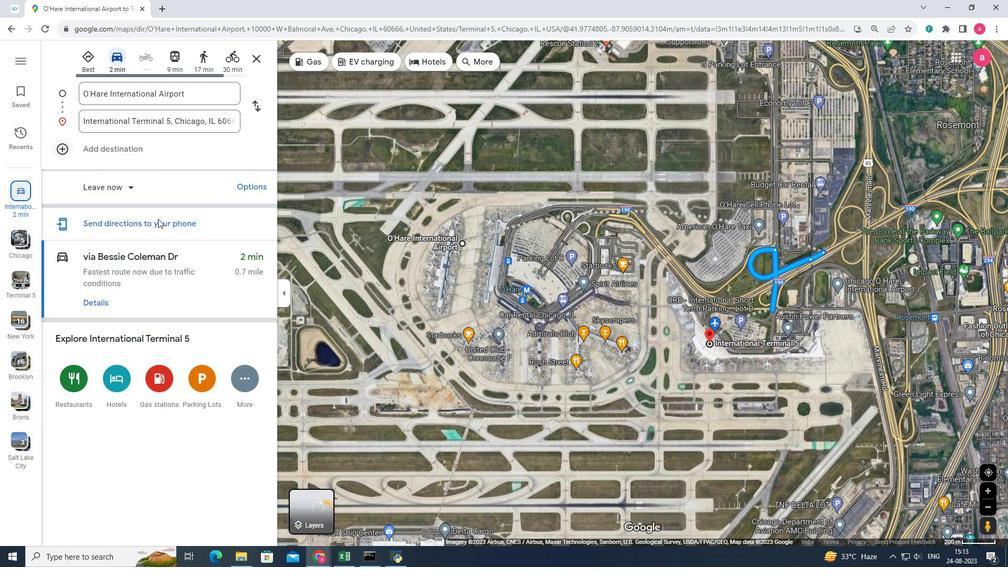 
Action: Mouse moved to (160, 222)
Screenshot: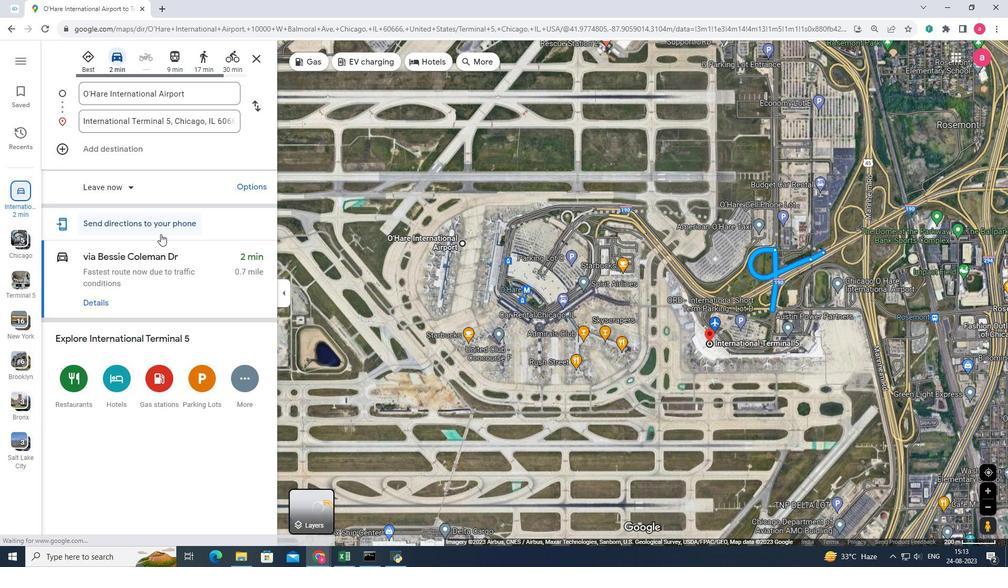 
Action: Mouse scrolled (160, 221) with delta (0, 0)
Screenshot: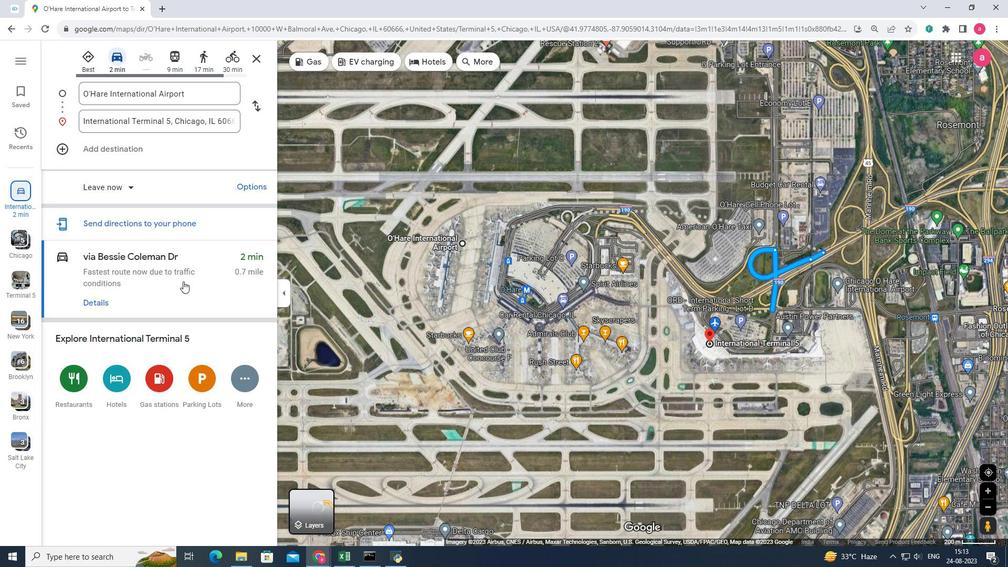 
Action: Mouse scrolled (160, 221) with delta (0, 0)
Screenshot: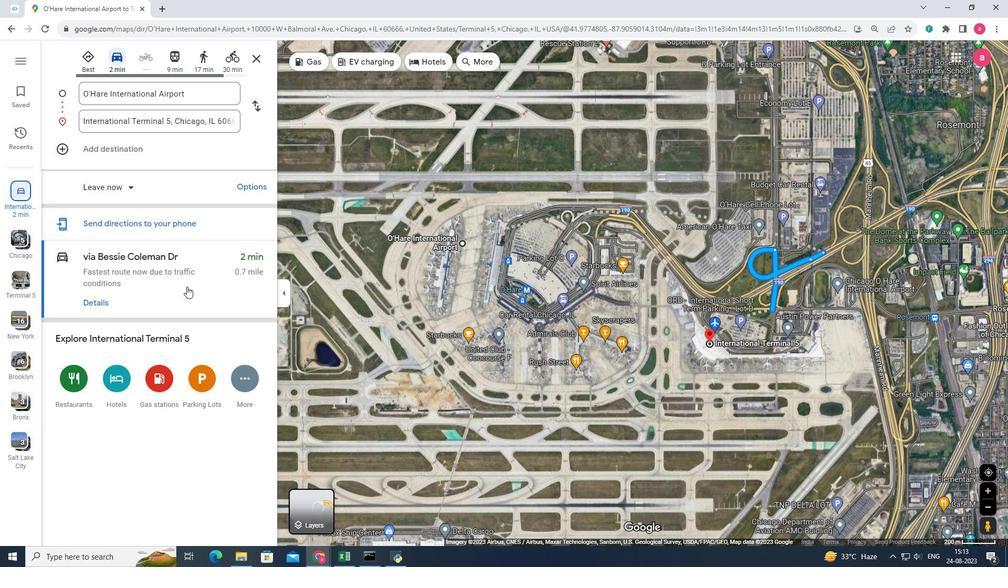 
Action: Mouse scrolled (160, 221) with delta (0, 0)
Screenshot: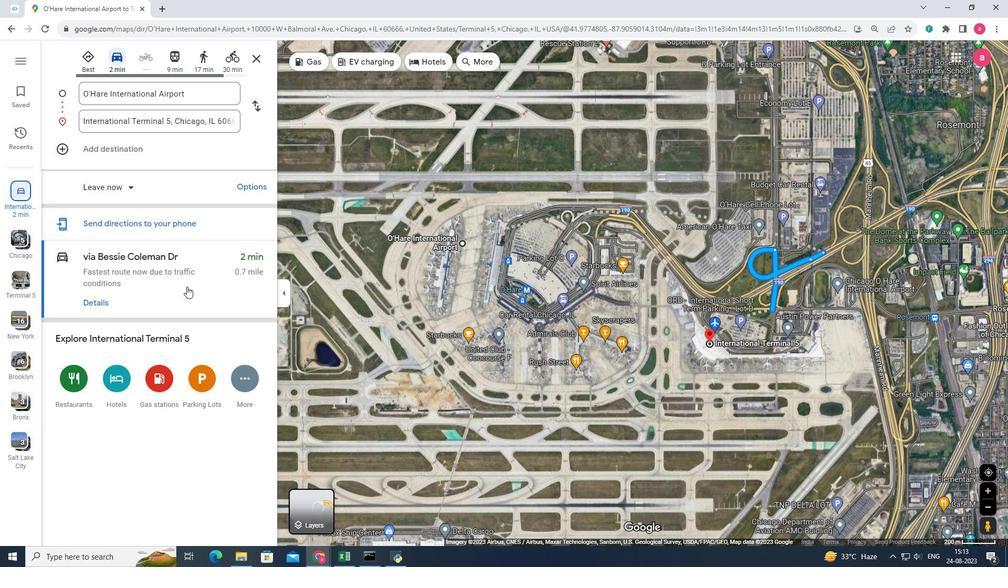 
Action: Mouse moved to (160, 225)
Screenshot: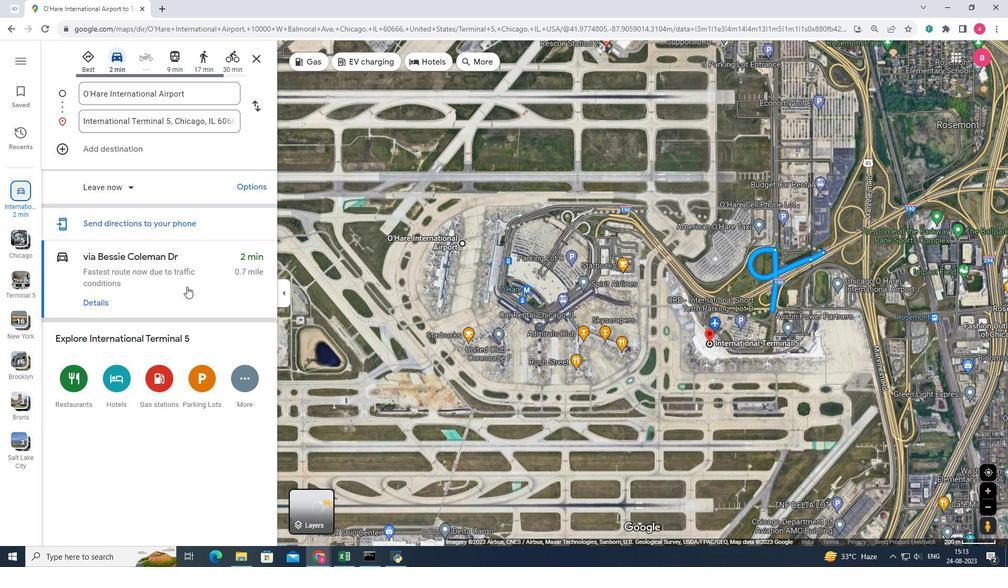 
Action: Mouse scrolled (160, 225) with delta (0, 0)
Screenshot: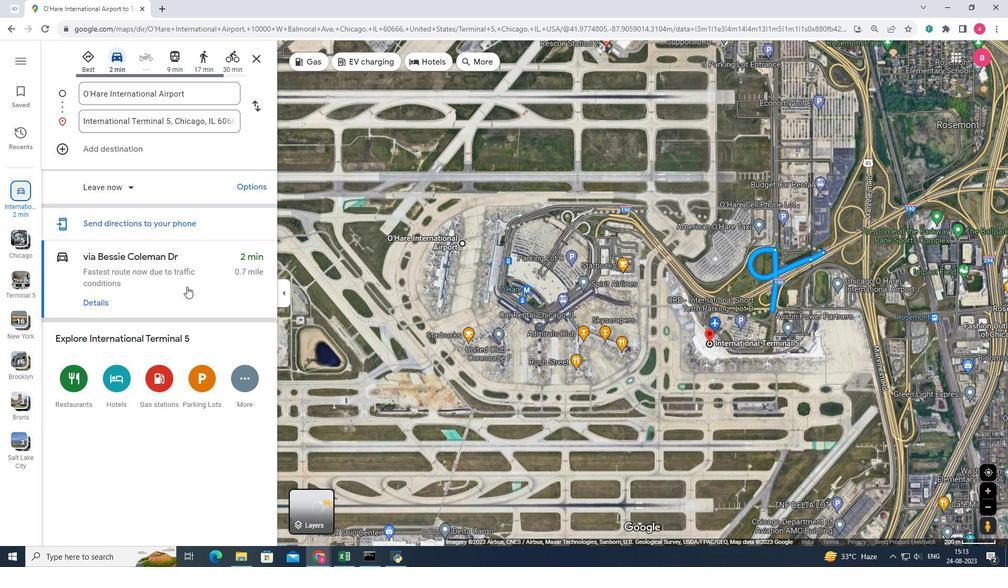 
Action: Mouse moved to (187, 286)
Screenshot: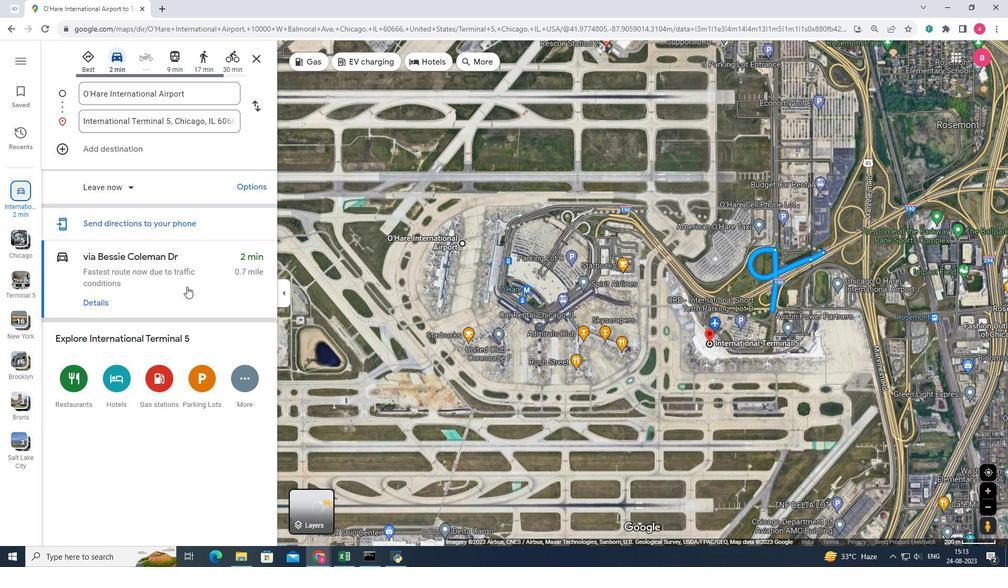 
